 Task: Look for space in Waldorf, United States from 10th July, 2023 to 15th July, 2023 for 7 adults in price range Rs.10000 to Rs.15000. Place can be entire place or shared room with 4 bedrooms having 7 beds and 4 bathrooms. Property type can be house, flat, guest house. Amenities needed are: wifi, TV, free parkinig on premises, gym, breakfast. Booking option can be shelf check-in. Required host language is English.
Action: Mouse moved to (569, 148)
Screenshot: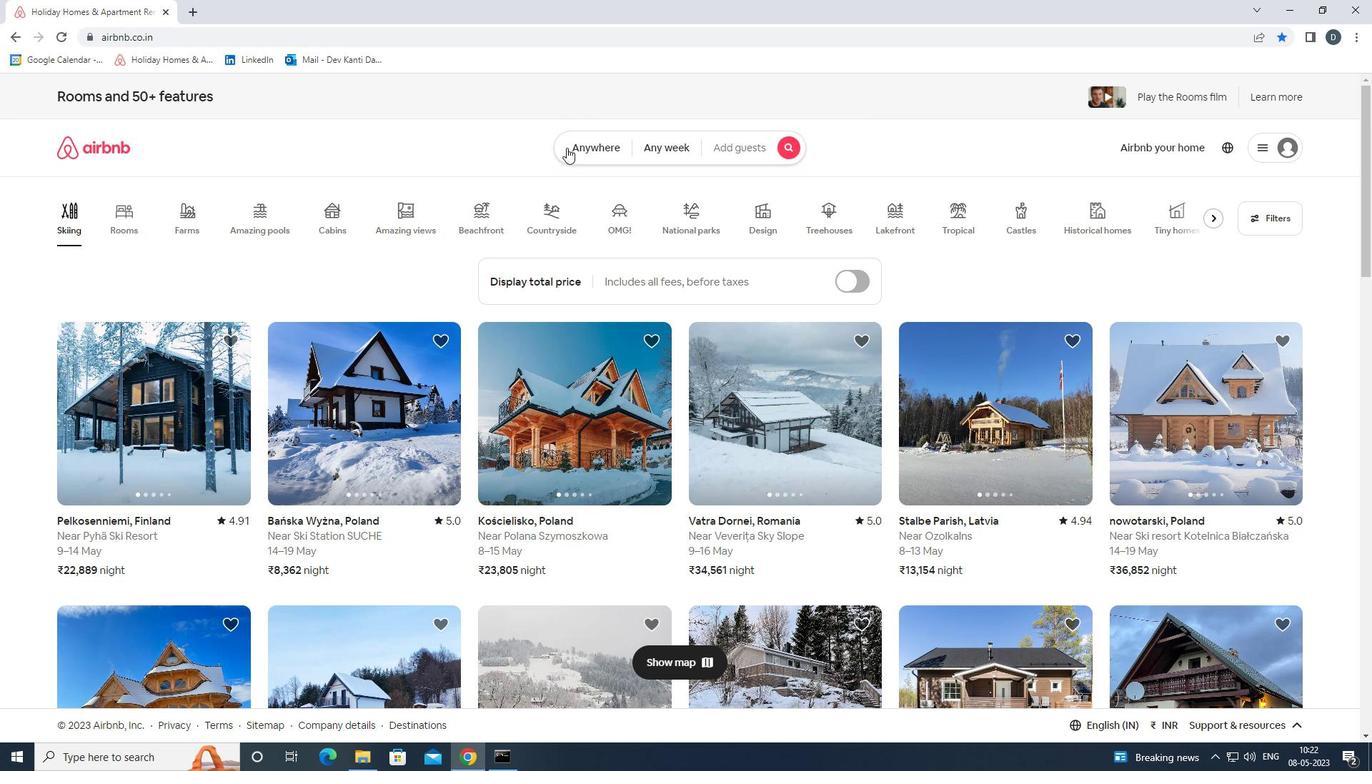 
Action: Mouse pressed left at (569, 148)
Screenshot: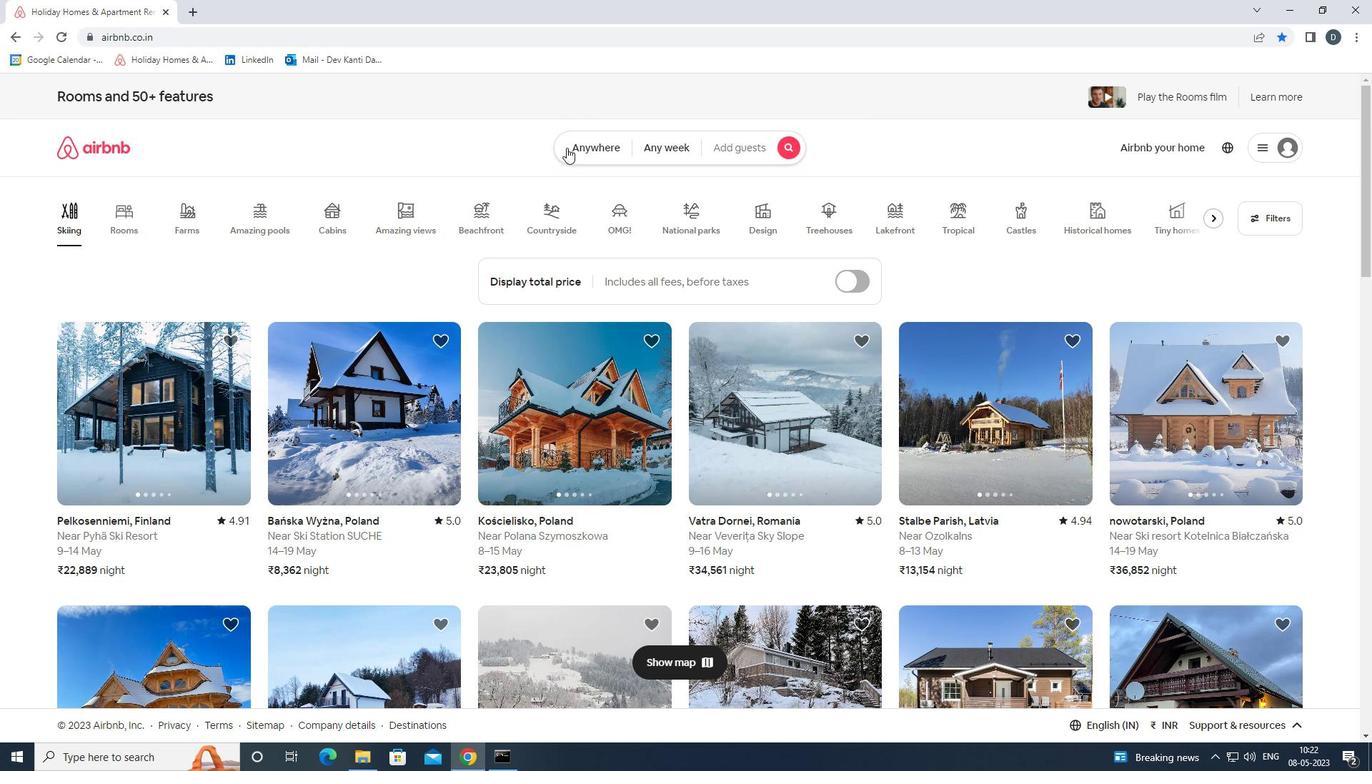 
Action: Mouse moved to (483, 202)
Screenshot: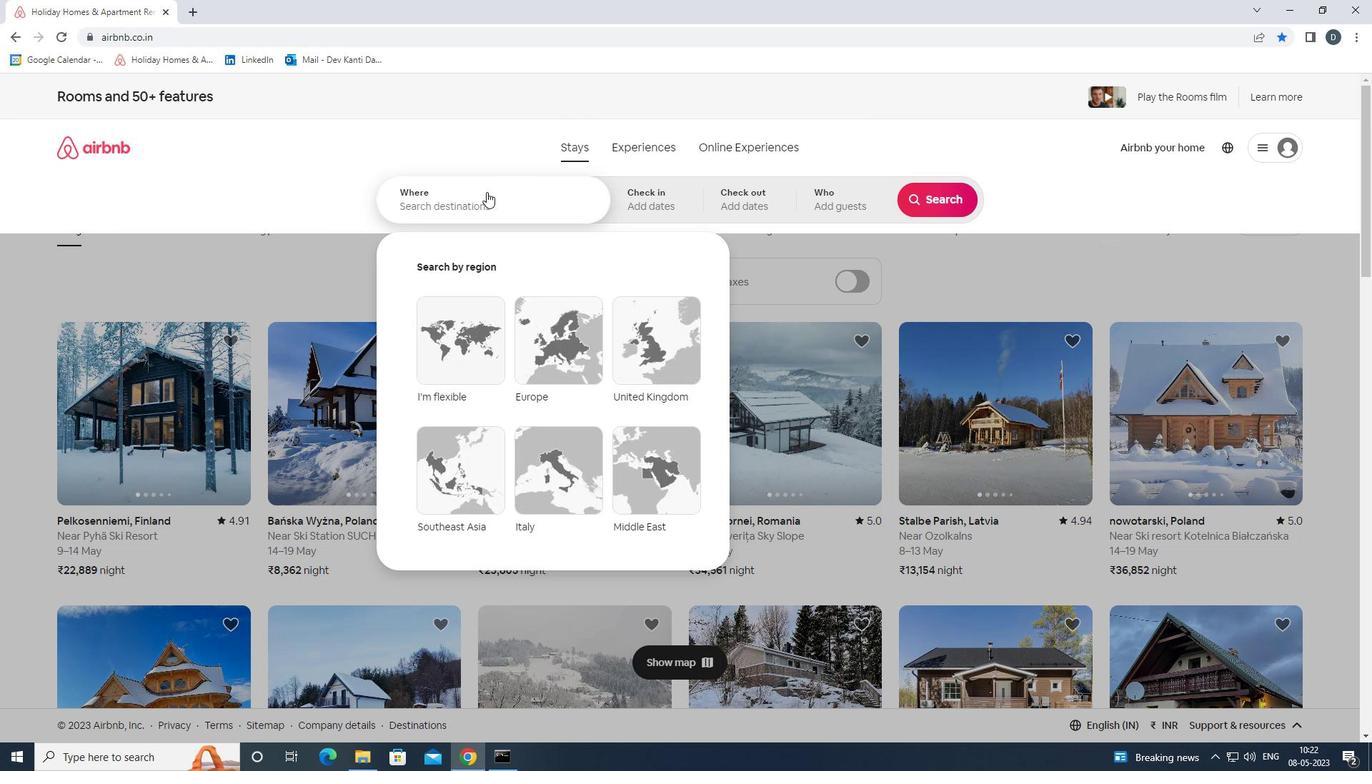 
Action: Mouse pressed left at (483, 202)
Screenshot: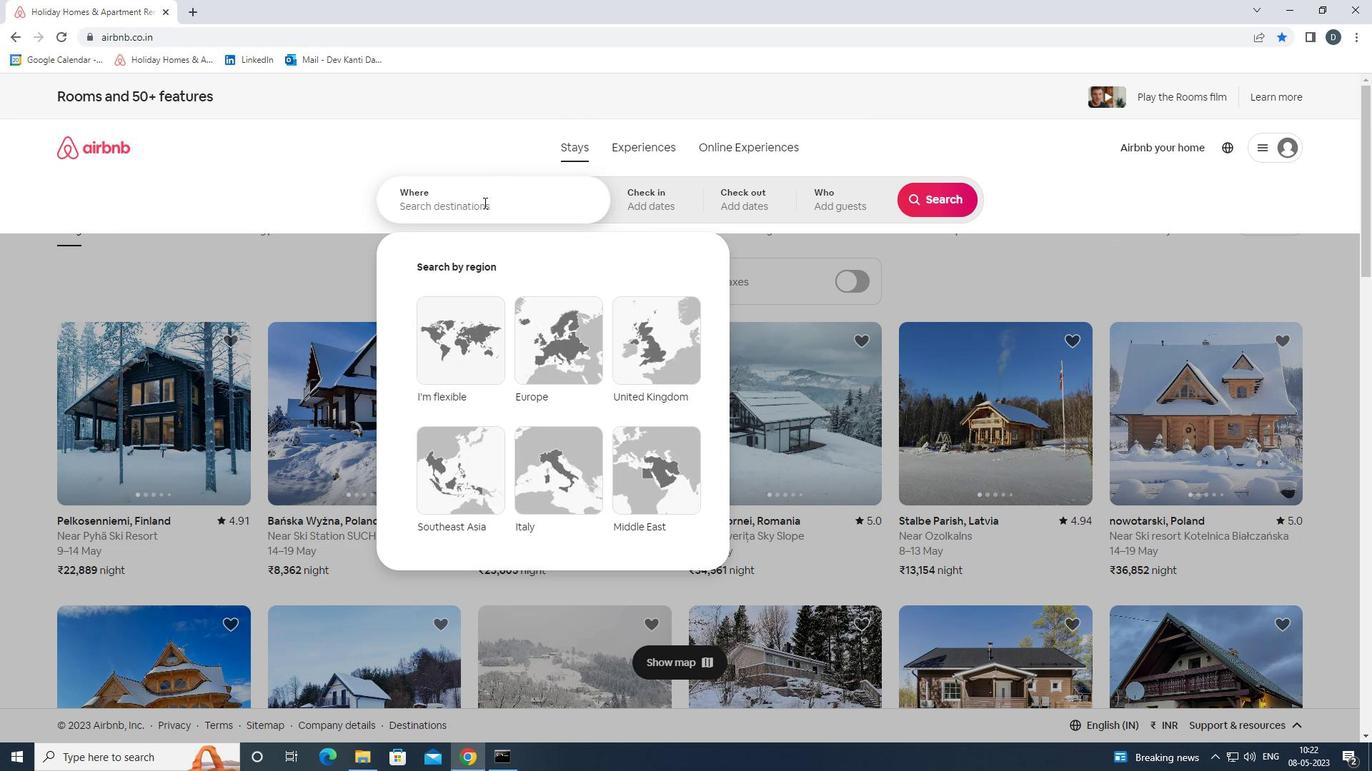 
Action: Key pressed <Key.shift>WALDORF,<Key.shift>UNITED<Key.space><Key.shift>STATES<Key.enter>
Screenshot: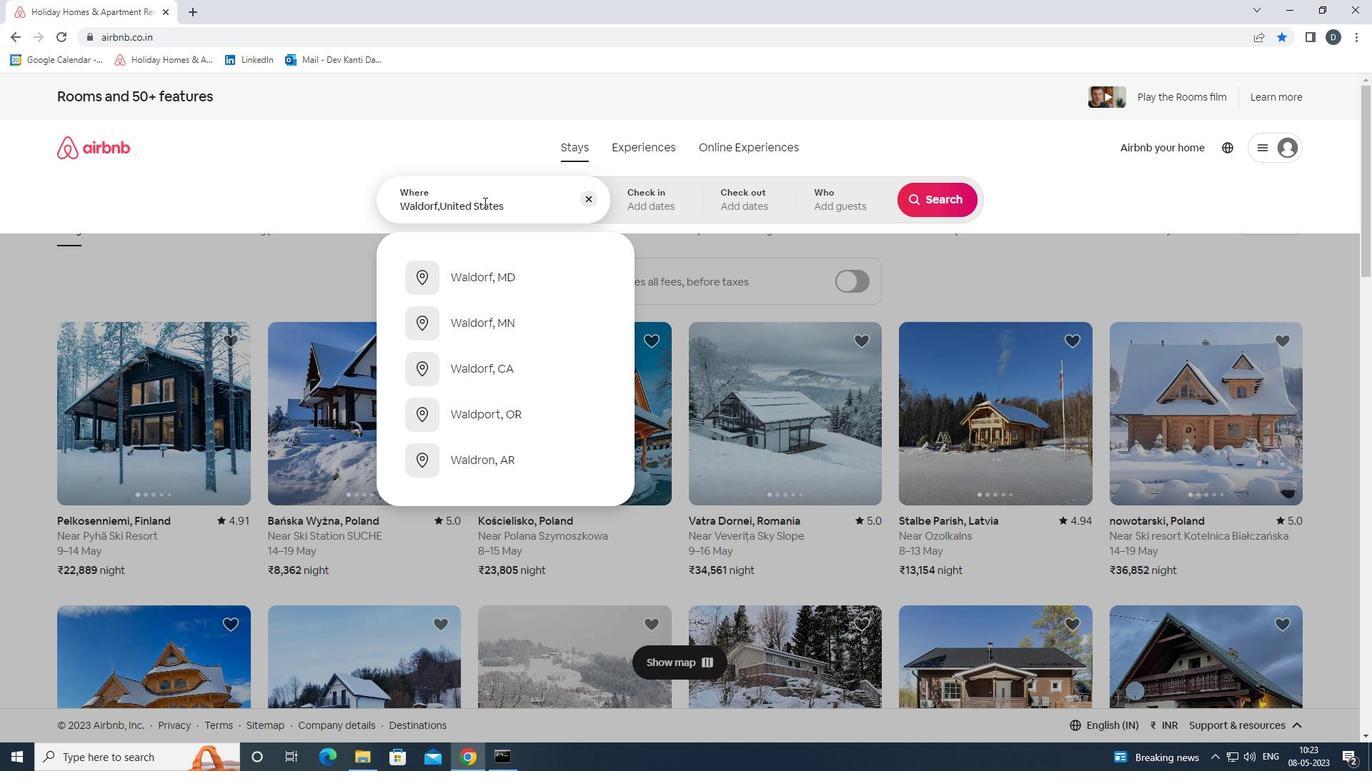 
Action: Mouse moved to (932, 313)
Screenshot: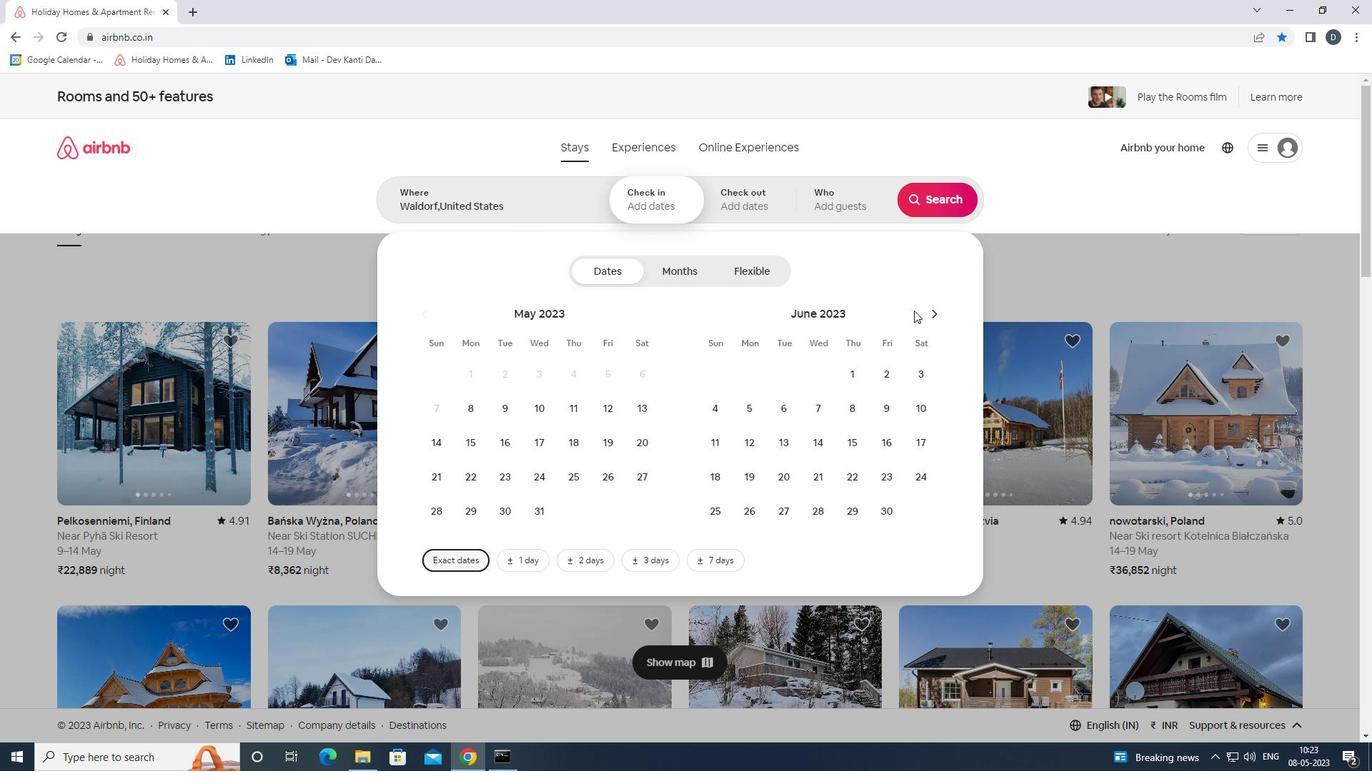 
Action: Mouse pressed left at (932, 313)
Screenshot: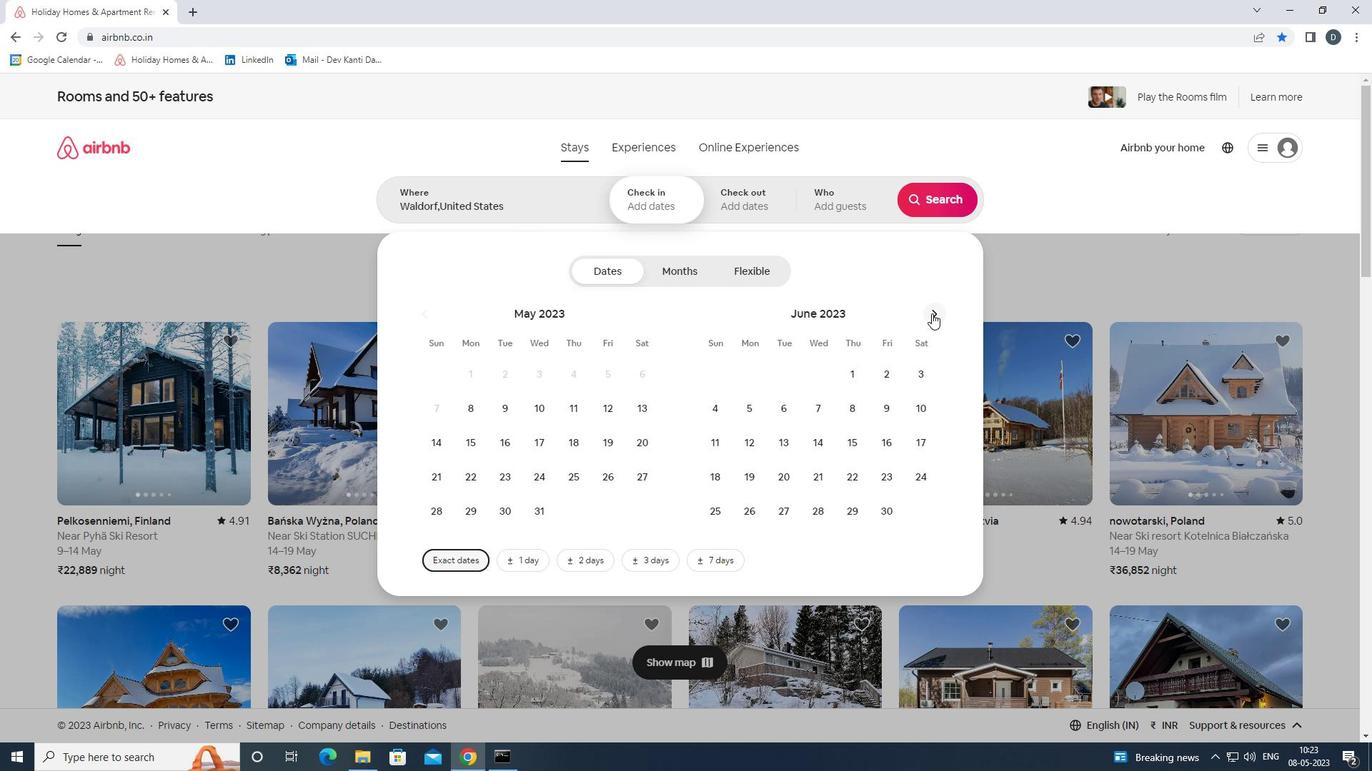 
Action: Mouse pressed left at (932, 313)
Screenshot: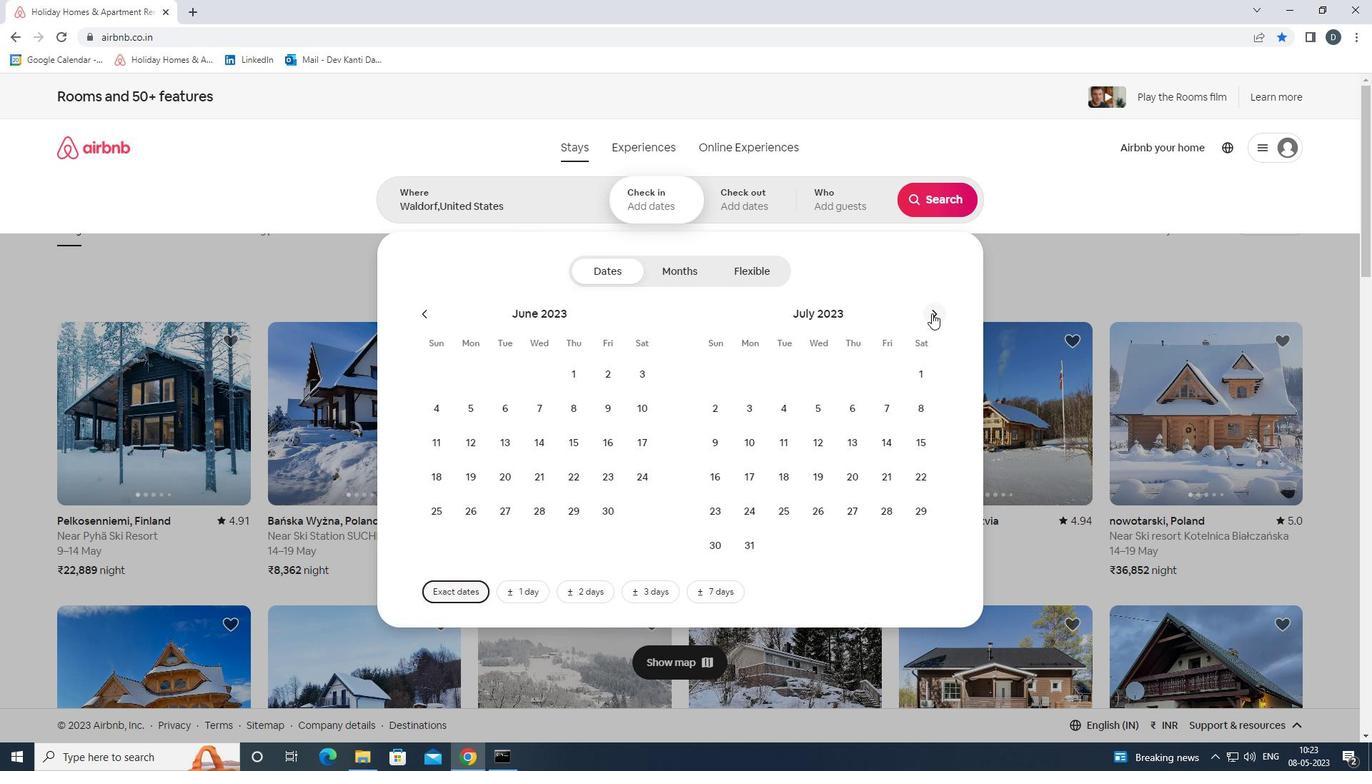 
Action: Mouse moved to (480, 451)
Screenshot: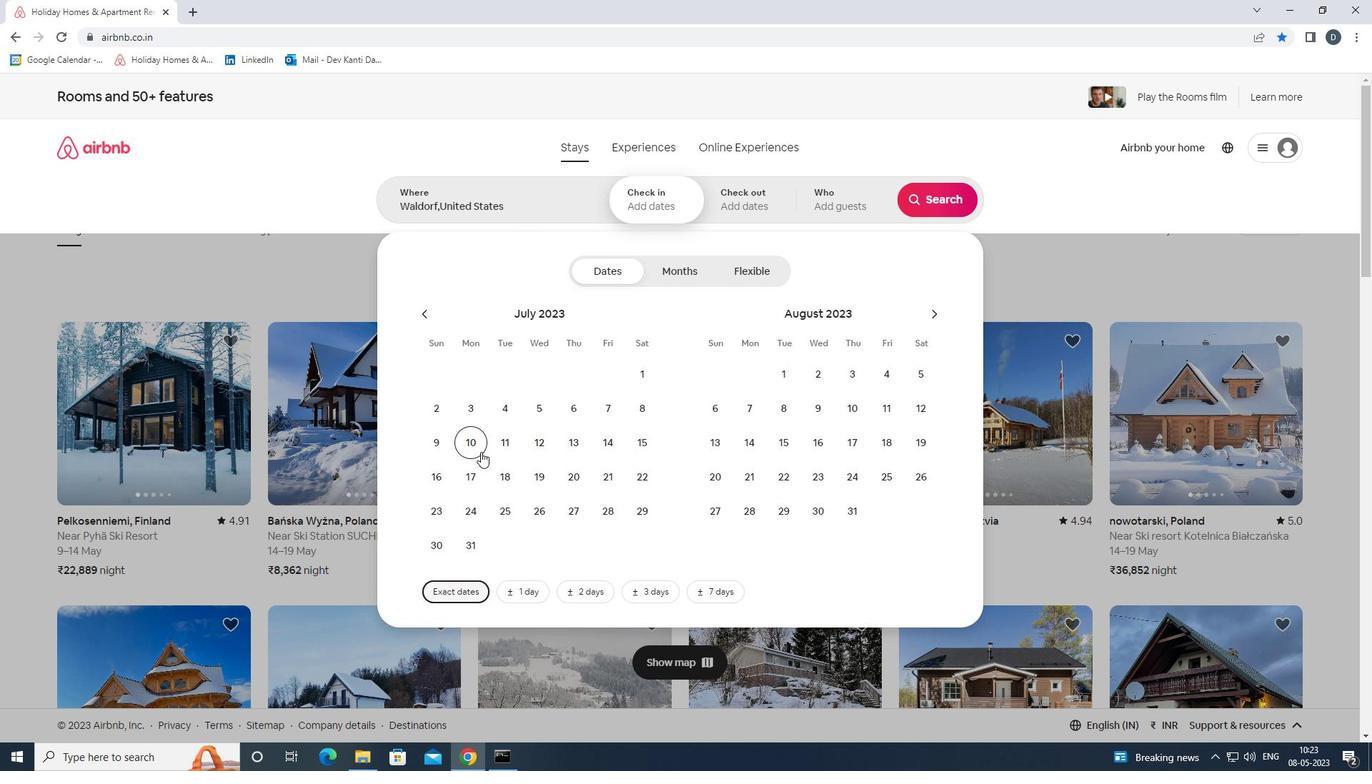 
Action: Mouse pressed left at (480, 451)
Screenshot: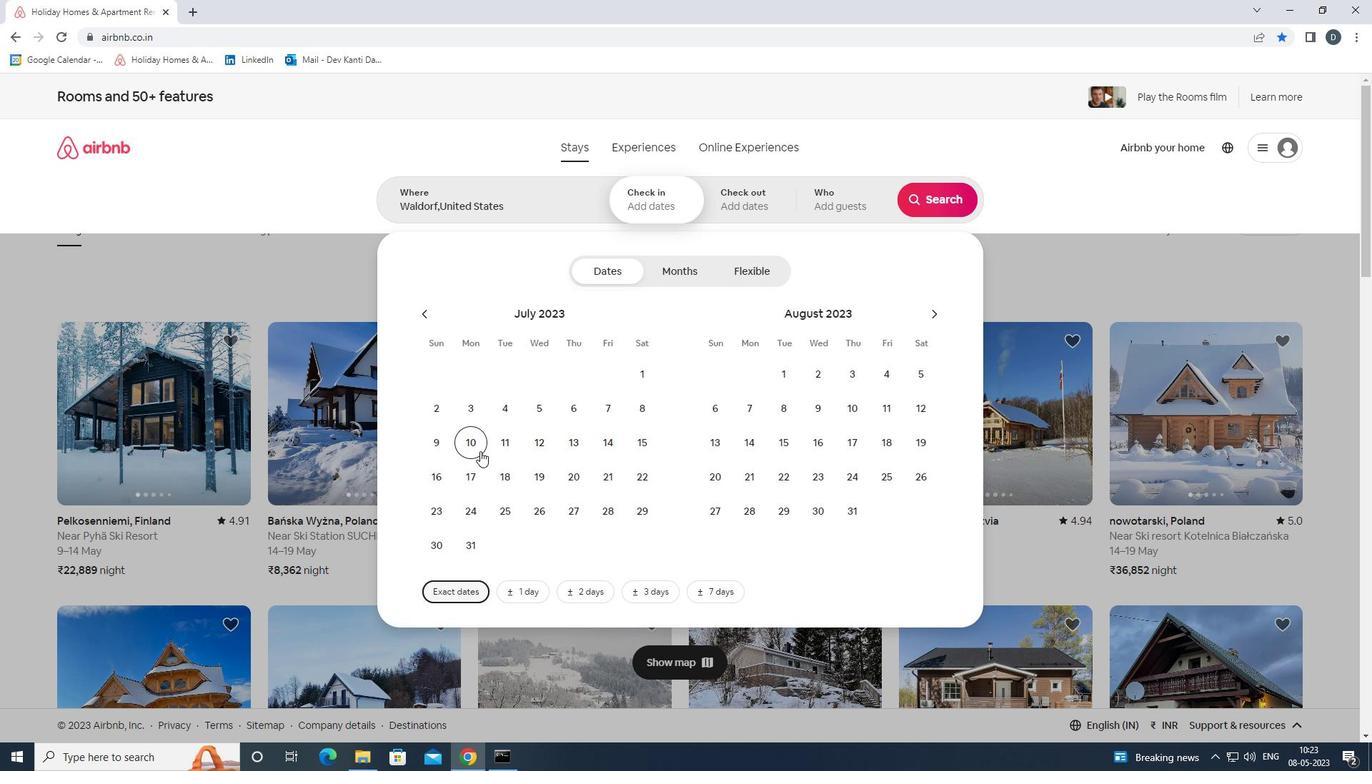 
Action: Mouse moved to (648, 441)
Screenshot: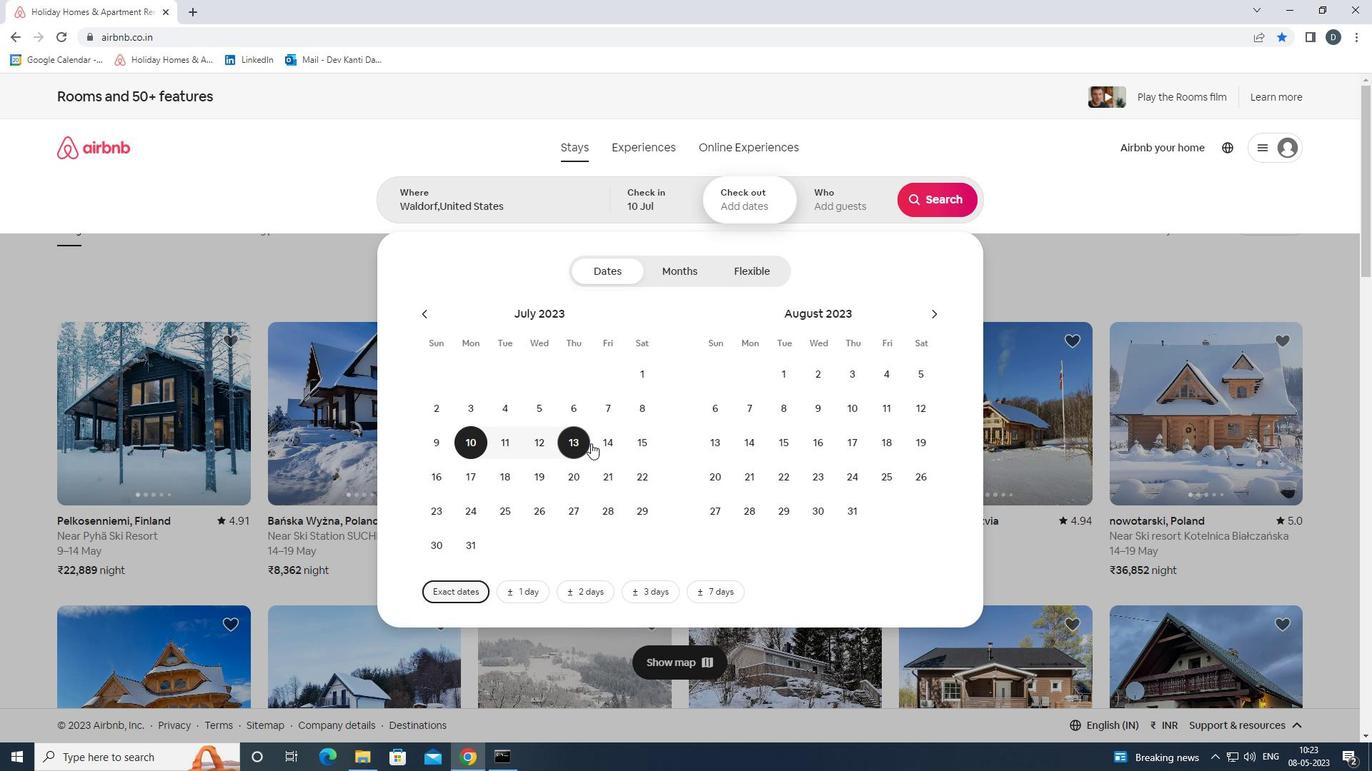 
Action: Mouse pressed left at (648, 441)
Screenshot: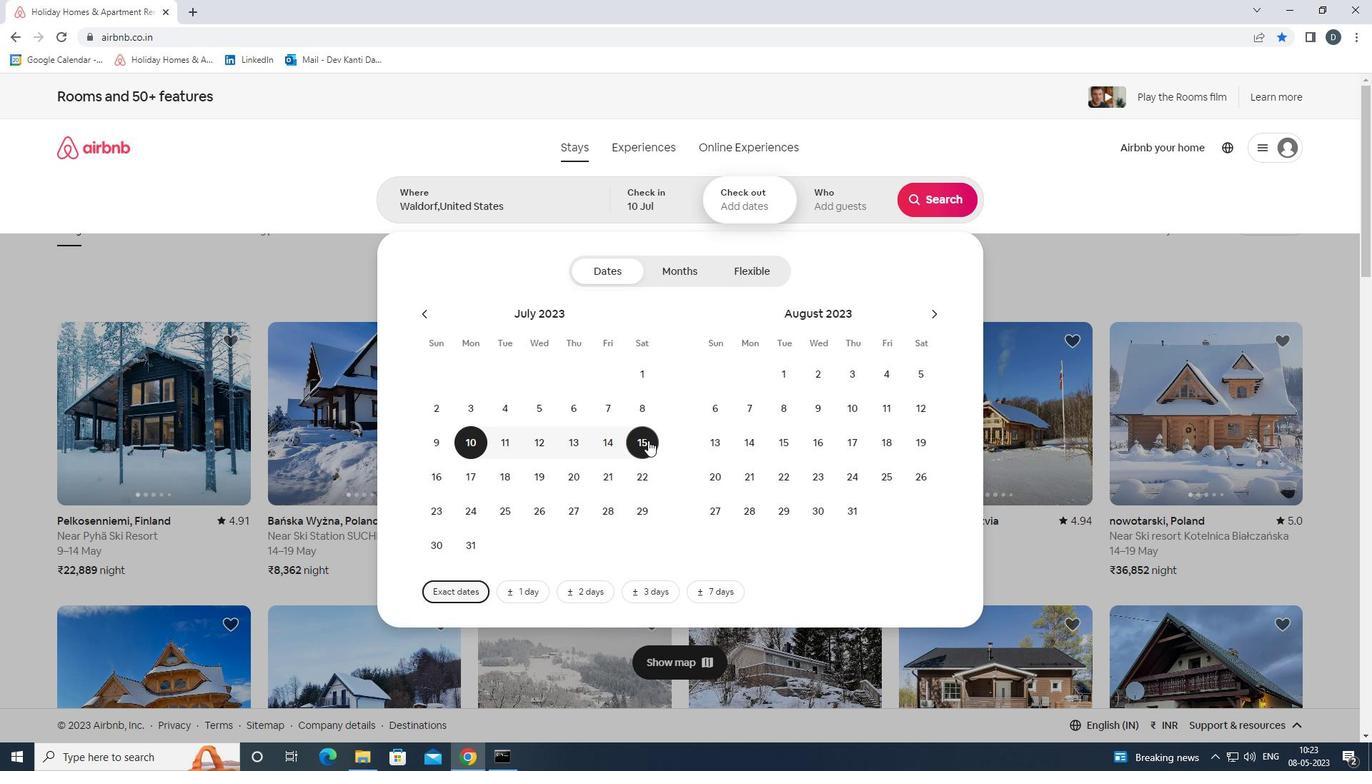 
Action: Mouse moved to (861, 196)
Screenshot: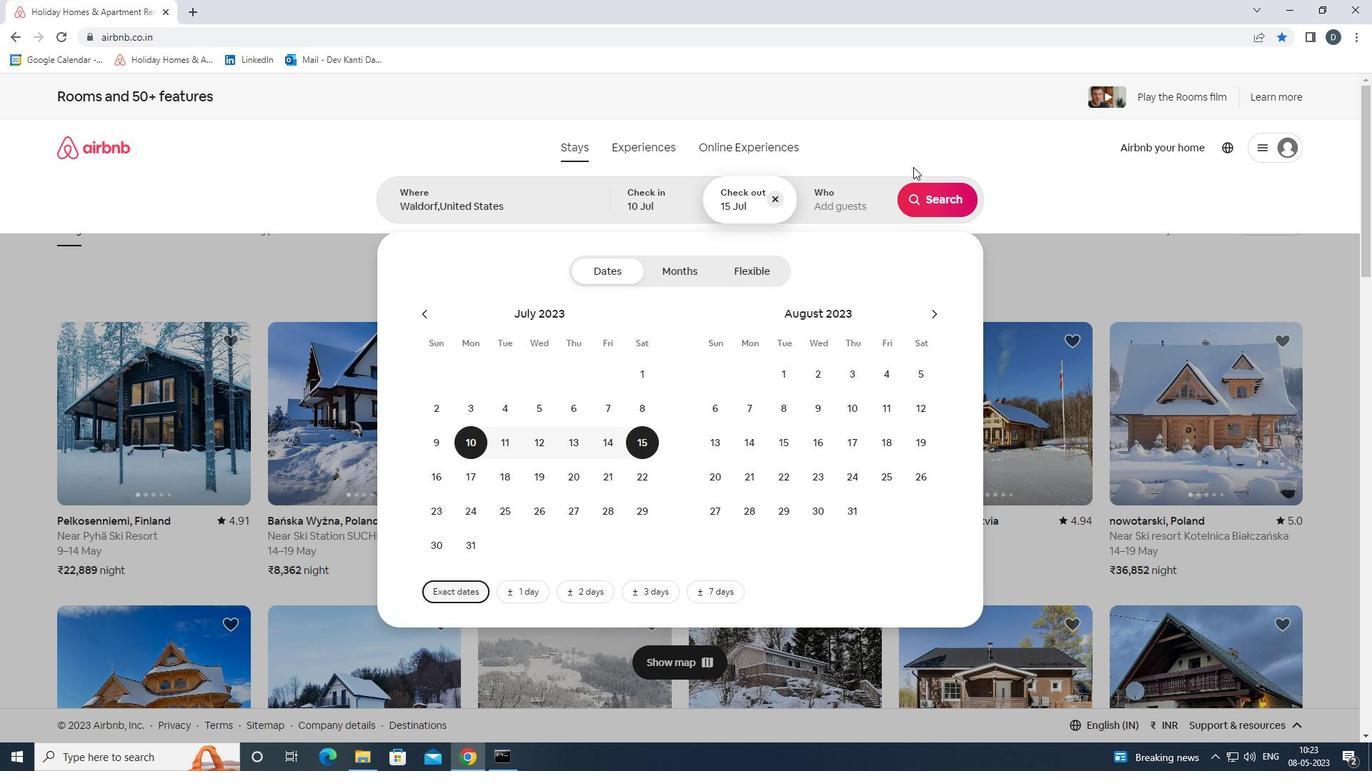 
Action: Mouse pressed left at (861, 196)
Screenshot: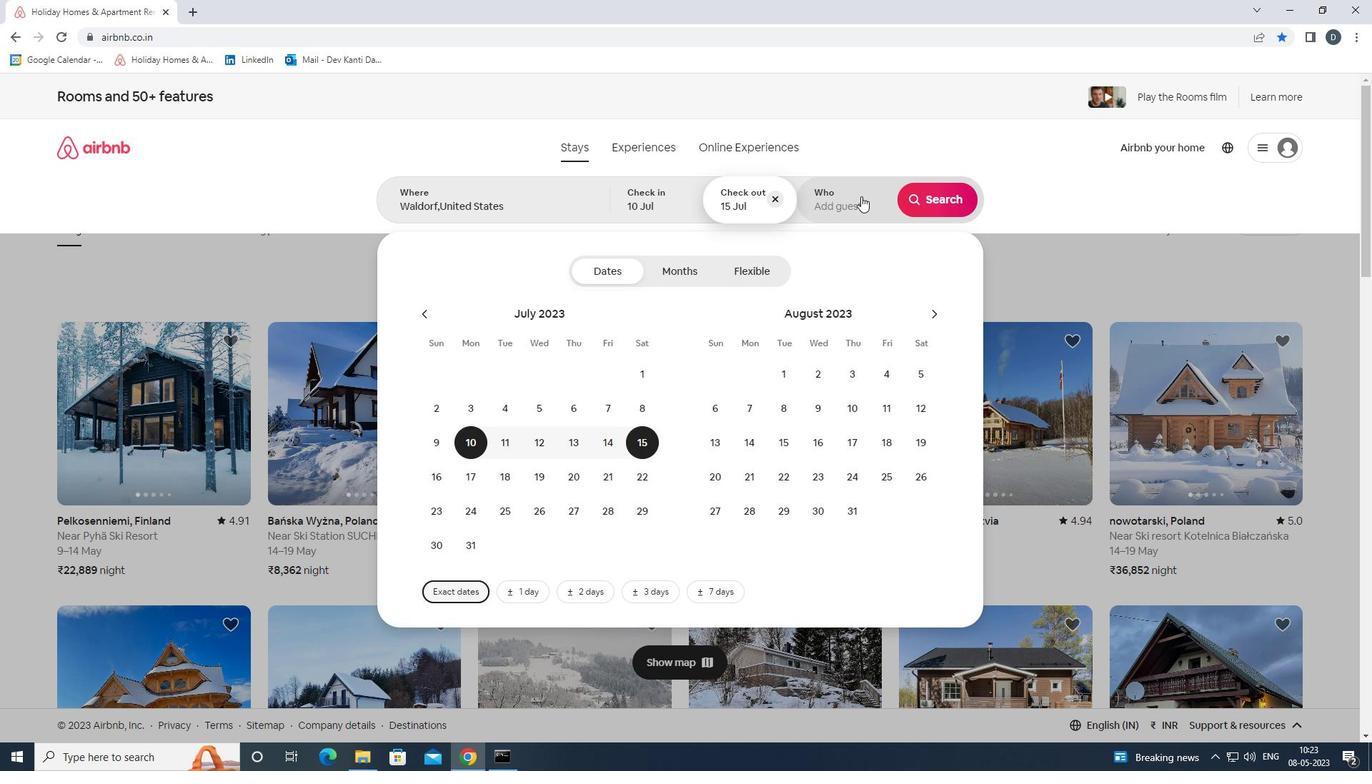
Action: Mouse moved to (936, 273)
Screenshot: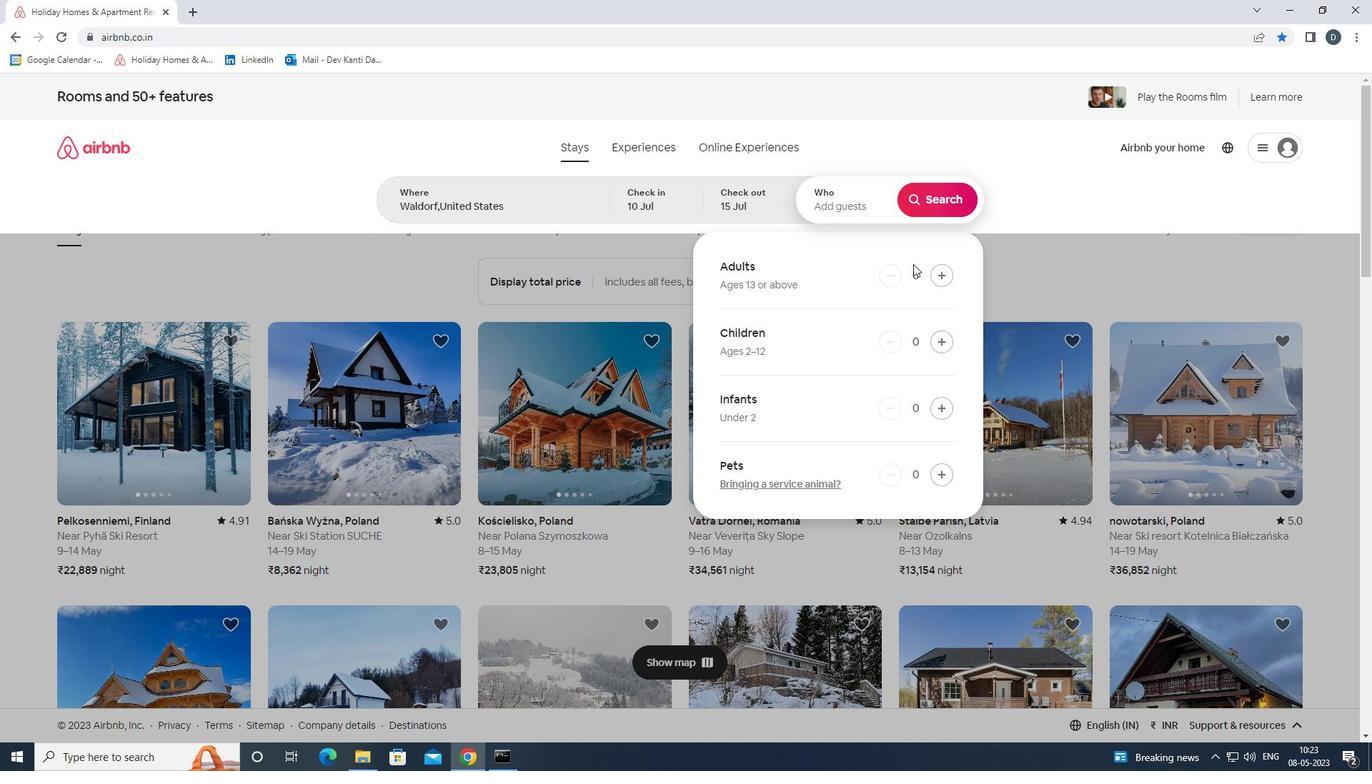 
Action: Mouse pressed left at (936, 273)
Screenshot: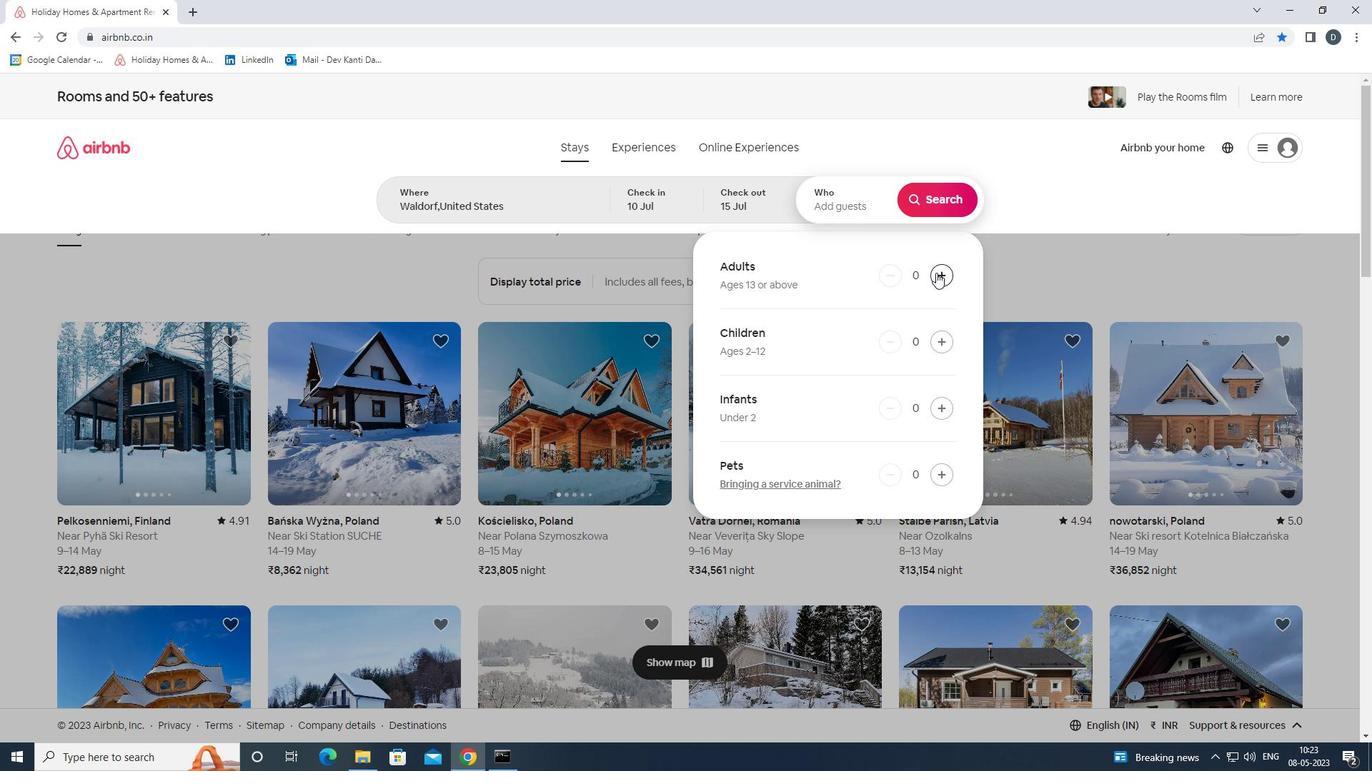 
Action: Mouse pressed left at (936, 273)
Screenshot: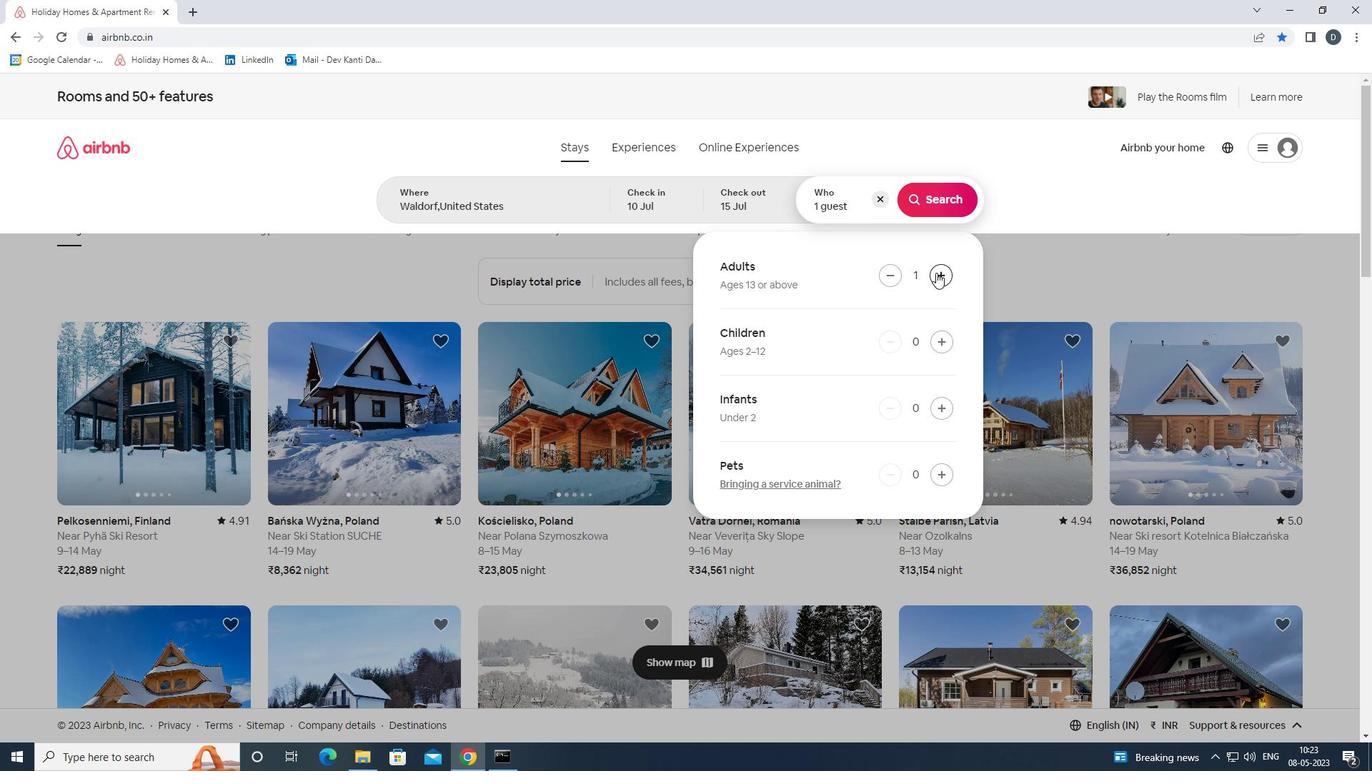 
Action: Mouse pressed left at (936, 273)
Screenshot: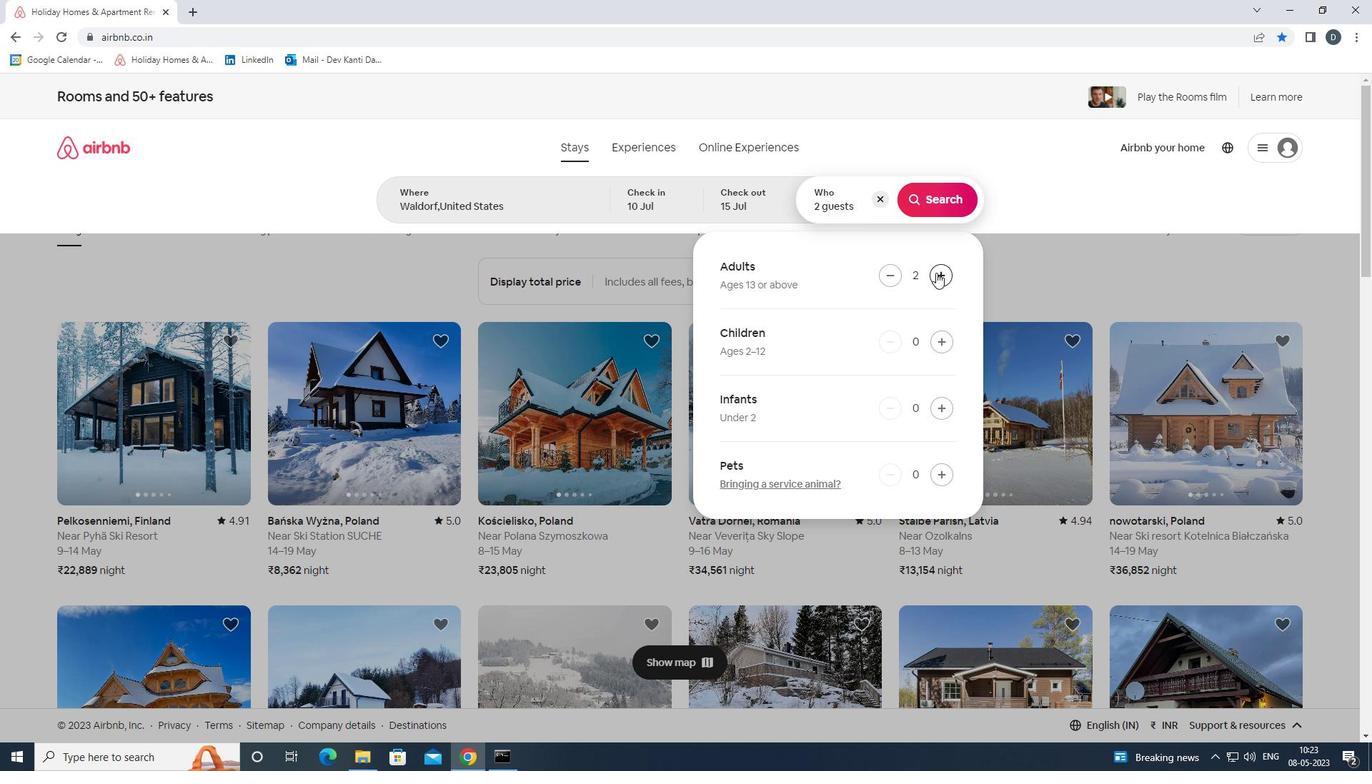 
Action: Mouse pressed left at (936, 273)
Screenshot: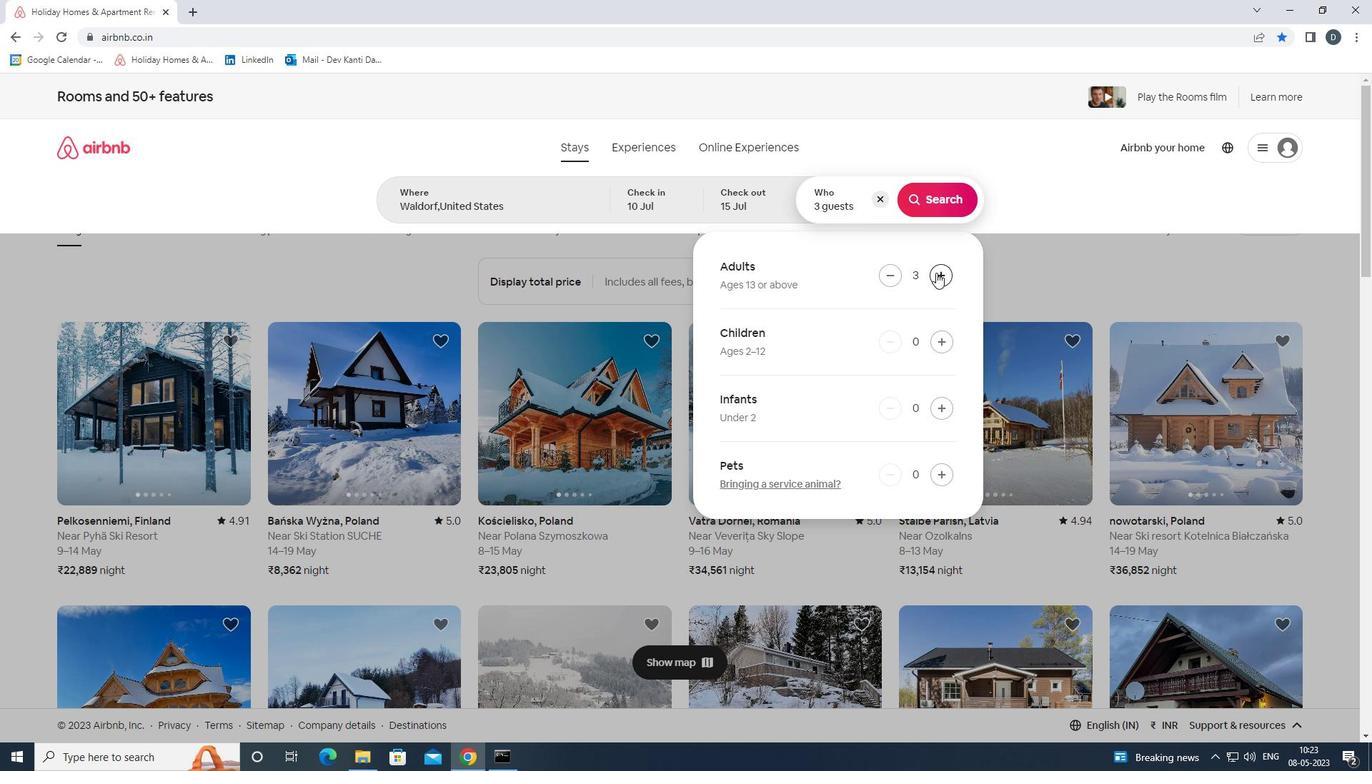 
Action: Mouse pressed left at (936, 273)
Screenshot: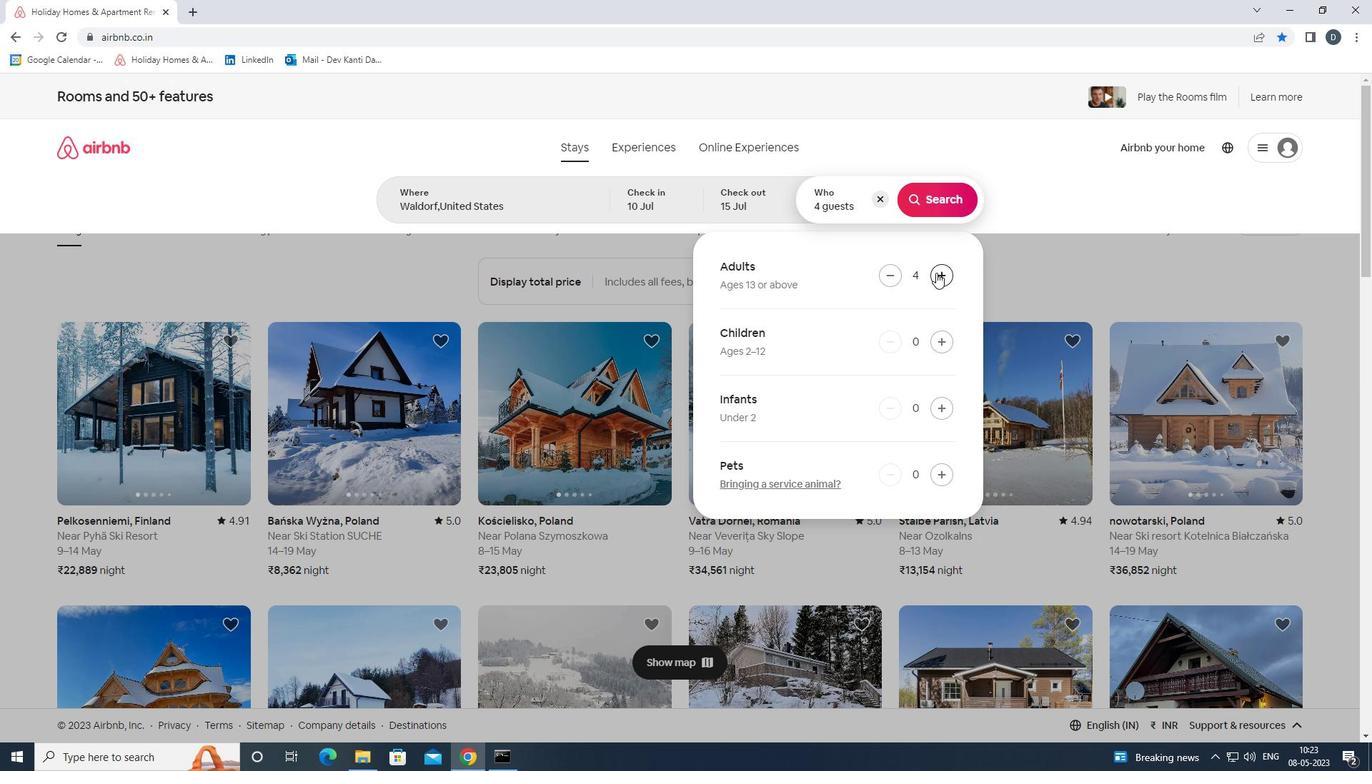 
Action: Mouse pressed left at (936, 273)
Screenshot: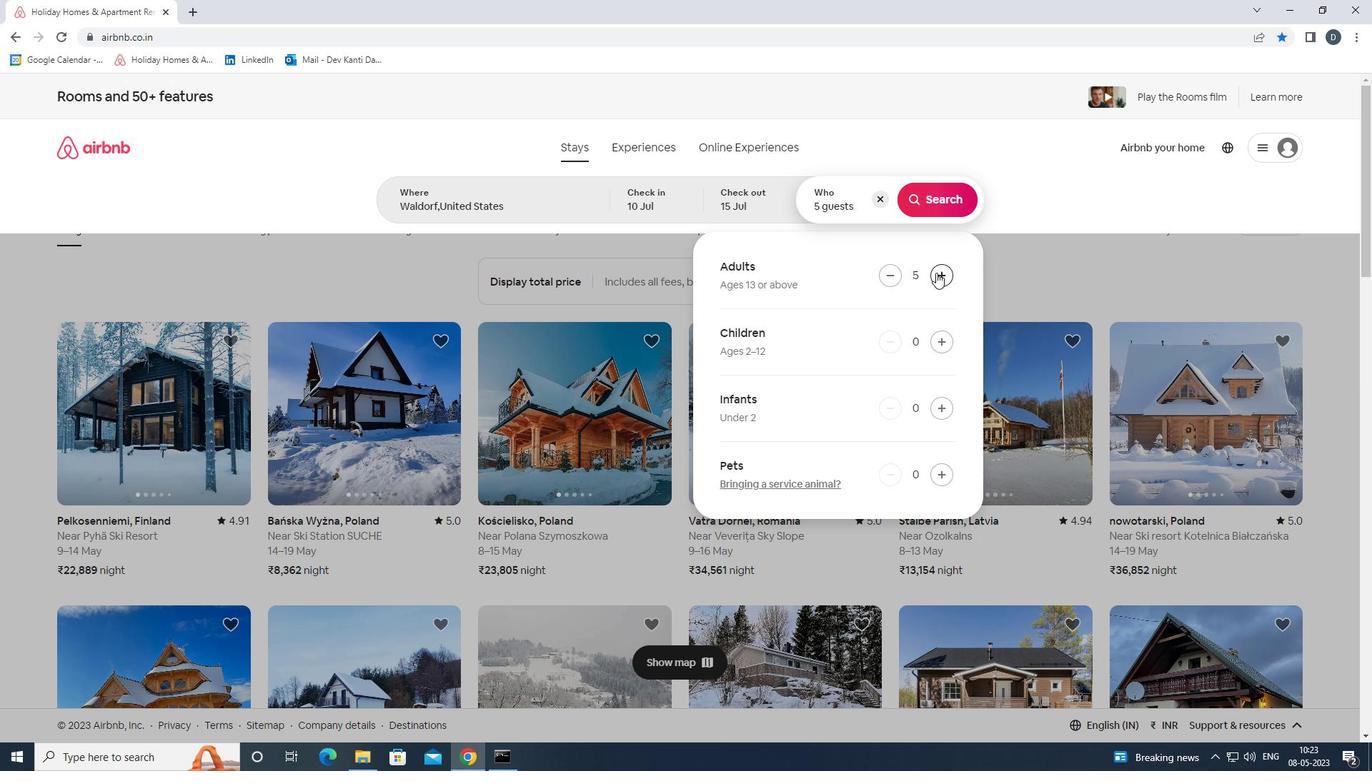 
Action: Mouse pressed left at (936, 273)
Screenshot: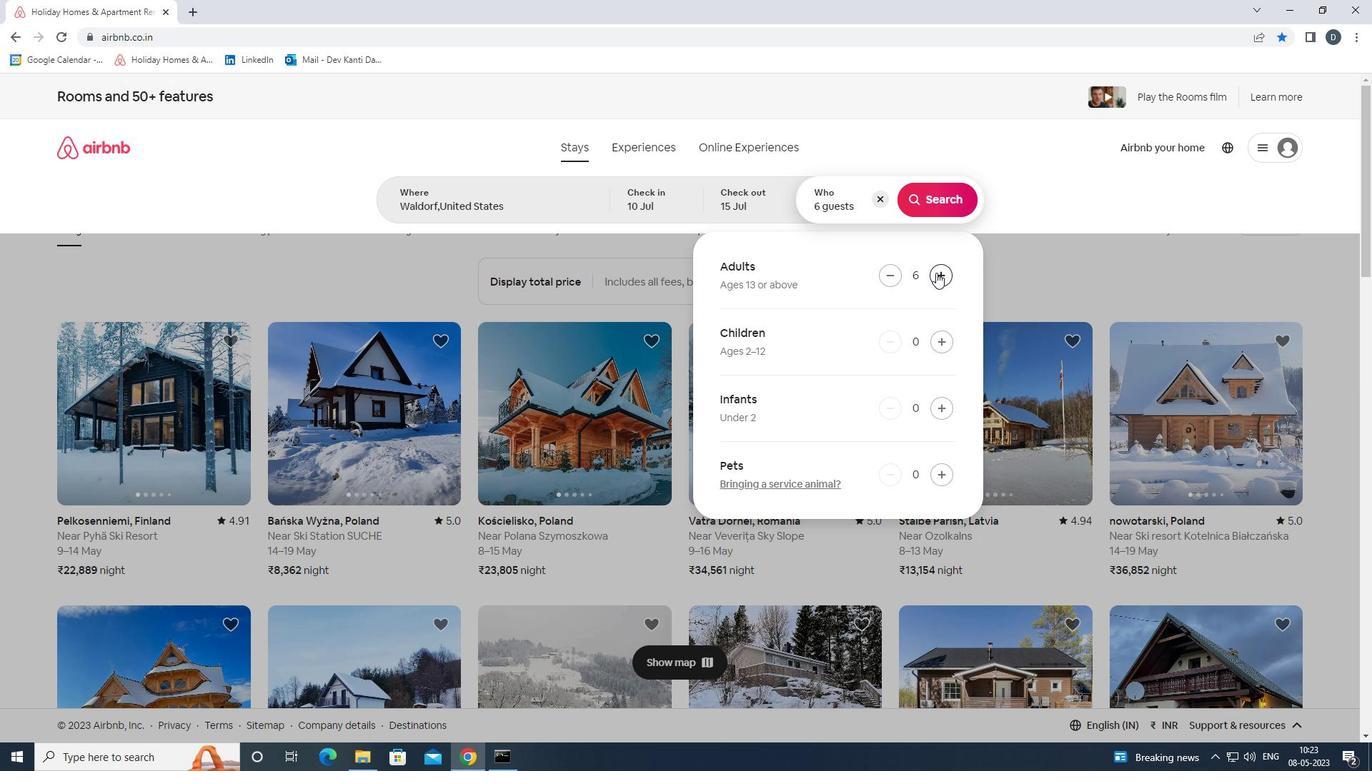
Action: Mouse moved to (943, 205)
Screenshot: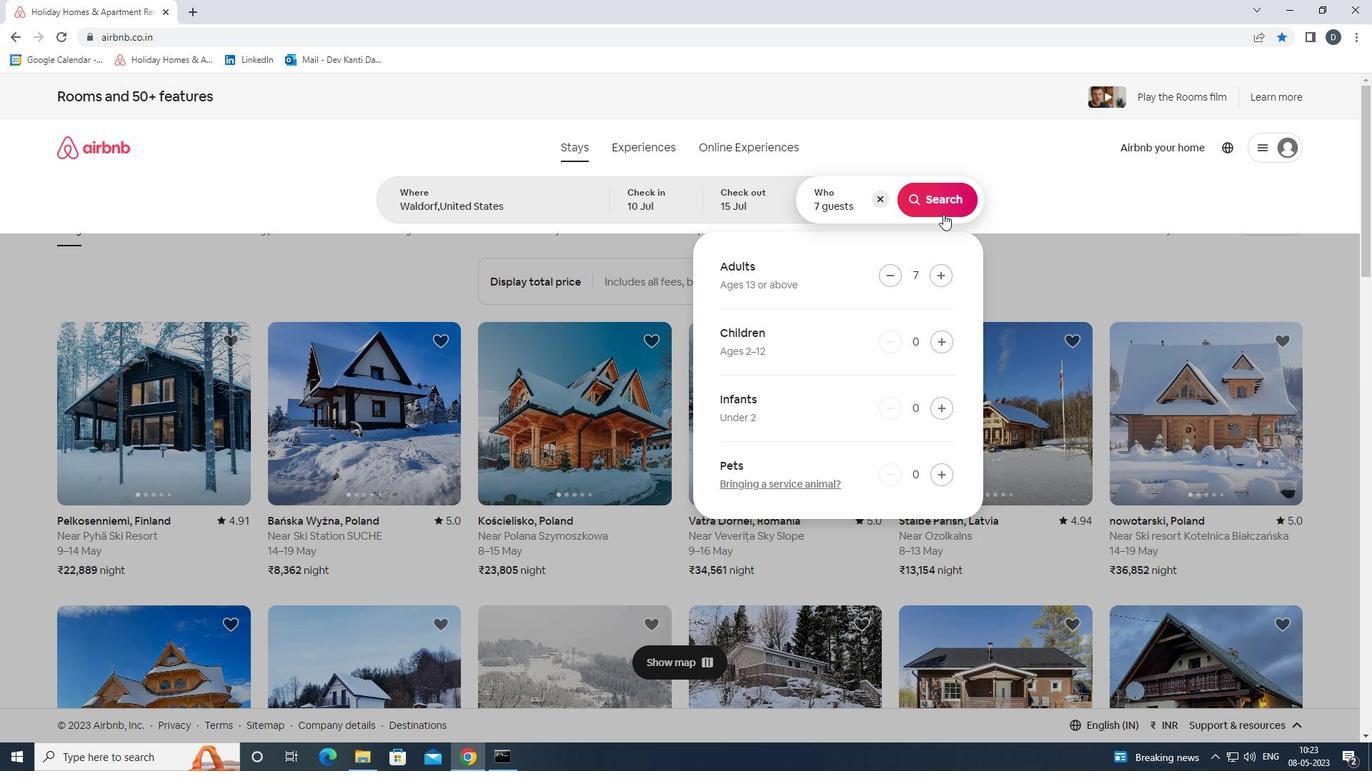 
Action: Mouse pressed left at (943, 205)
Screenshot: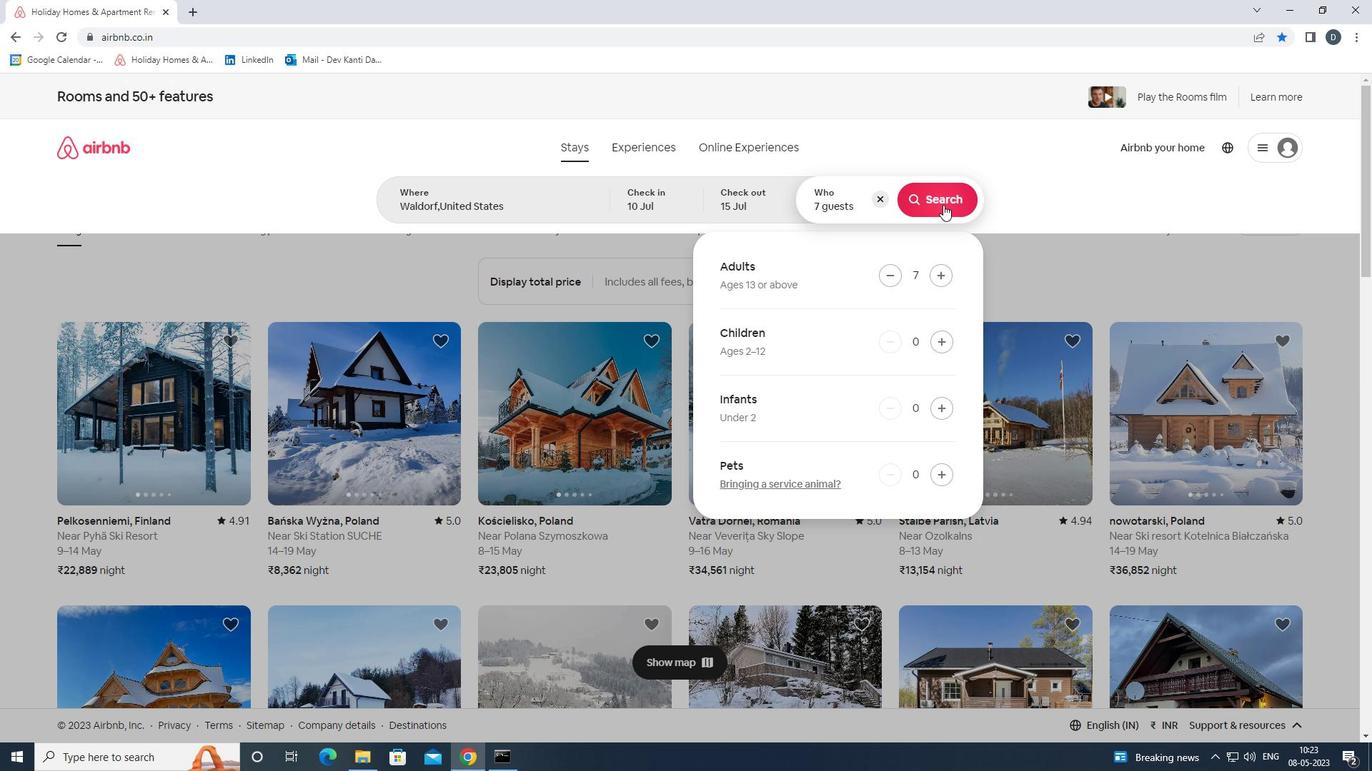 
Action: Mouse moved to (1304, 156)
Screenshot: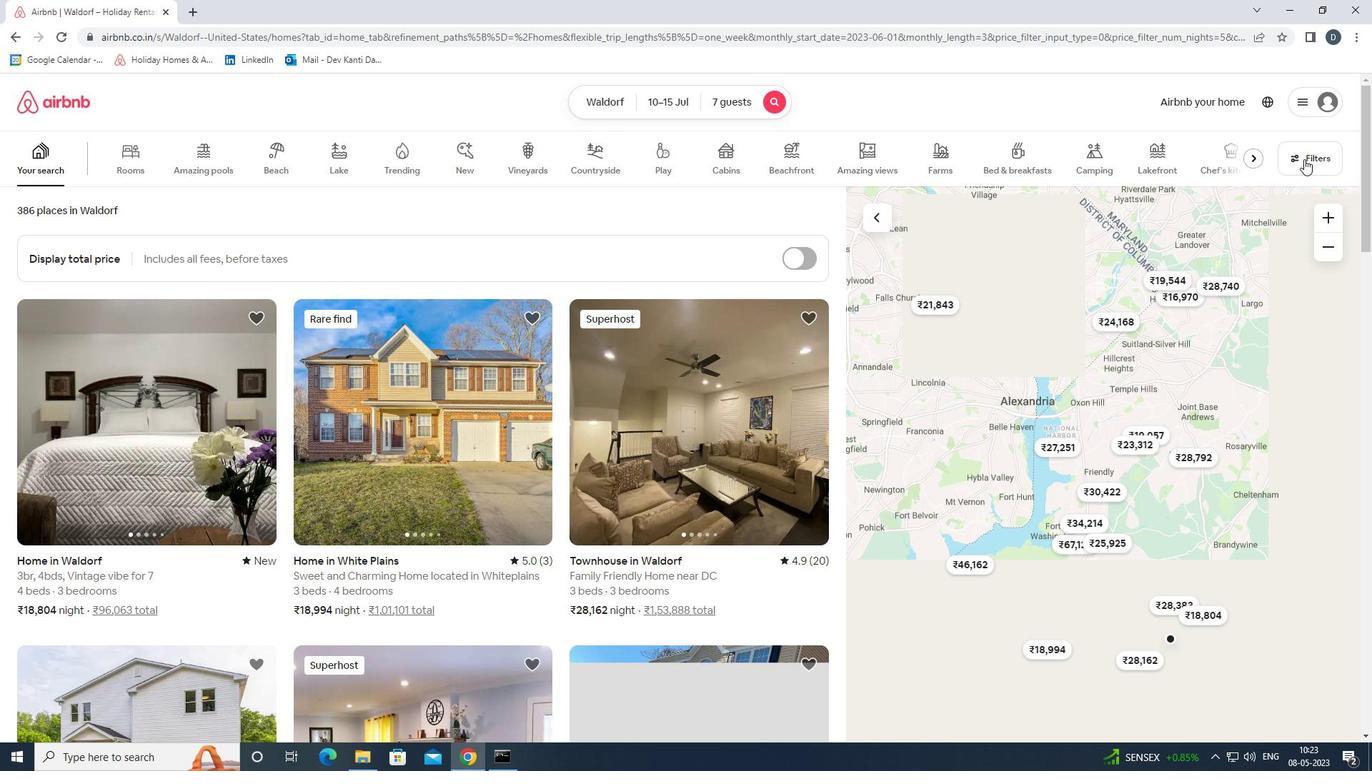 
Action: Mouse pressed left at (1304, 156)
Screenshot: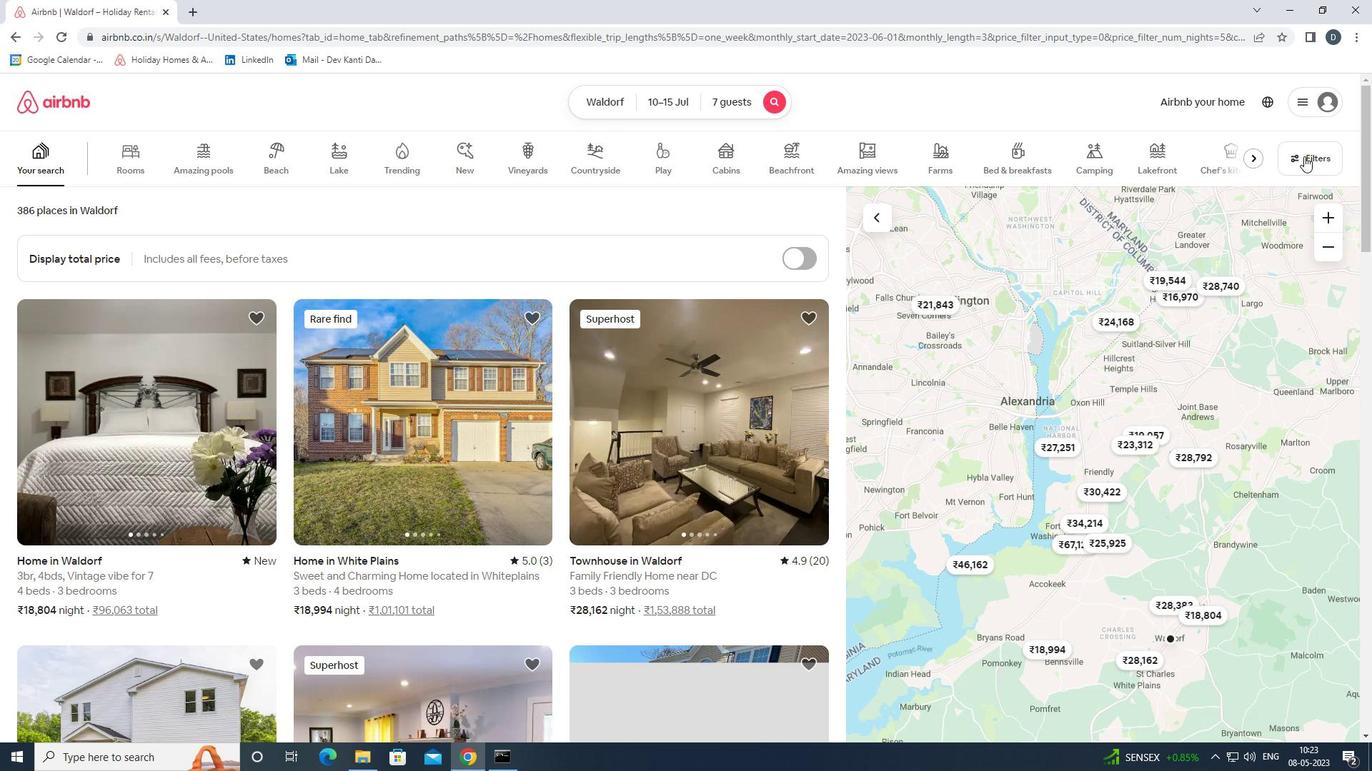
Action: Mouse moved to (548, 507)
Screenshot: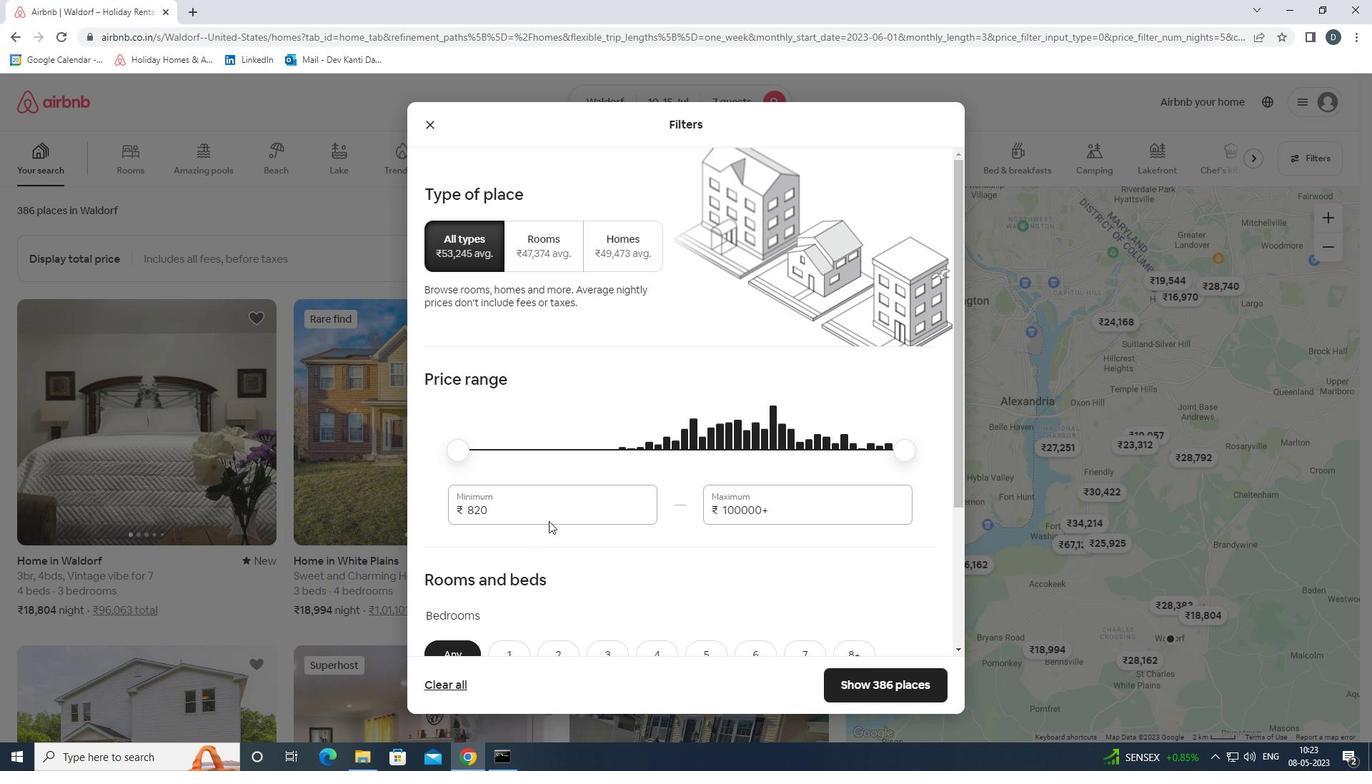 
Action: Mouse pressed left at (548, 507)
Screenshot: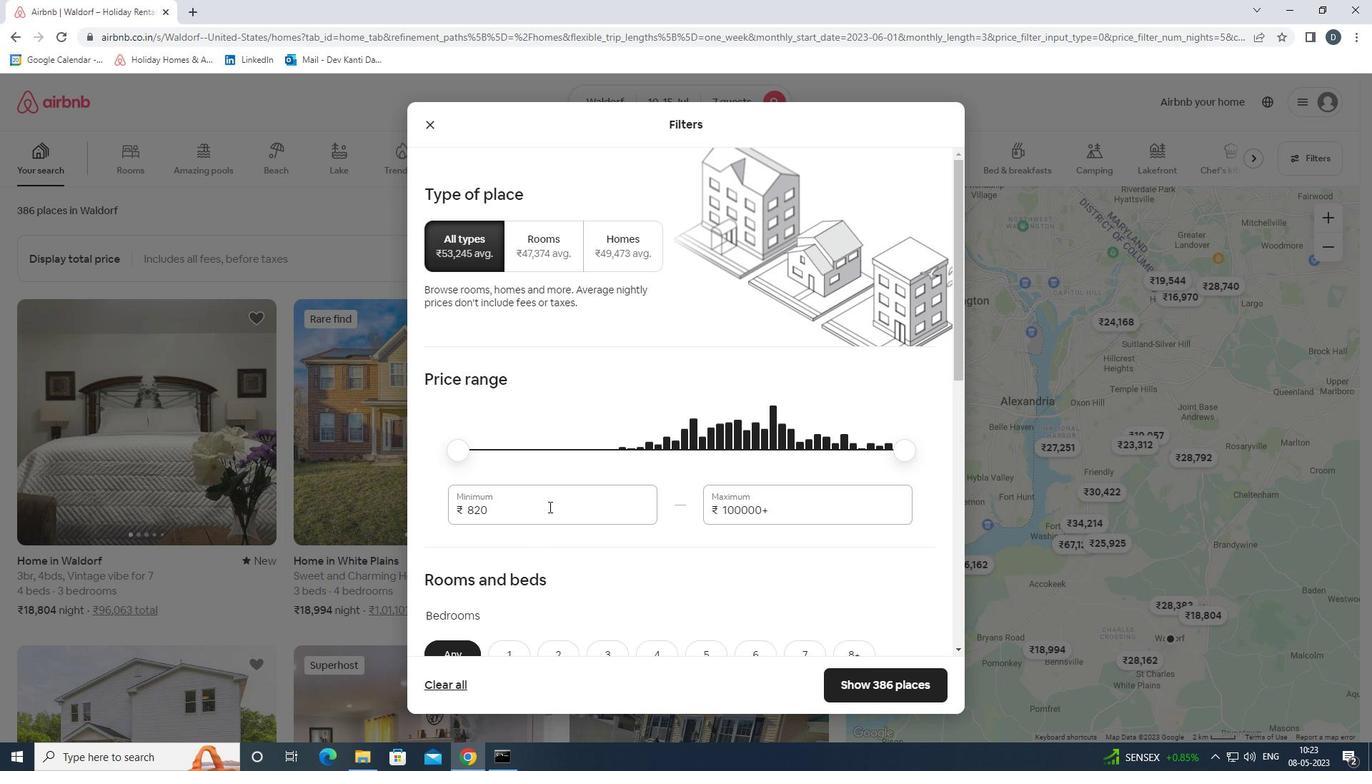 
Action: Mouse pressed left at (548, 507)
Screenshot: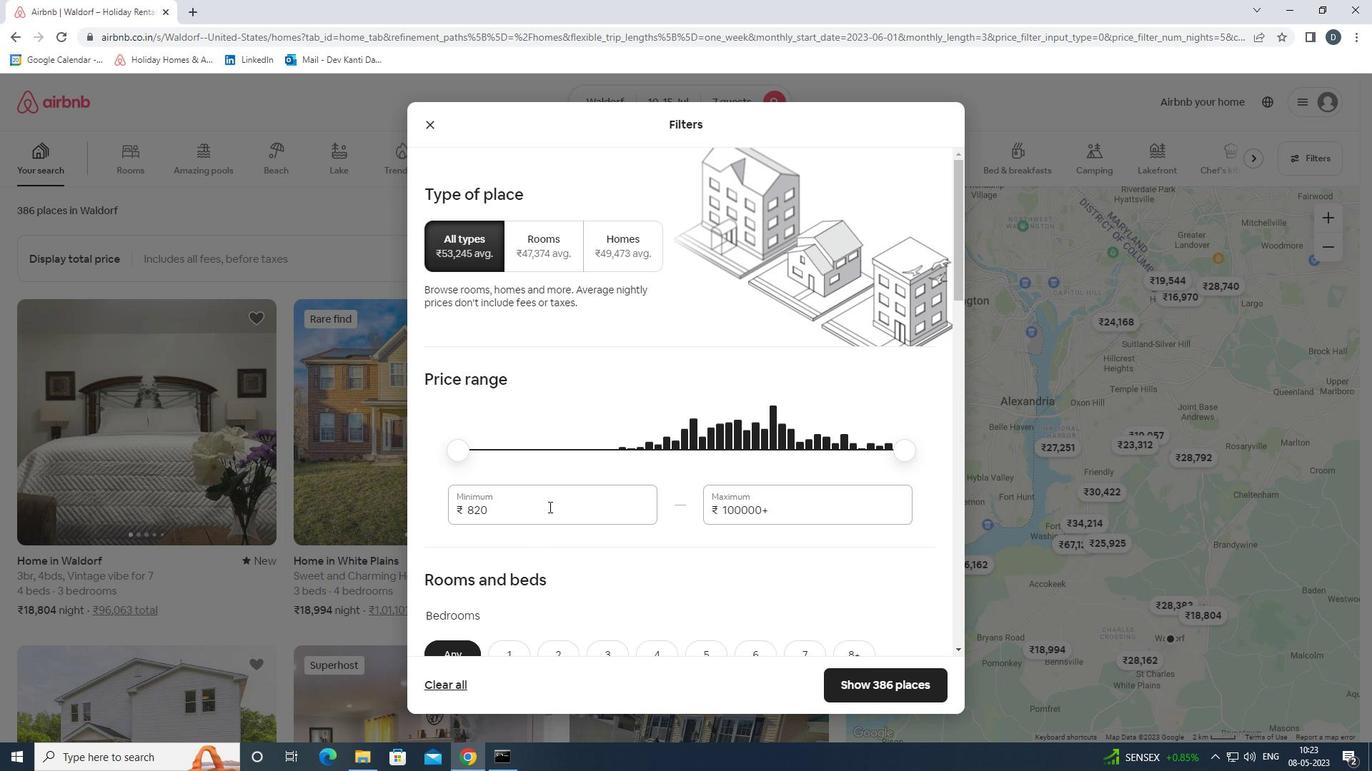 
Action: Mouse moved to (548, 505)
Screenshot: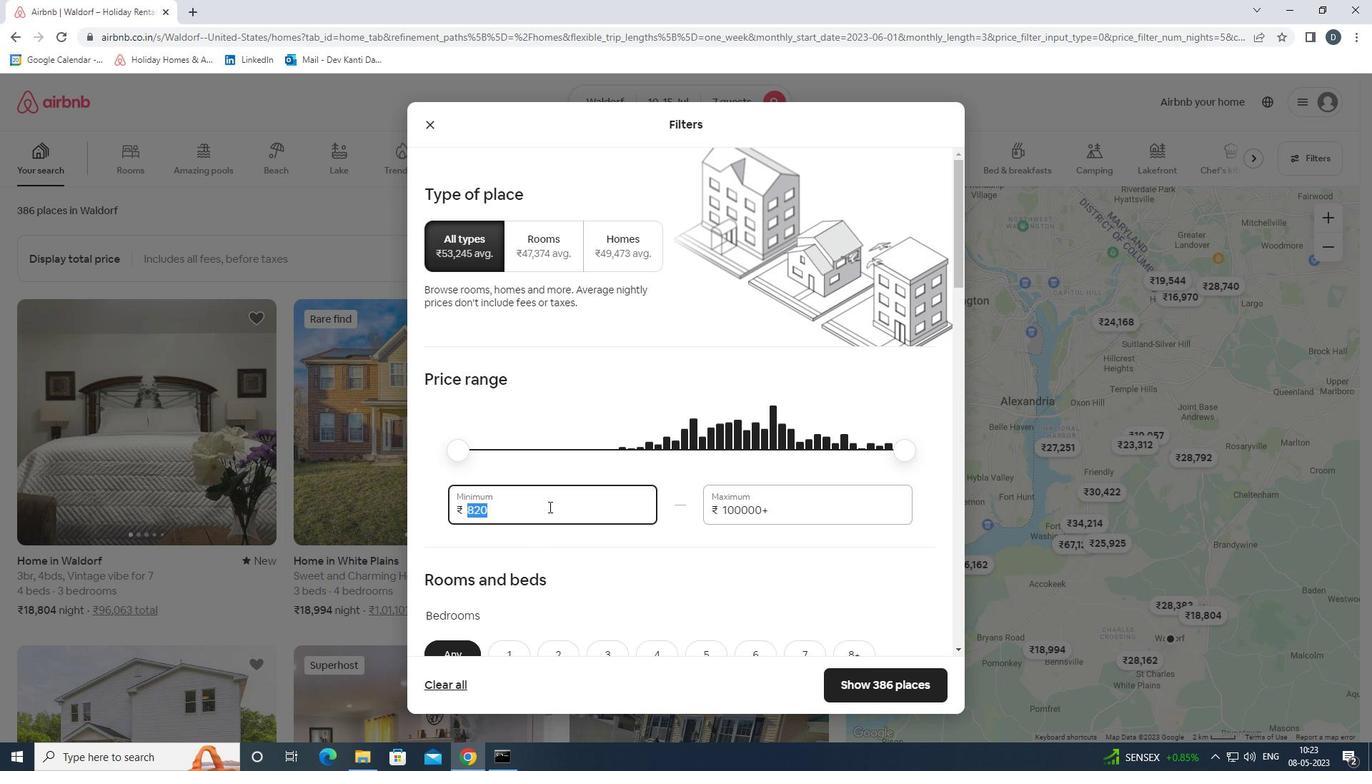 
Action: Key pressed 10000<Key.tab>15000
Screenshot: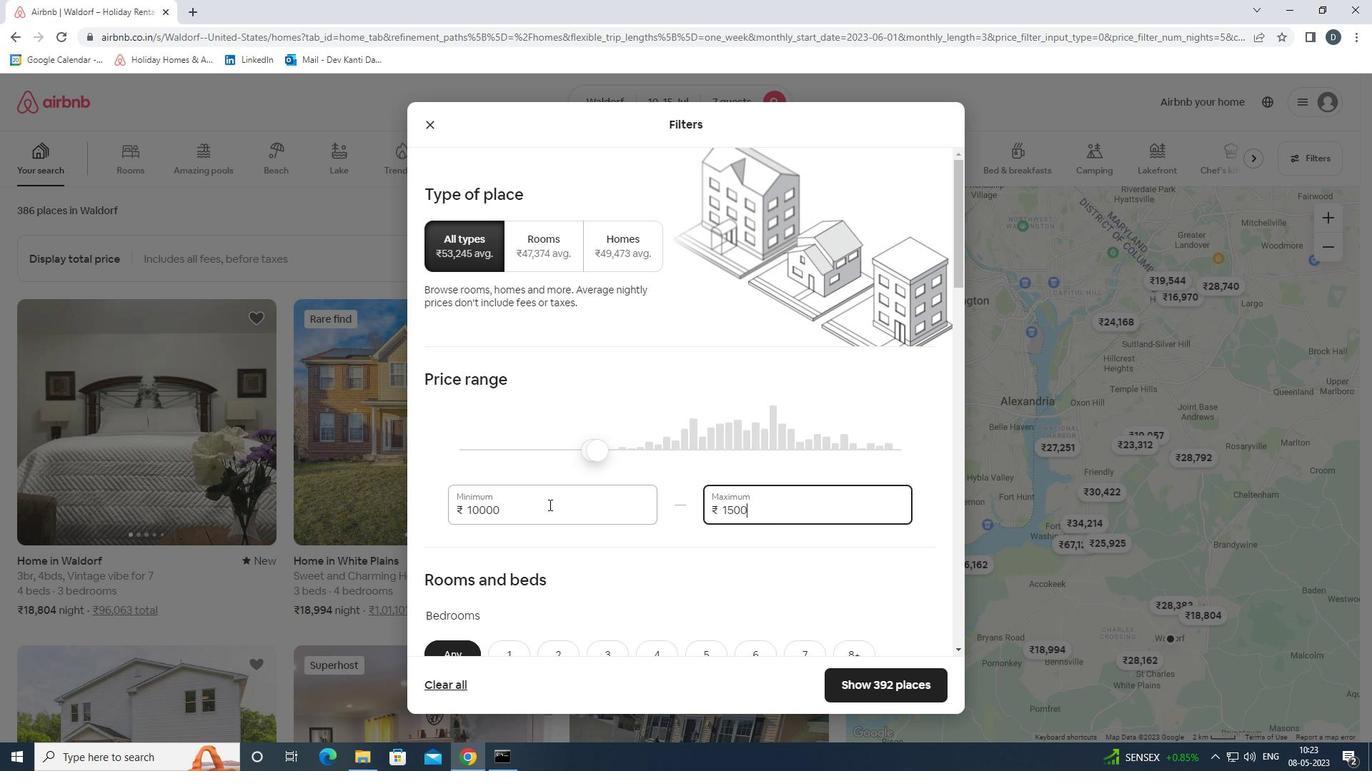 
Action: Mouse scrolled (548, 504) with delta (0, 0)
Screenshot: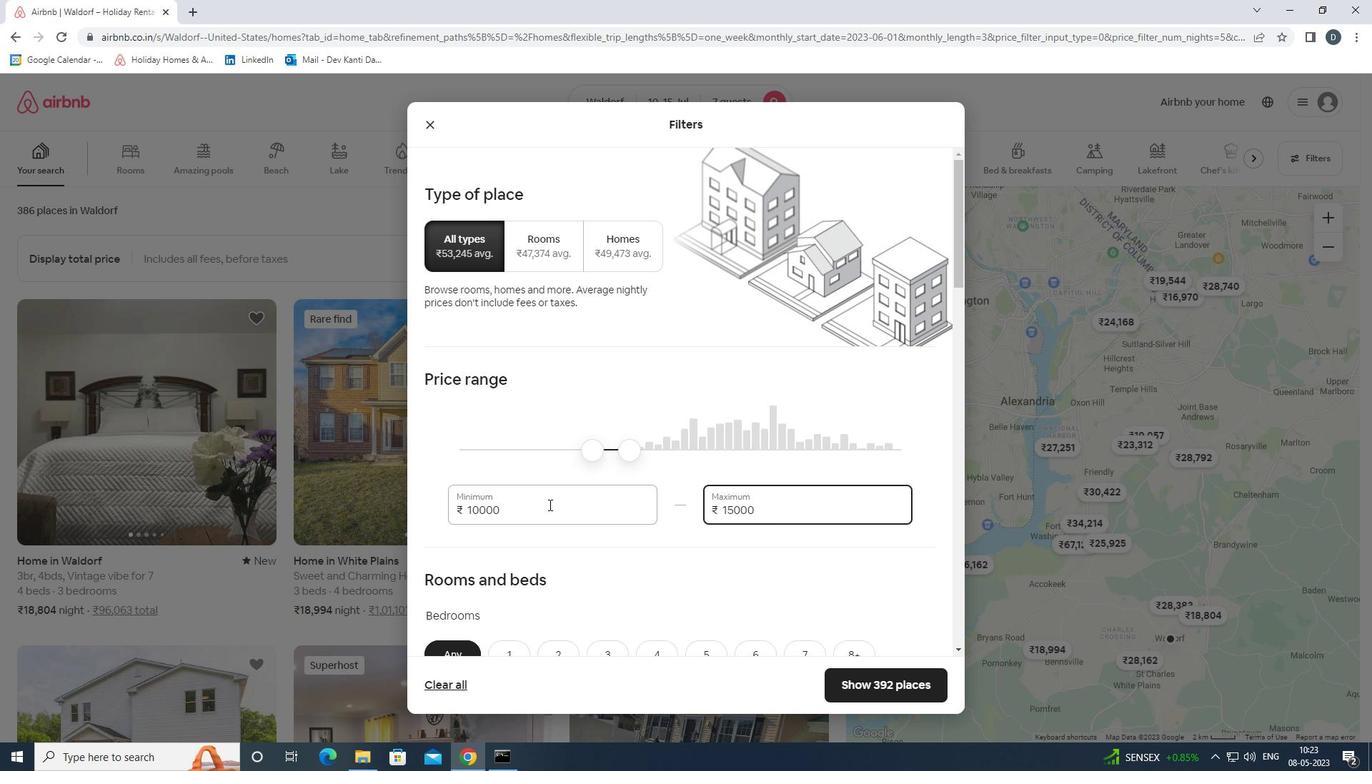 
Action: Mouse moved to (551, 508)
Screenshot: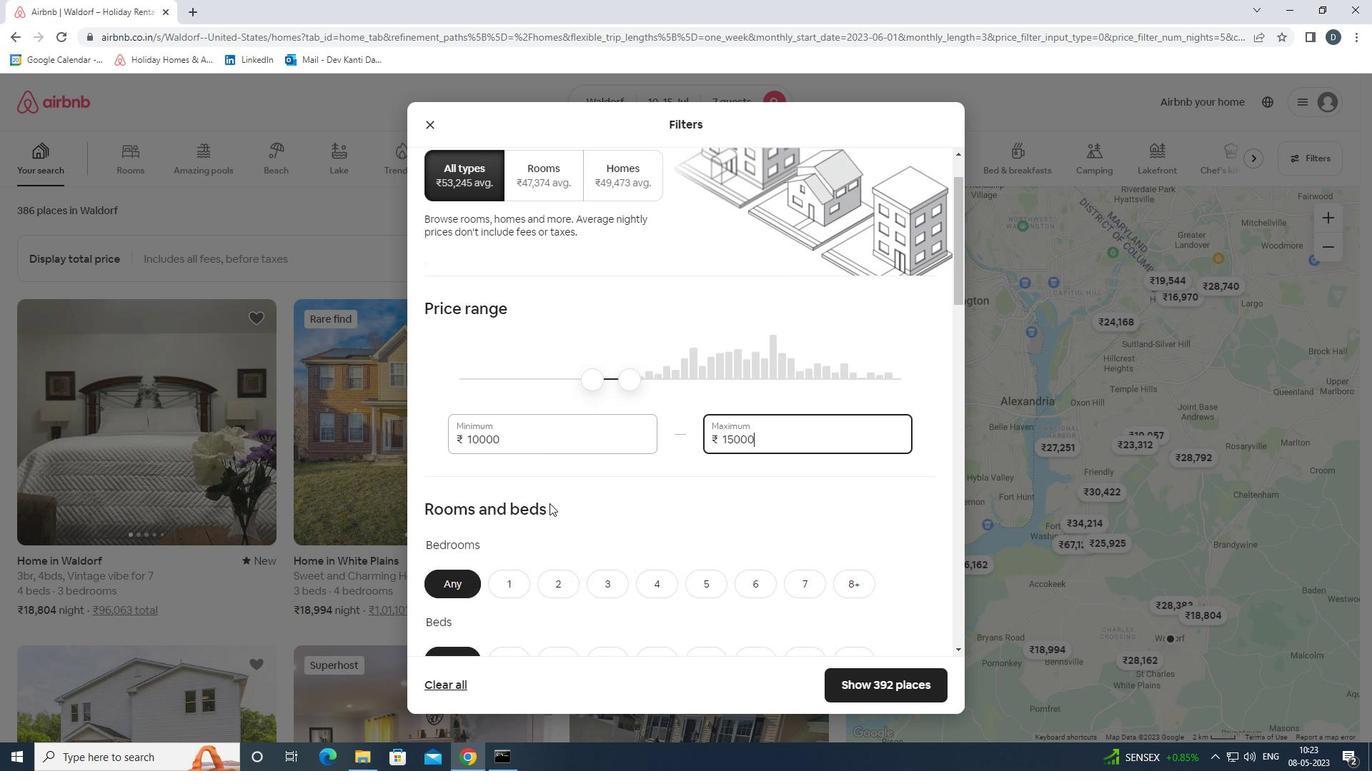 
Action: Mouse scrolled (551, 508) with delta (0, 0)
Screenshot: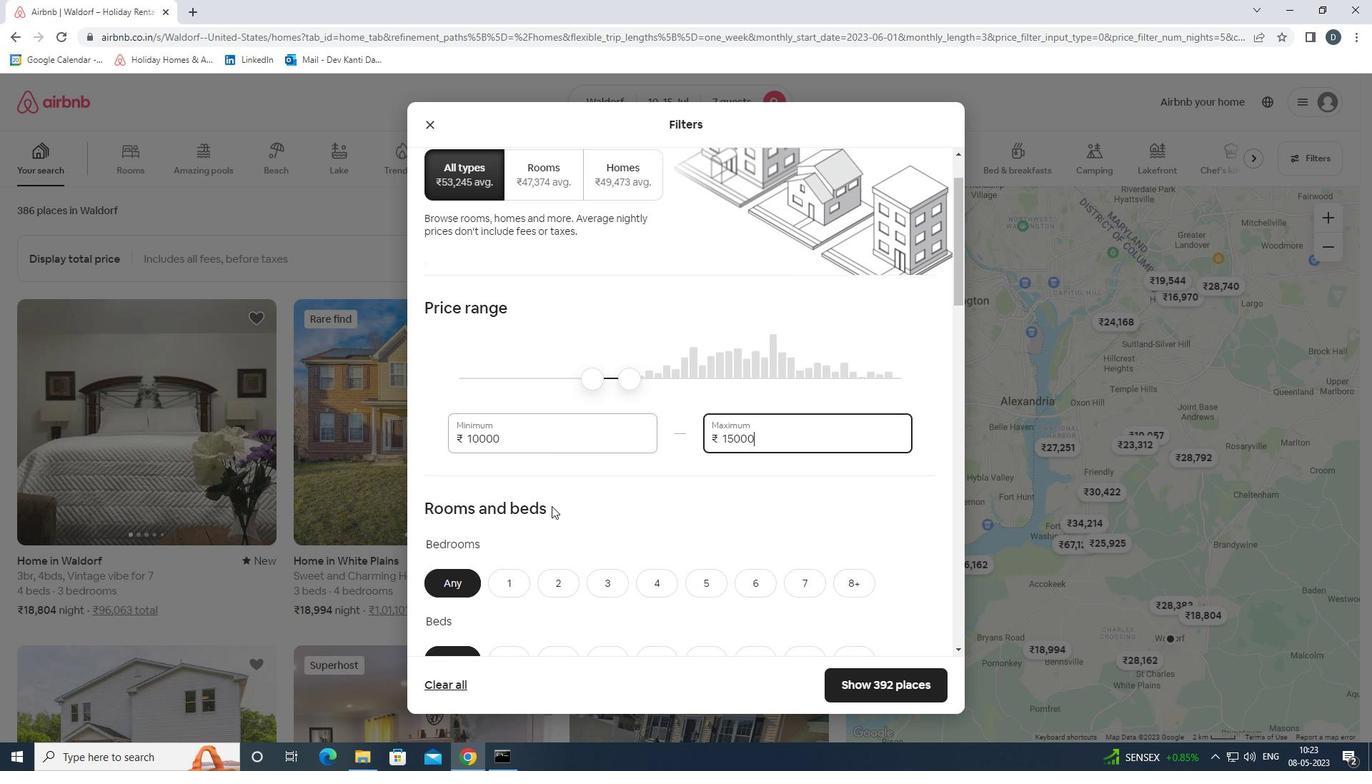 
Action: Mouse moved to (567, 488)
Screenshot: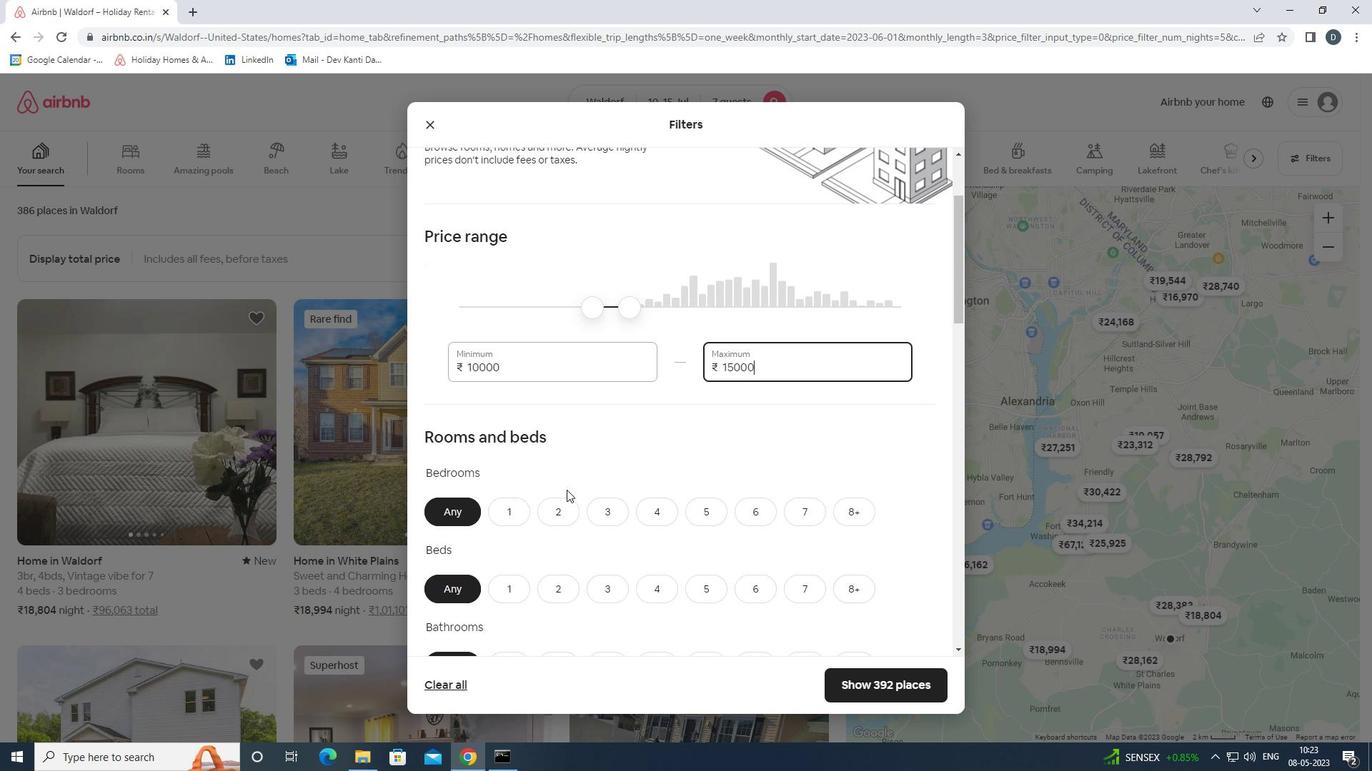 
Action: Mouse scrolled (567, 488) with delta (0, 0)
Screenshot: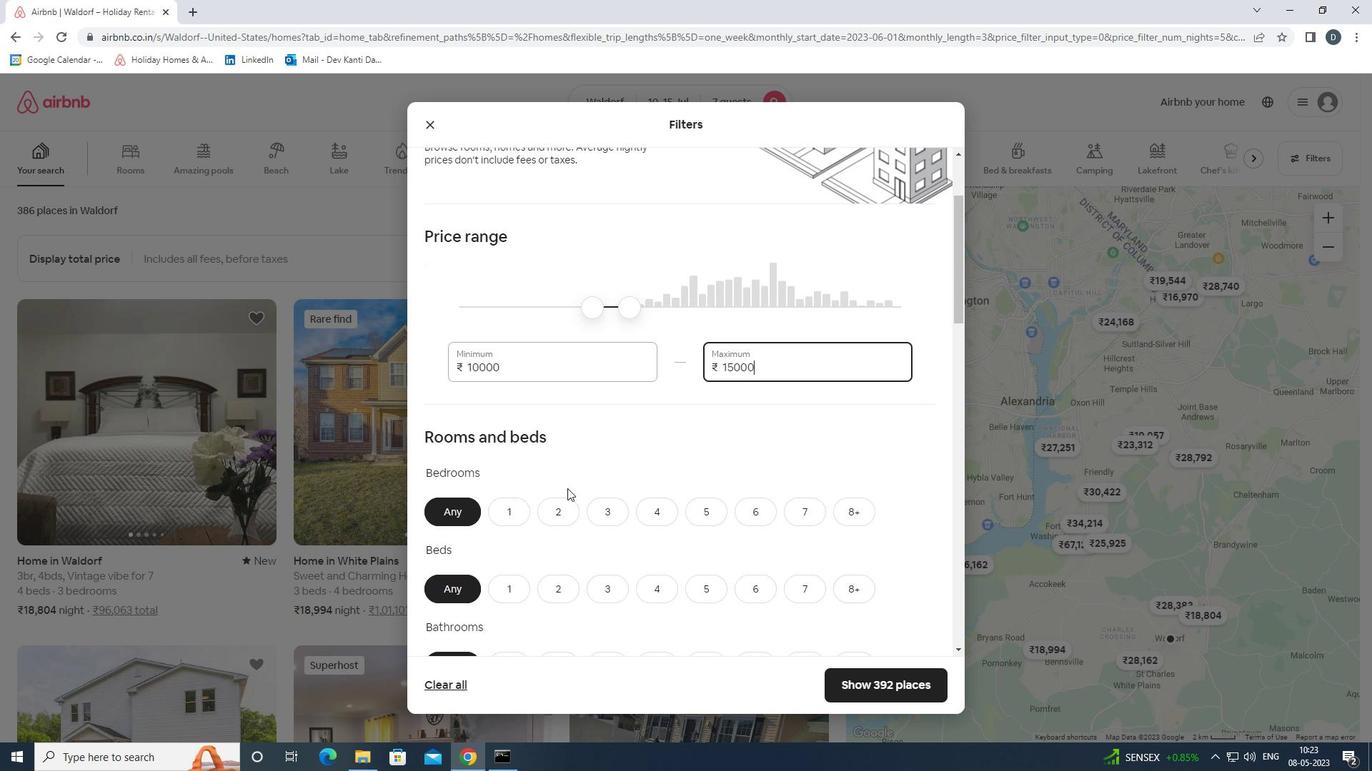 
Action: Mouse moved to (567, 477)
Screenshot: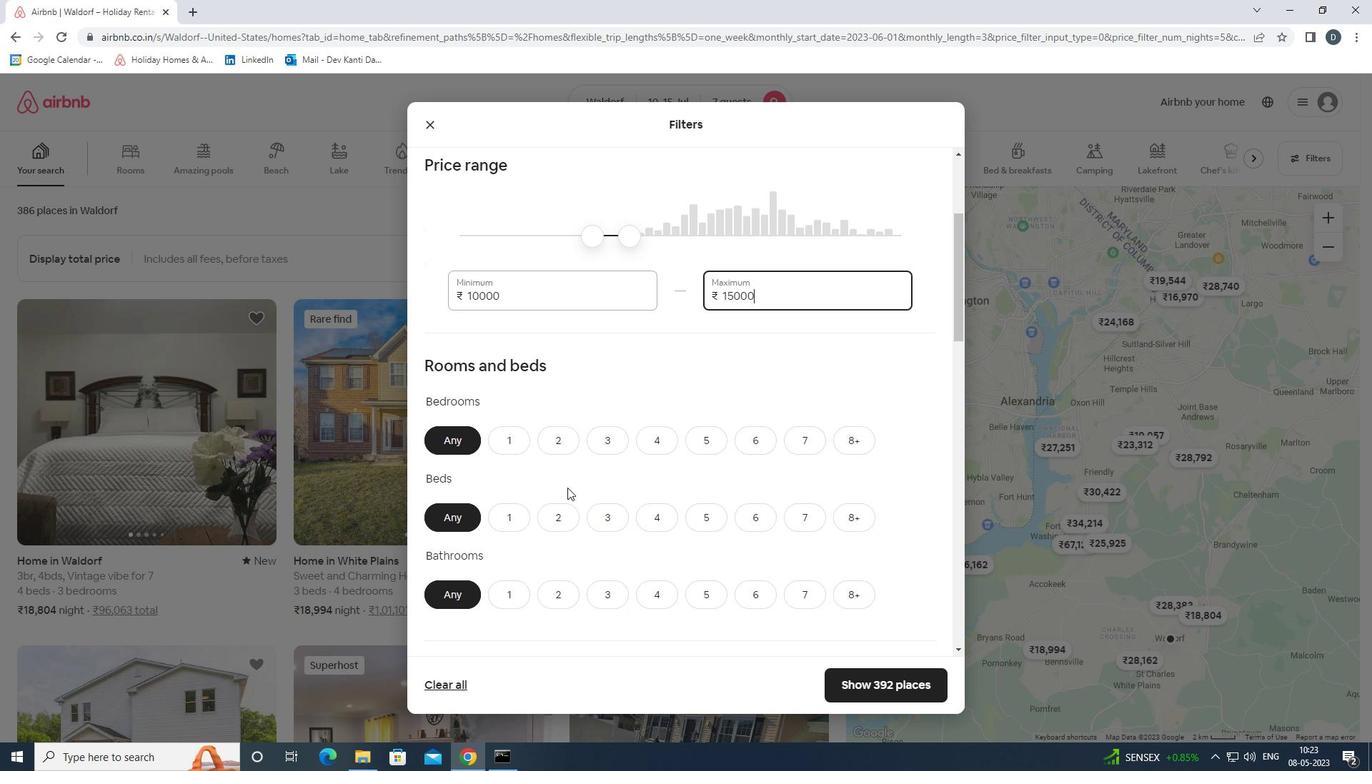 
Action: Mouse scrolled (567, 476) with delta (0, 0)
Screenshot: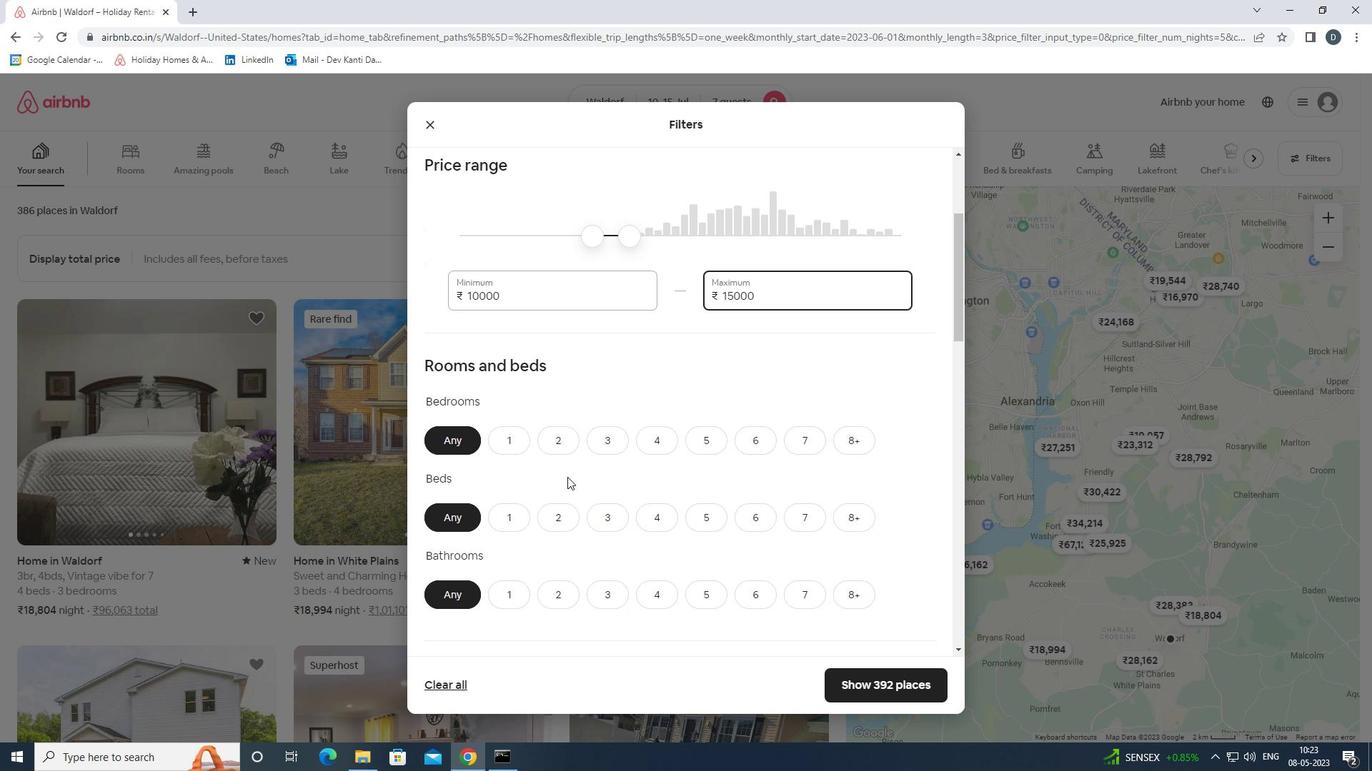 
Action: Mouse moved to (655, 365)
Screenshot: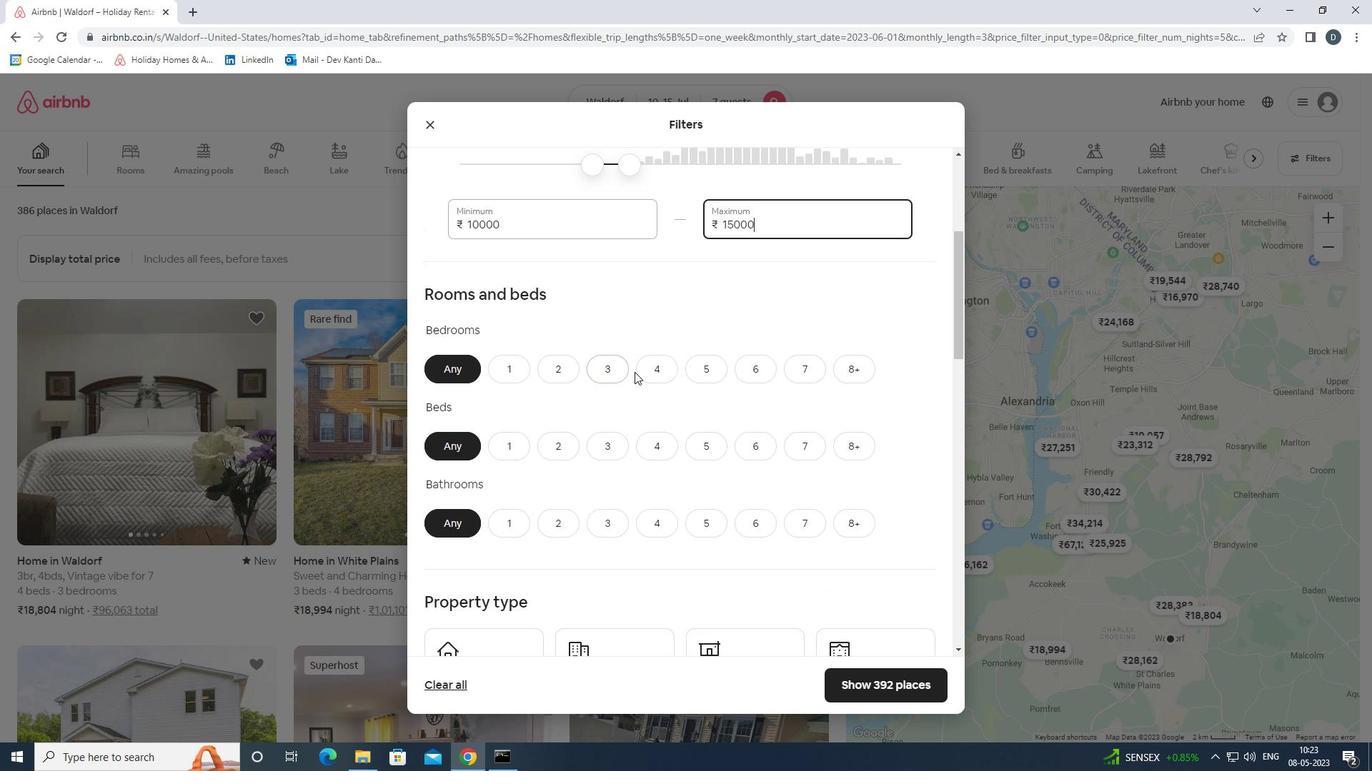 
Action: Mouse pressed left at (655, 365)
Screenshot: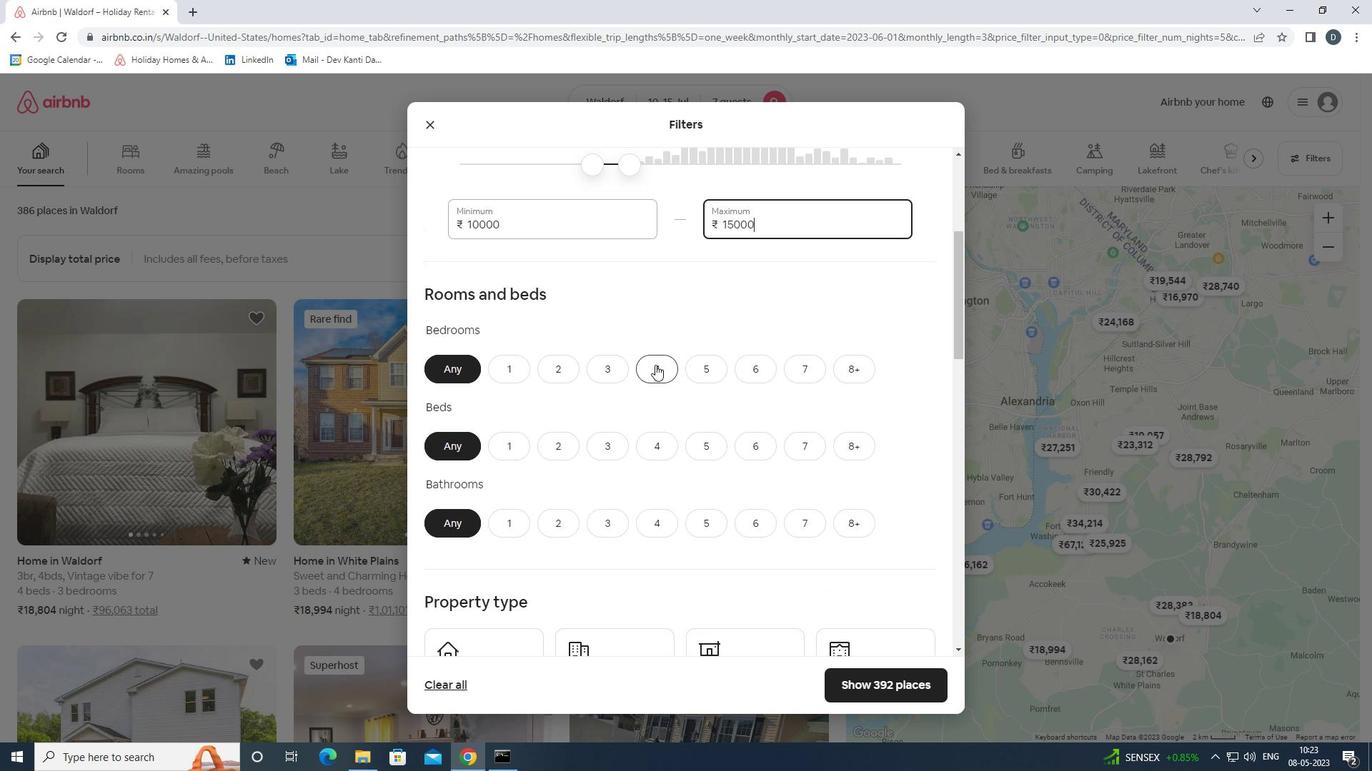 
Action: Mouse moved to (821, 449)
Screenshot: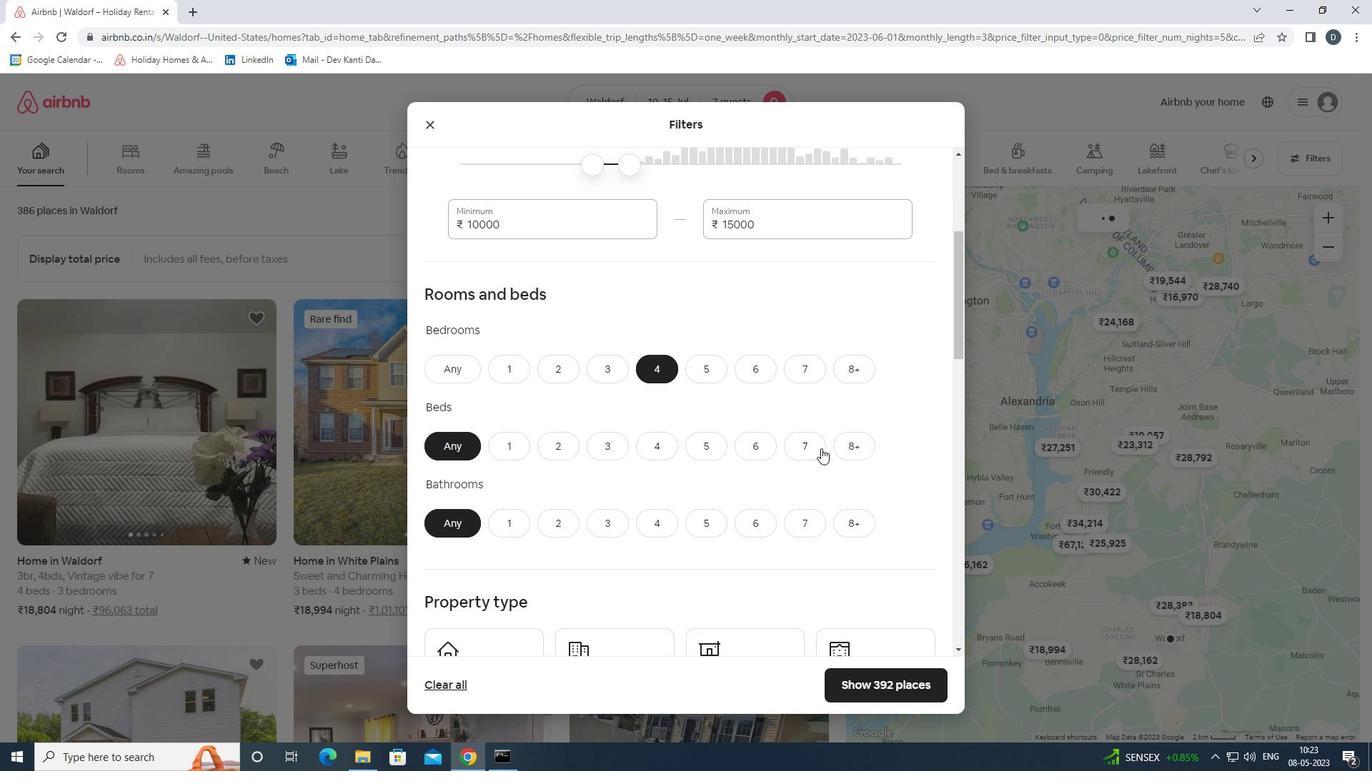 
Action: Mouse pressed left at (821, 449)
Screenshot: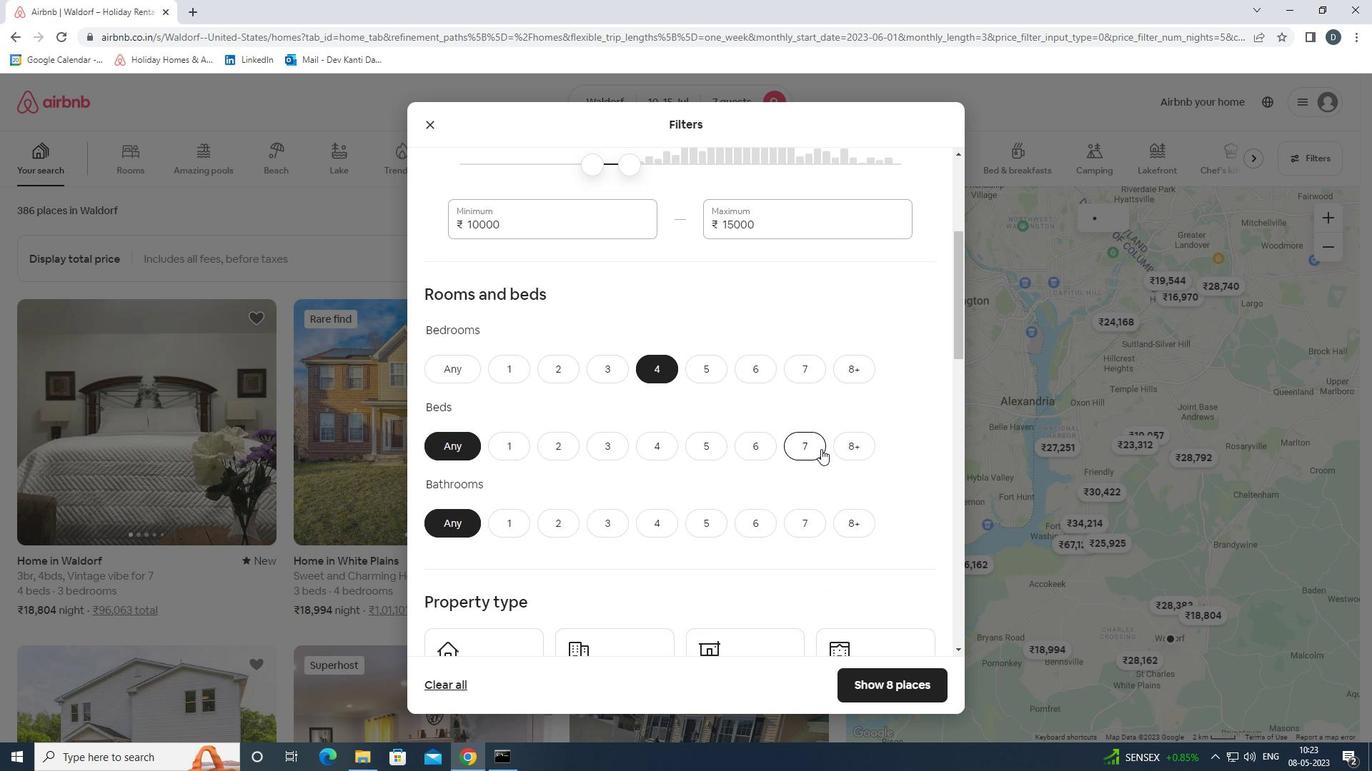 
Action: Mouse moved to (643, 528)
Screenshot: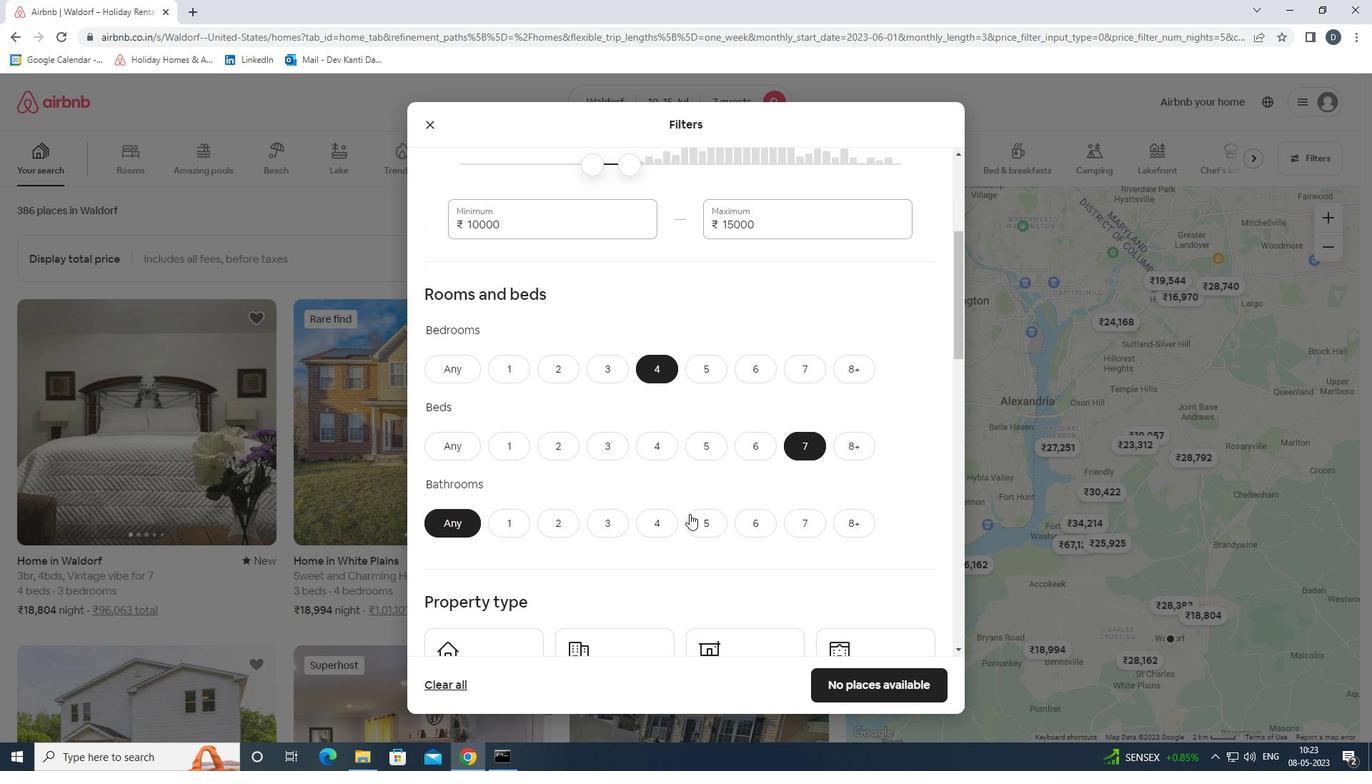 
Action: Mouse pressed left at (643, 528)
Screenshot: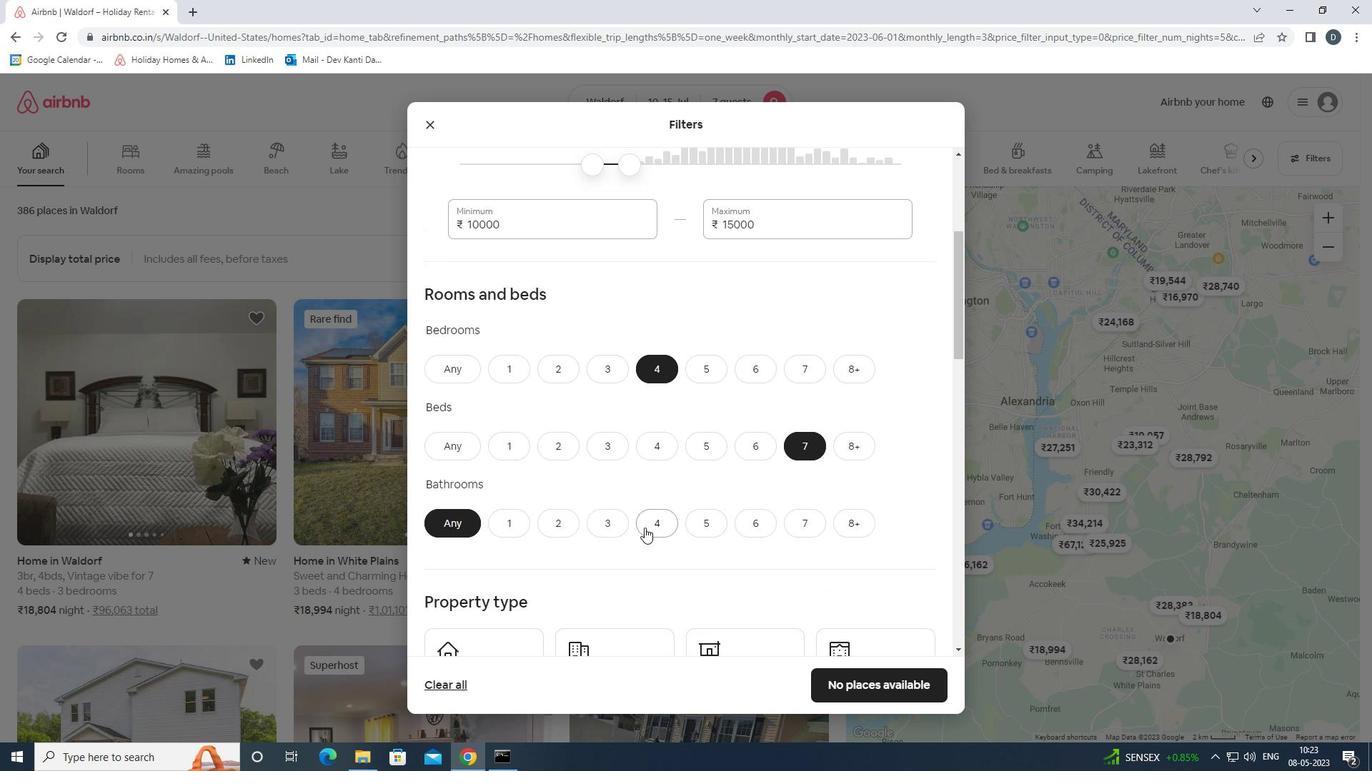 
Action: Mouse scrolled (643, 528) with delta (0, 0)
Screenshot: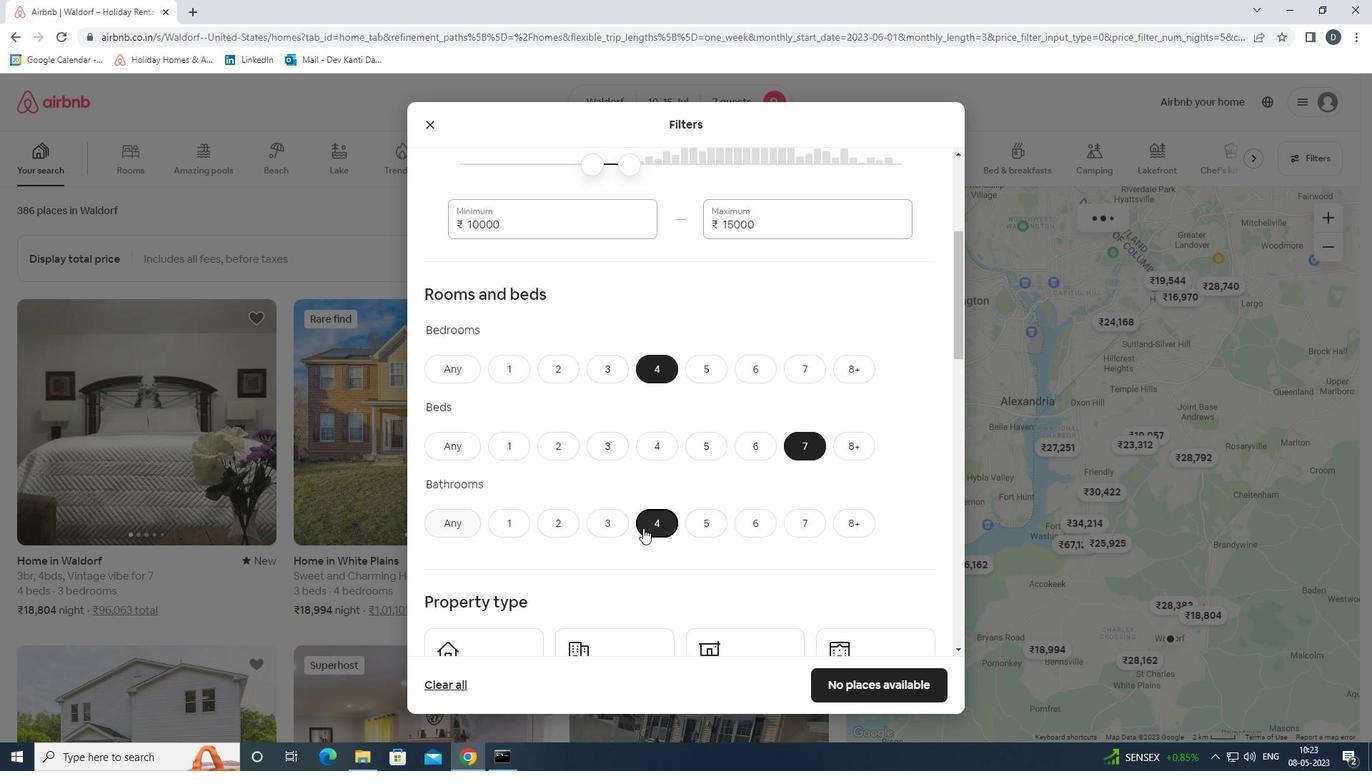 
Action: Mouse scrolled (643, 528) with delta (0, 0)
Screenshot: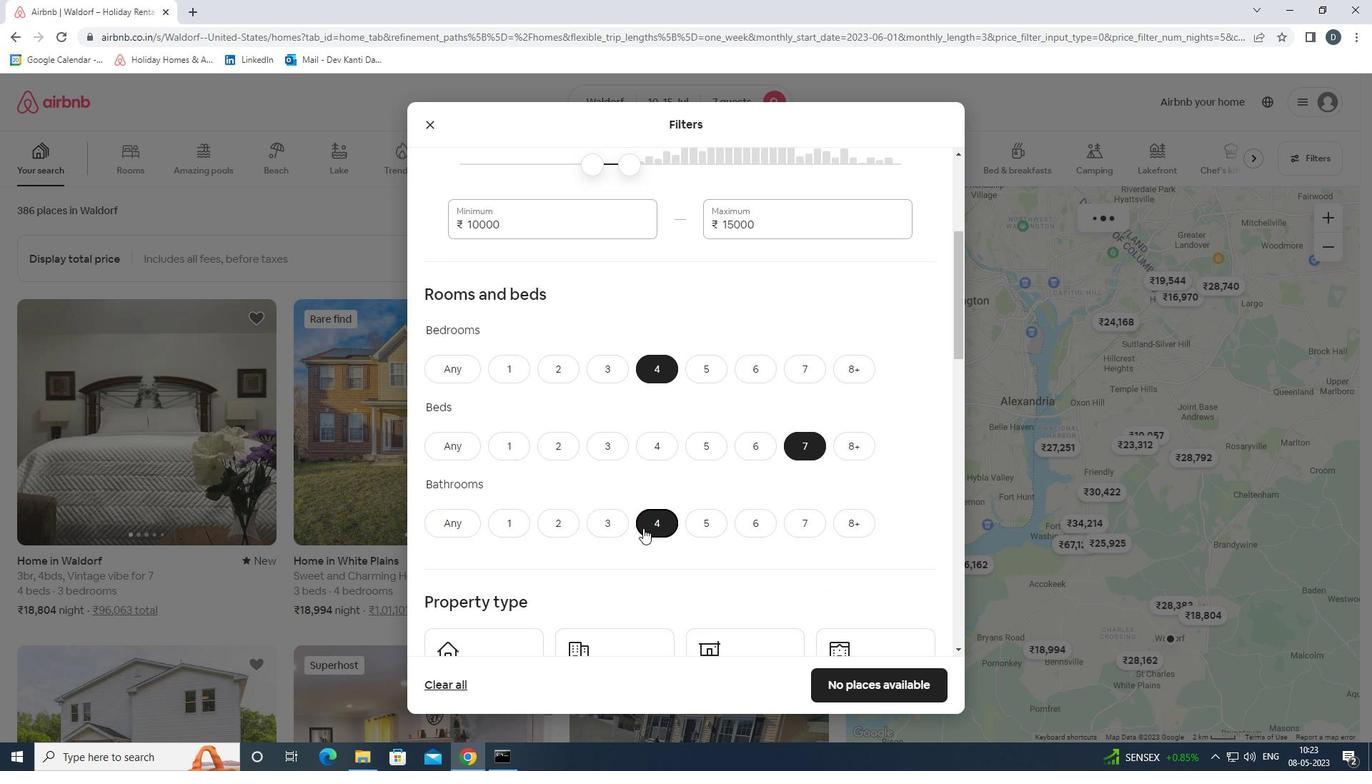
Action: Mouse moved to (520, 536)
Screenshot: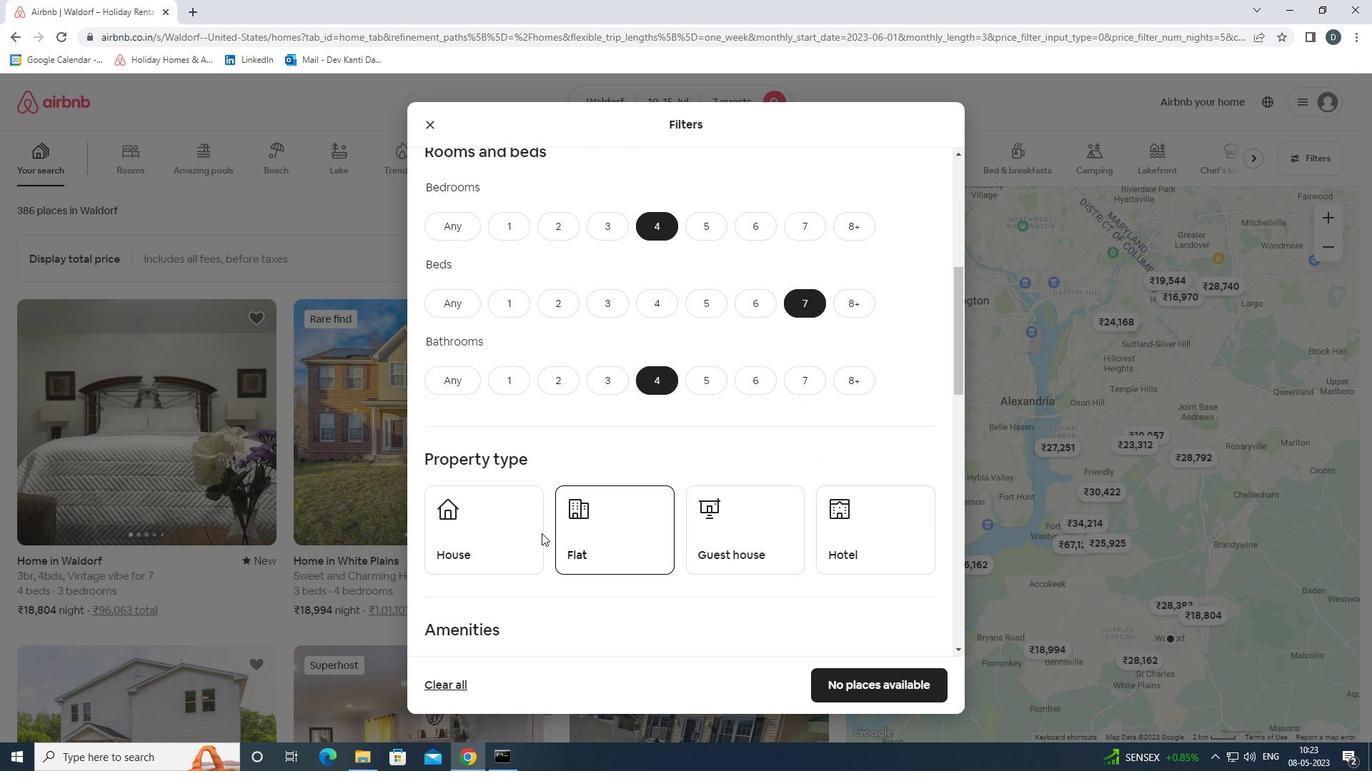 
Action: Mouse pressed left at (520, 536)
Screenshot: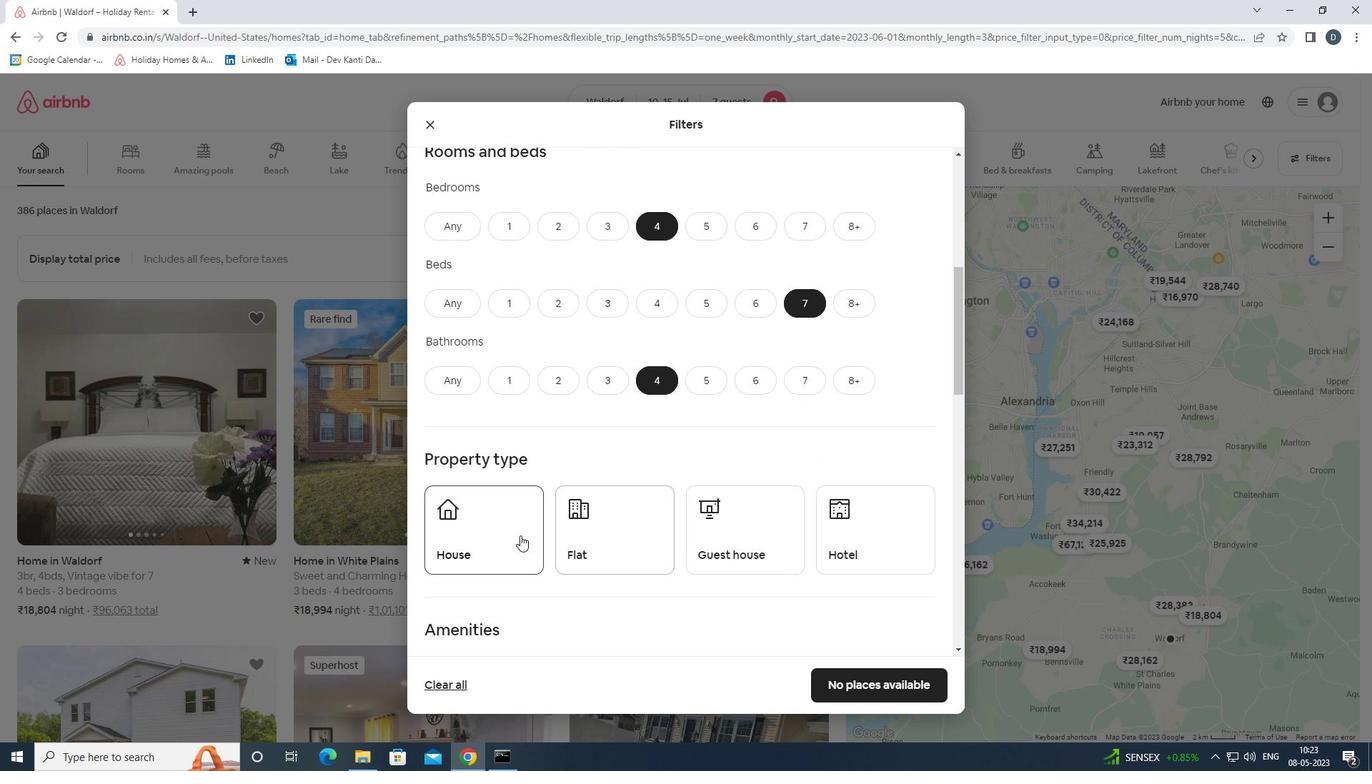 
Action: Mouse moved to (602, 512)
Screenshot: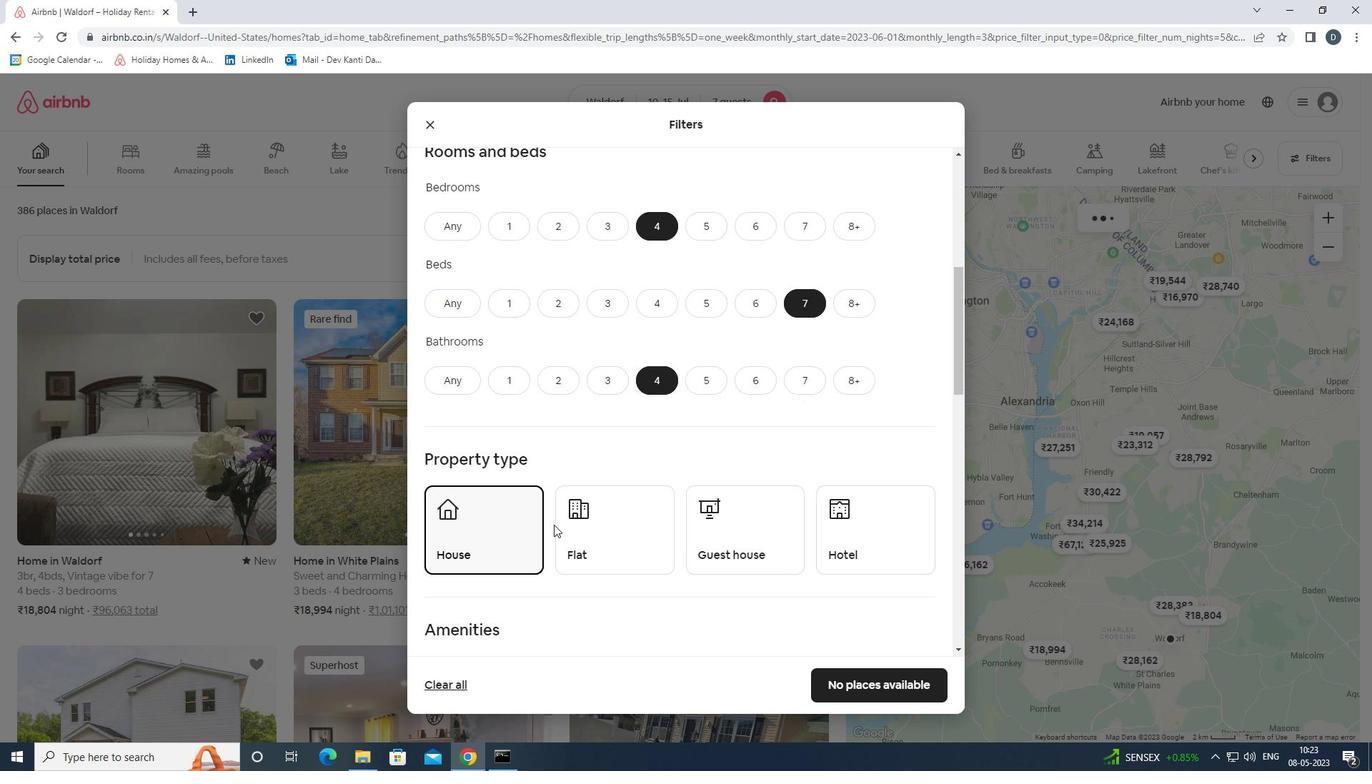 
Action: Mouse pressed left at (602, 512)
Screenshot: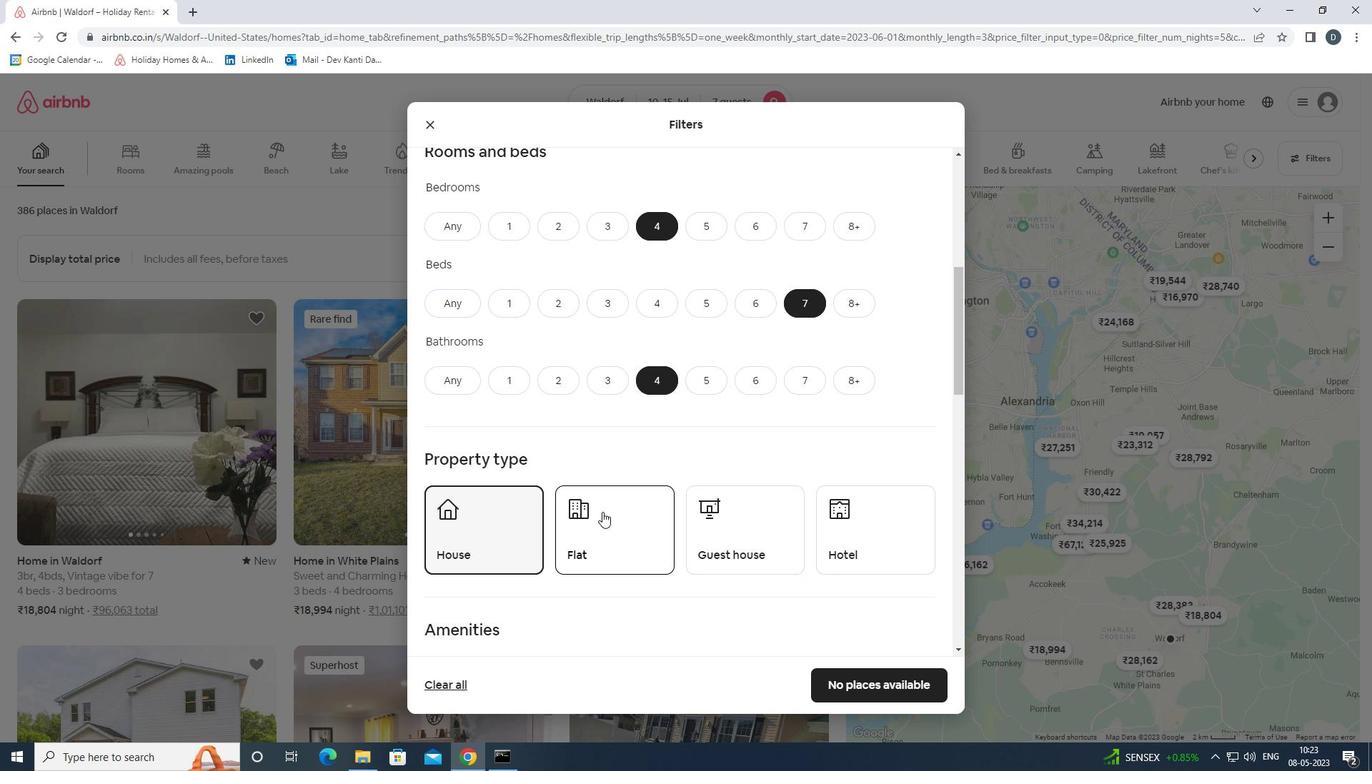 
Action: Mouse moved to (764, 516)
Screenshot: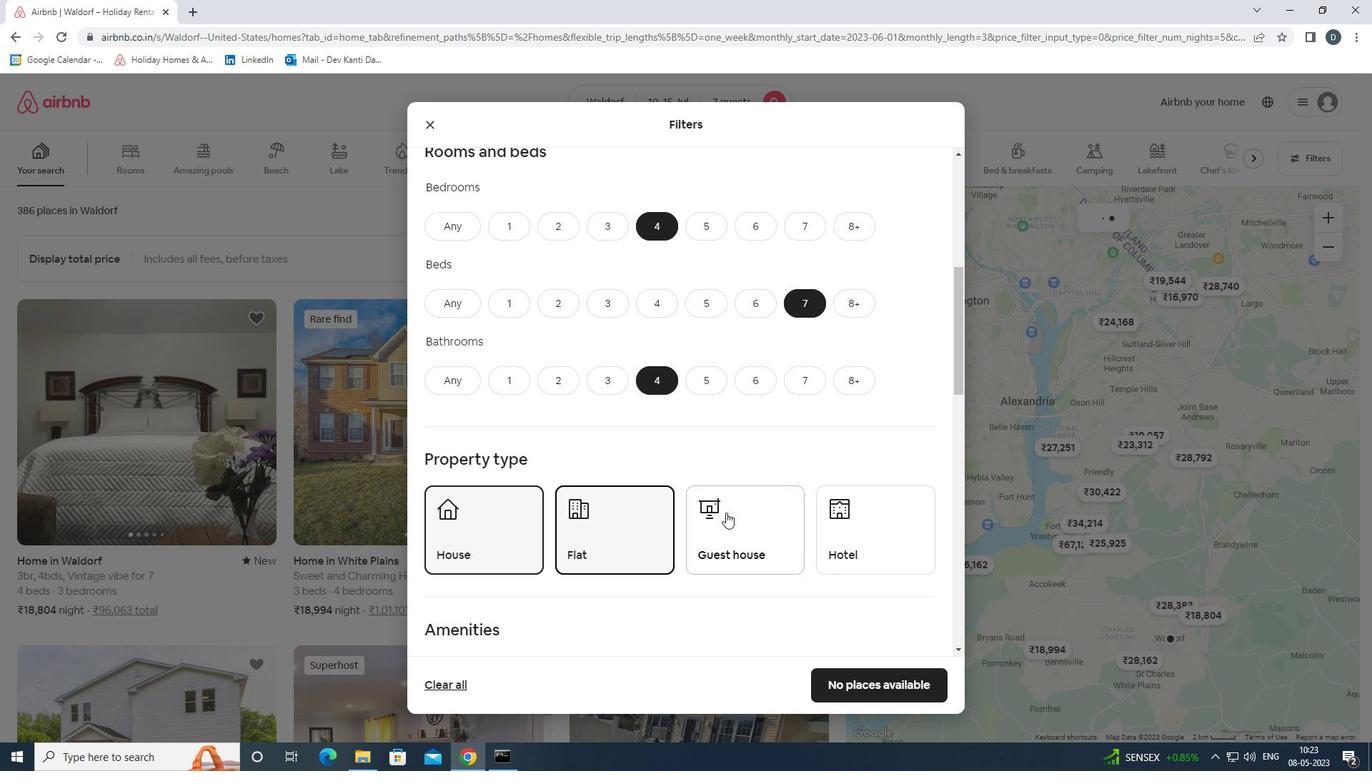 
Action: Mouse pressed left at (764, 516)
Screenshot: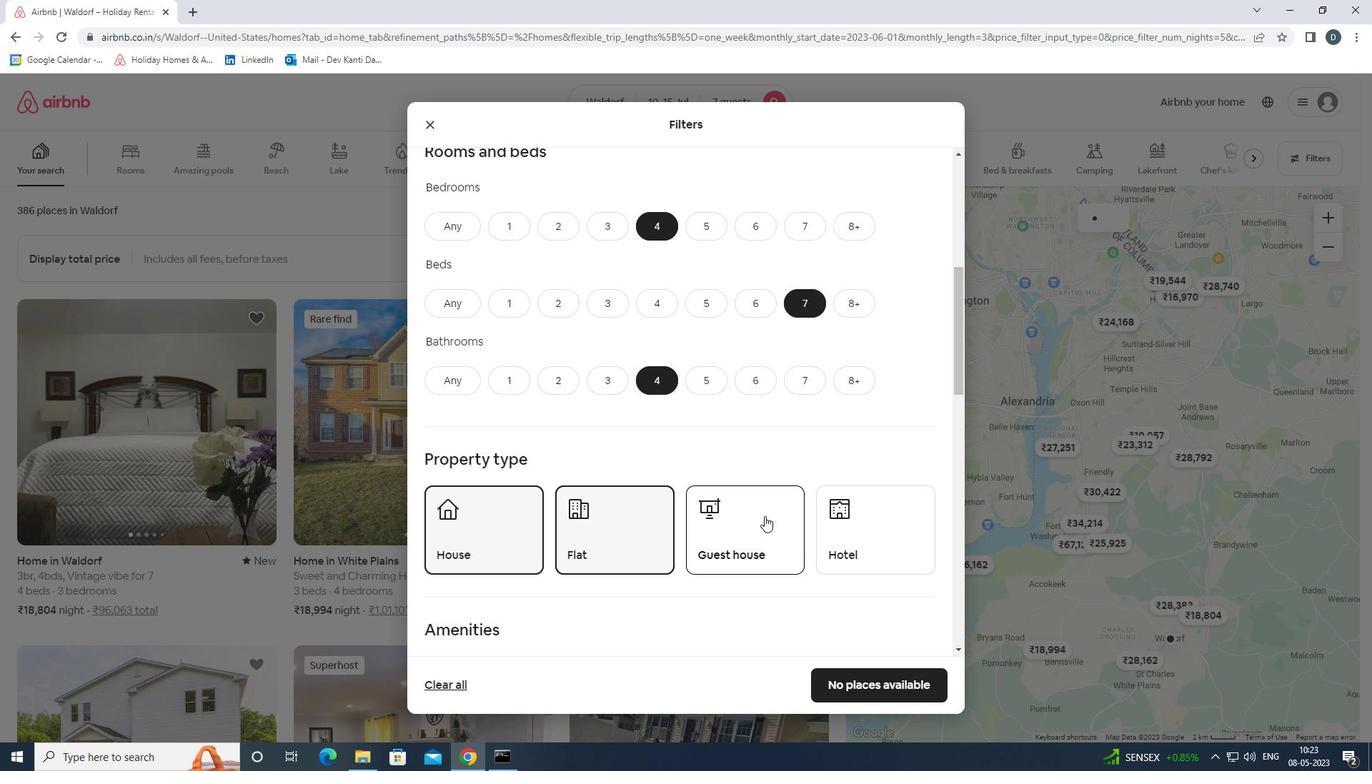 
Action: Mouse scrolled (764, 516) with delta (0, 0)
Screenshot: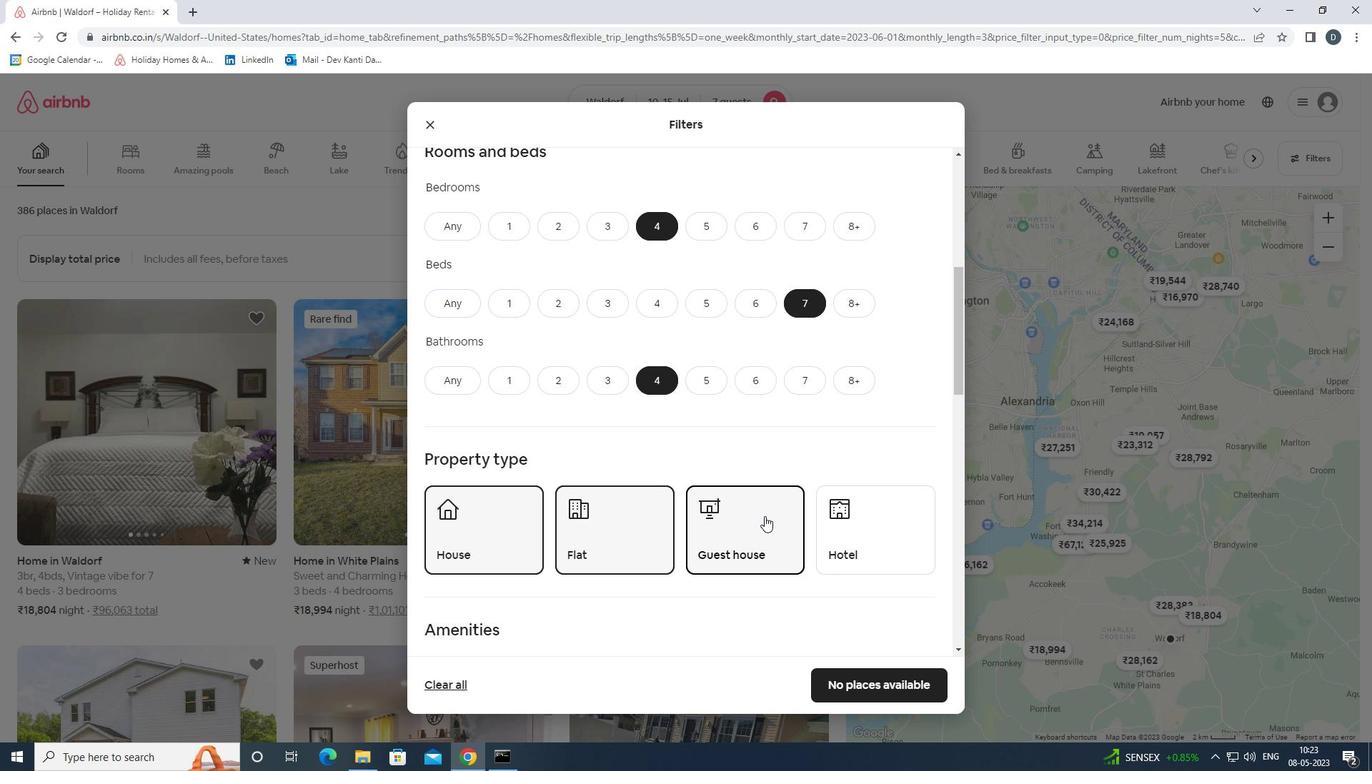 
Action: Mouse scrolled (764, 516) with delta (0, 0)
Screenshot: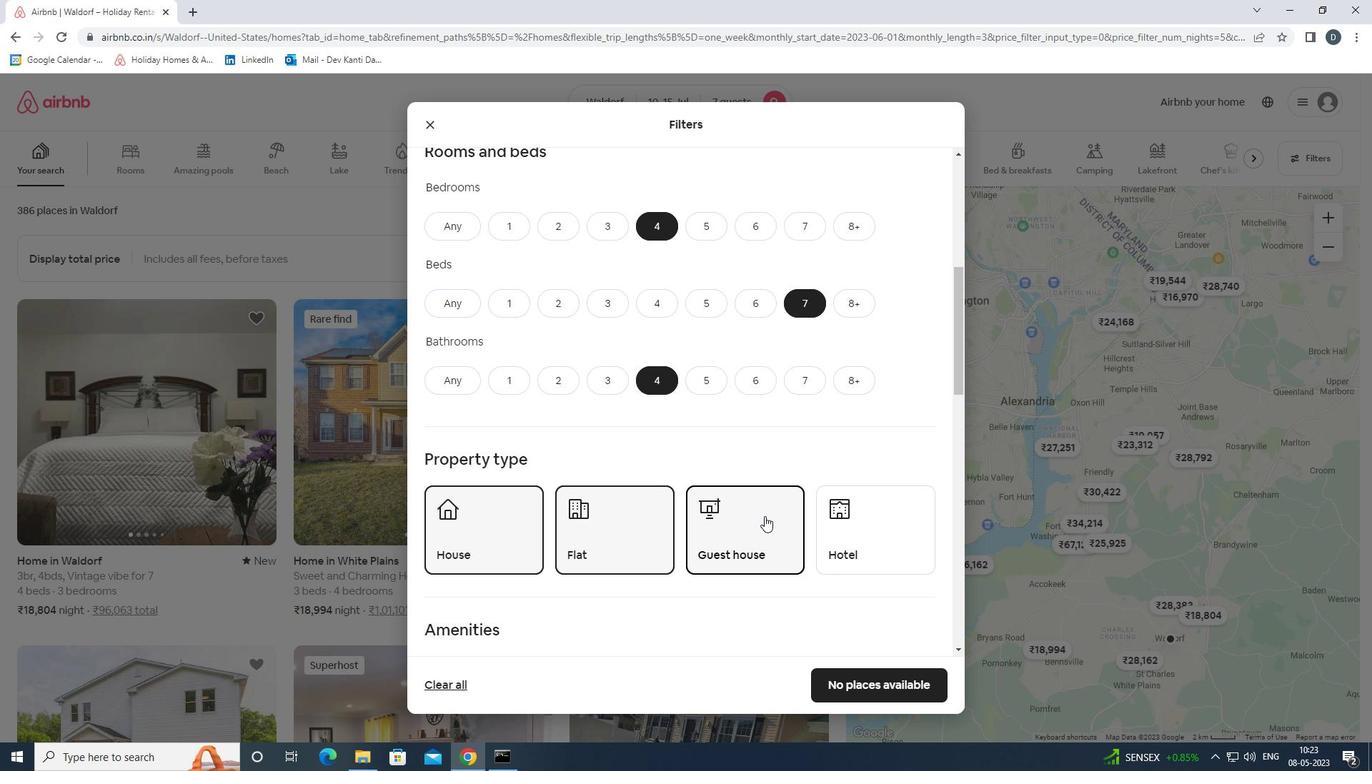 
Action: Mouse moved to (791, 497)
Screenshot: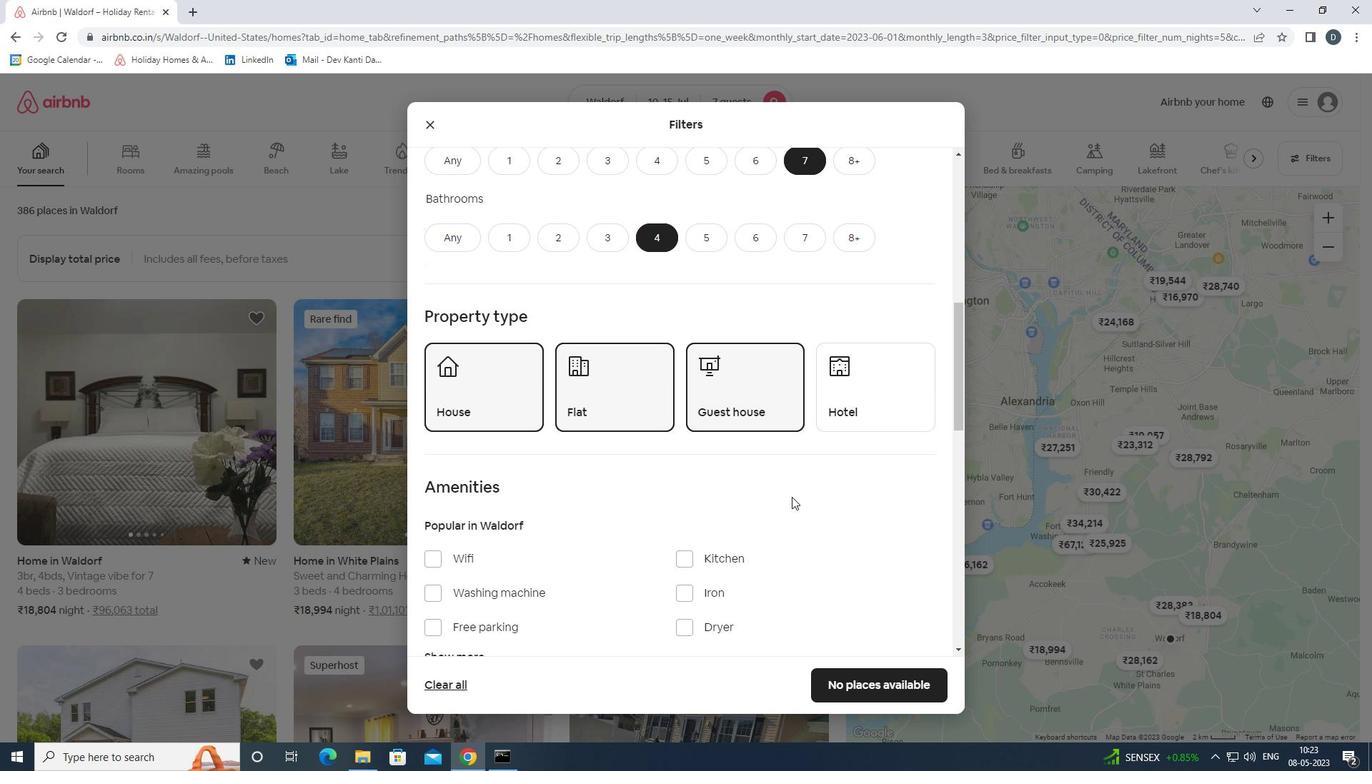 
Action: Mouse scrolled (791, 496) with delta (0, 0)
Screenshot: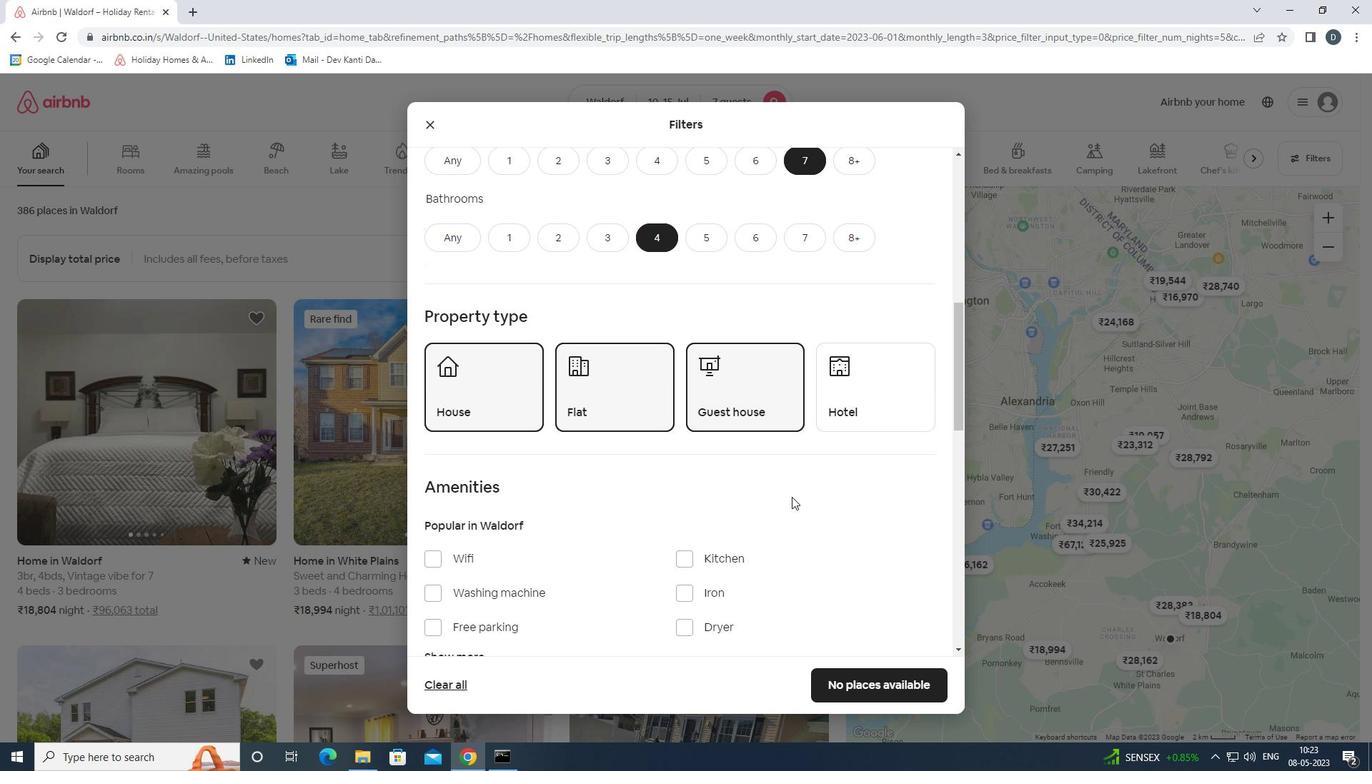
Action: Mouse moved to (786, 496)
Screenshot: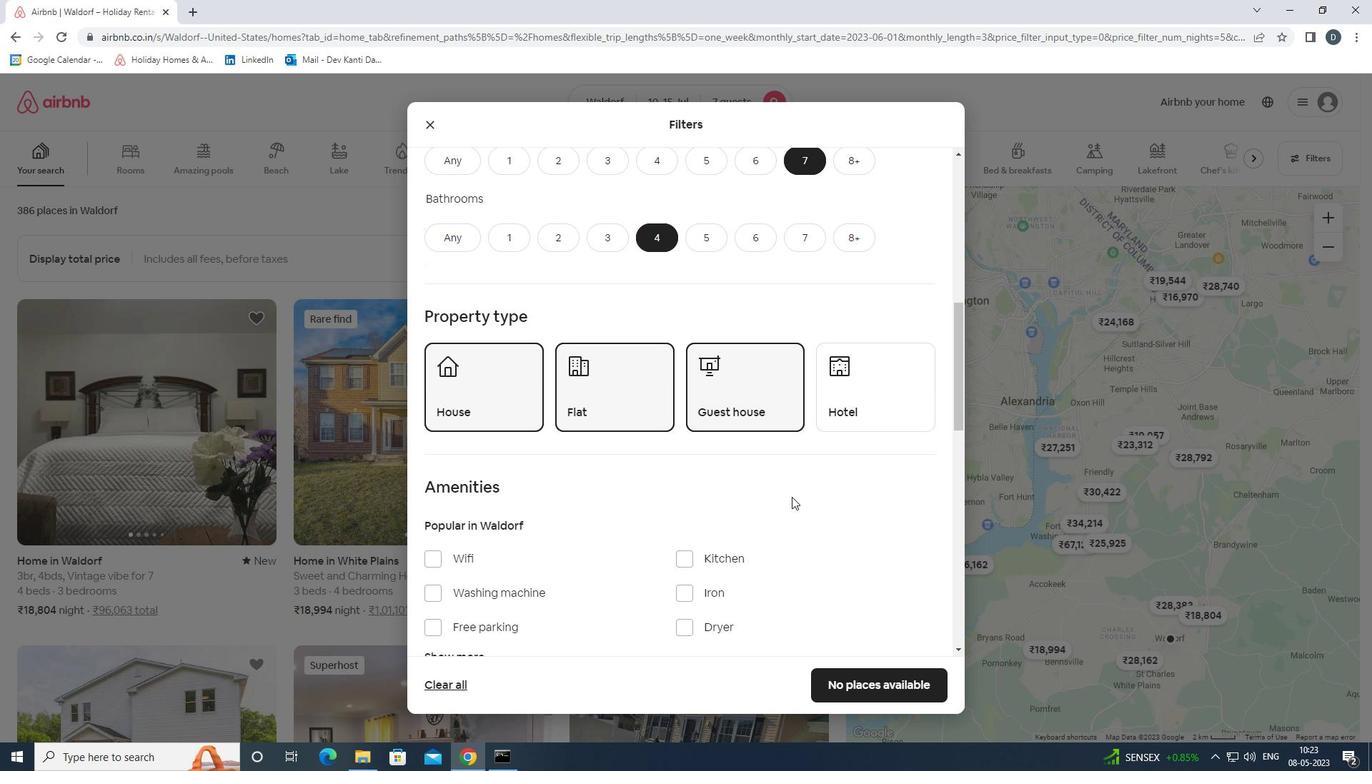 
Action: Mouse scrolled (786, 495) with delta (0, 0)
Screenshot: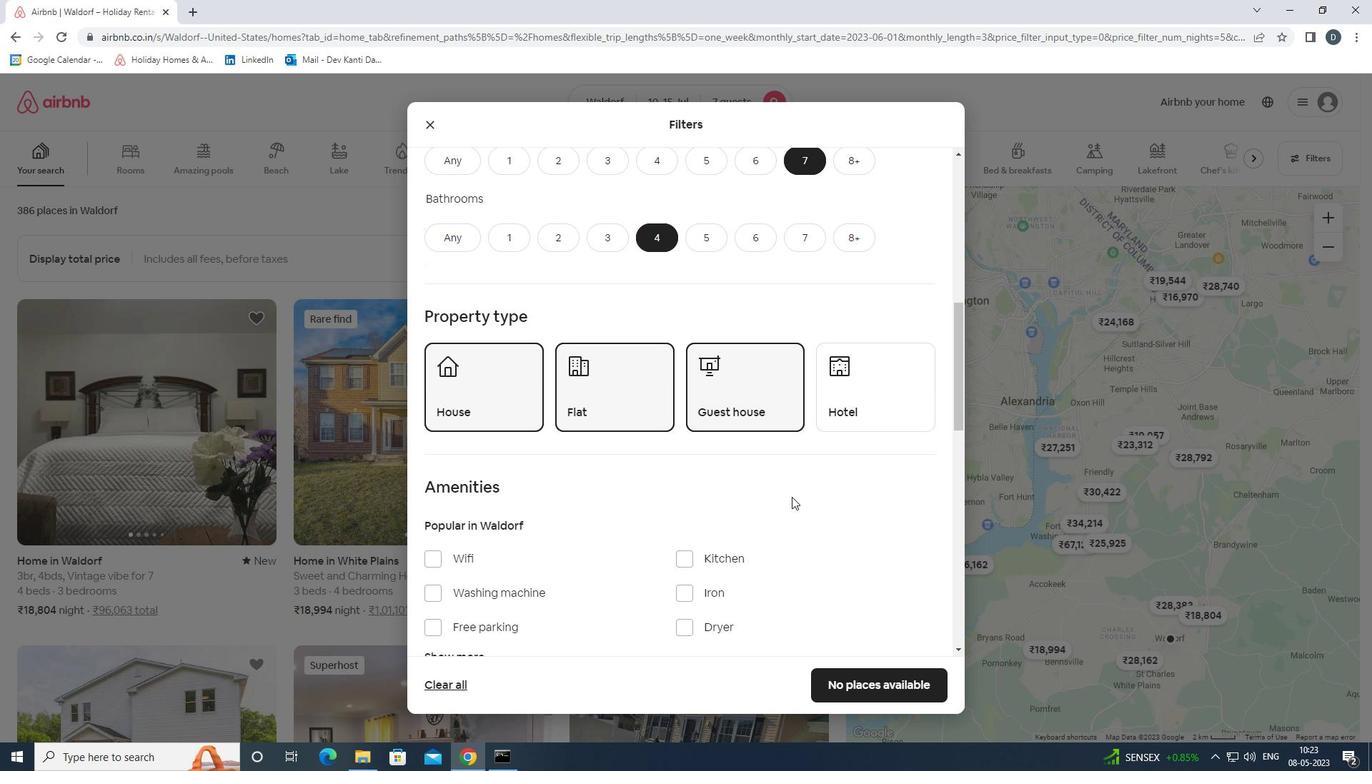 
Action: Mouse moved to (446, 414)
Screenshot: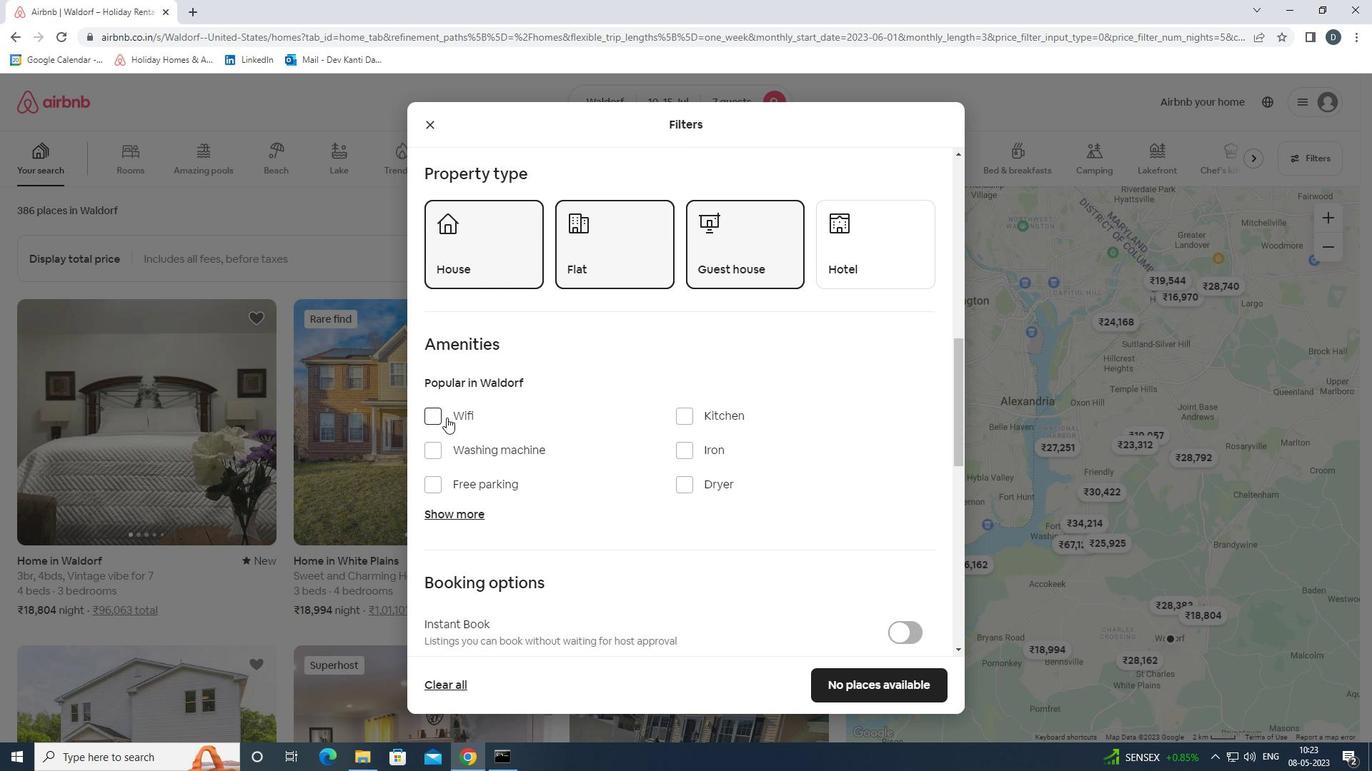 
Action: Mouse pressed left at (446, 414)
Screenshot: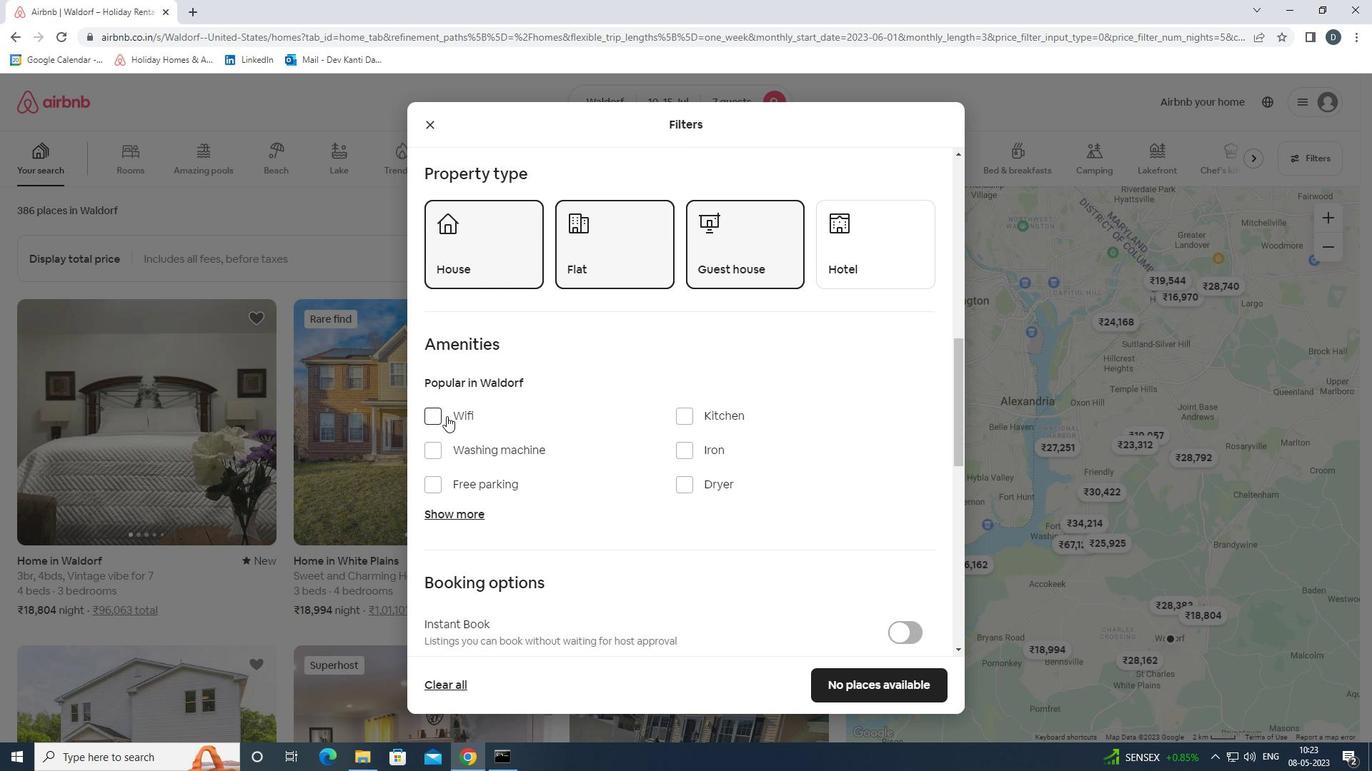 
Action: Mouse moved to (478, 481)
Screenshot: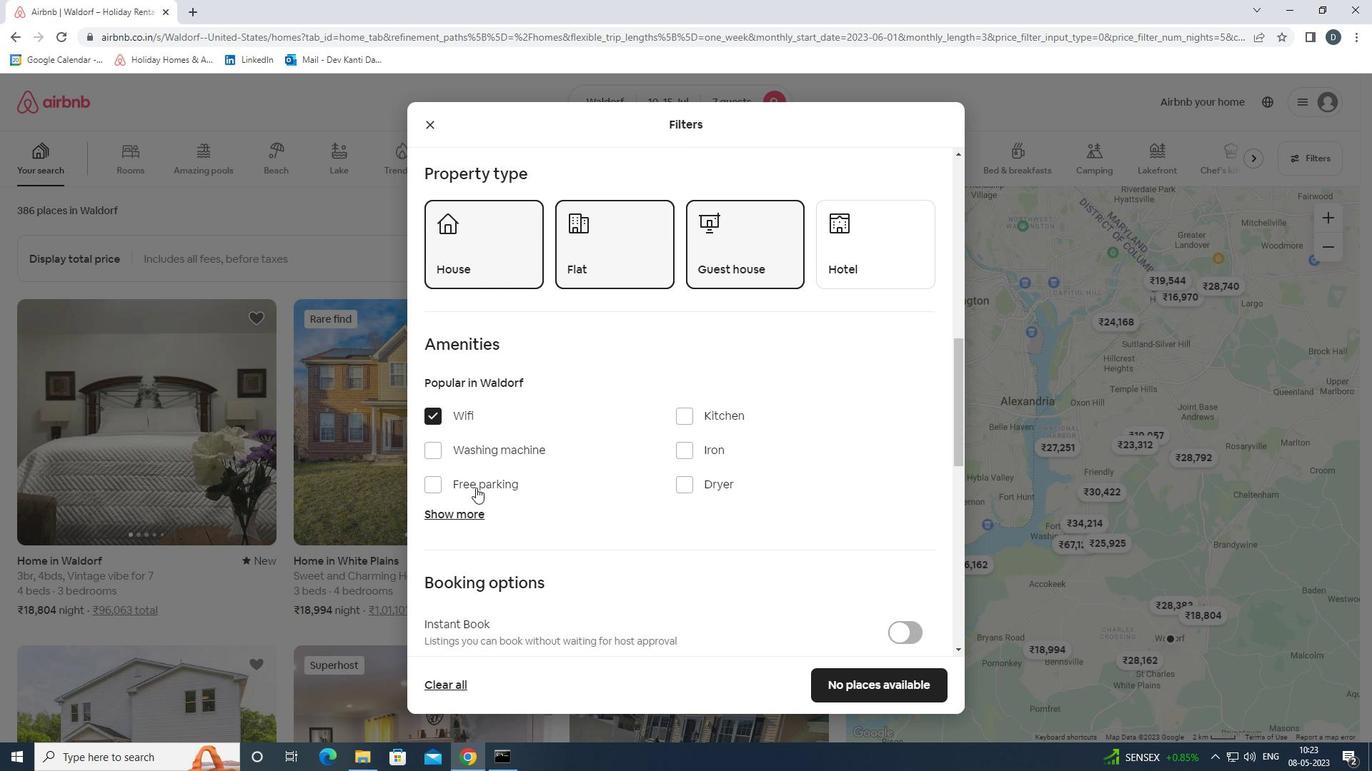 
Action: Mouse pressed left at (478, 481)
Screenshot: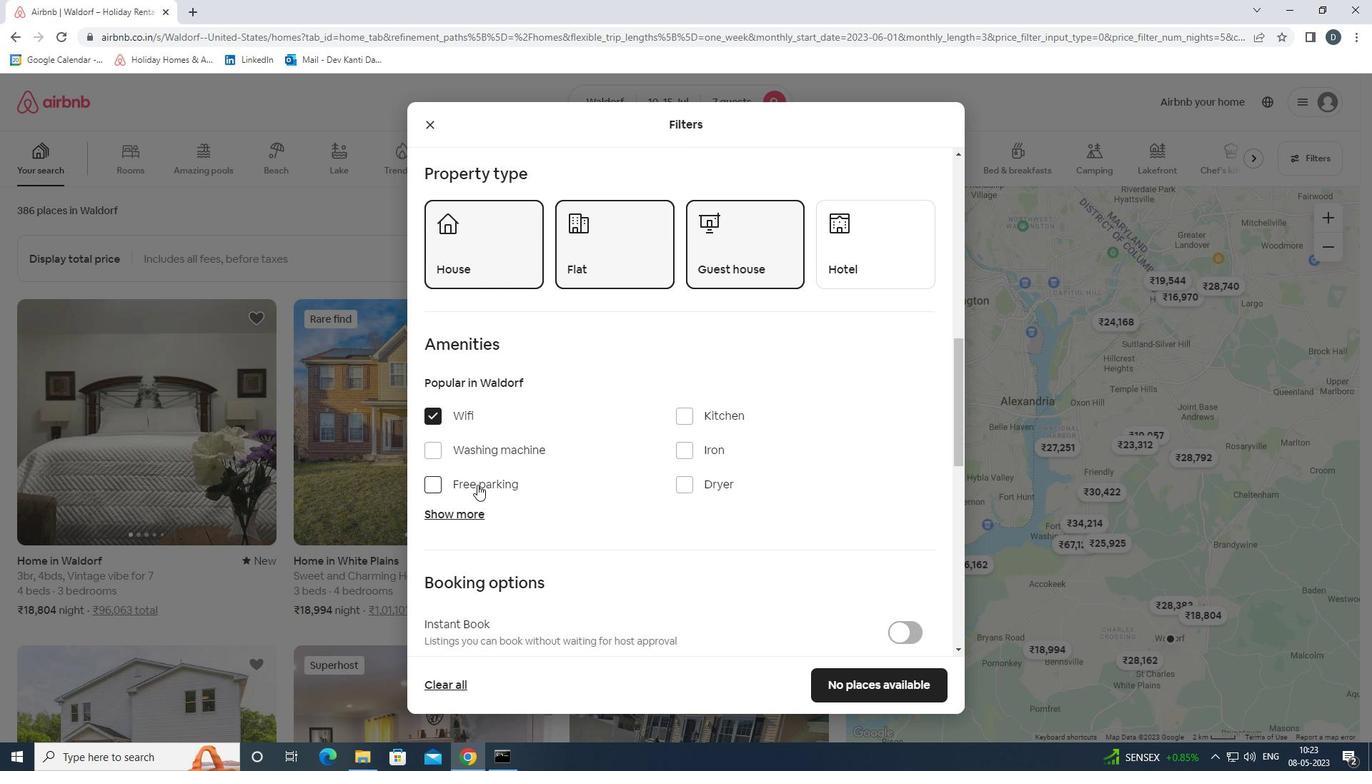 
Action: Mouse moved to (472, 511)
Screenshot: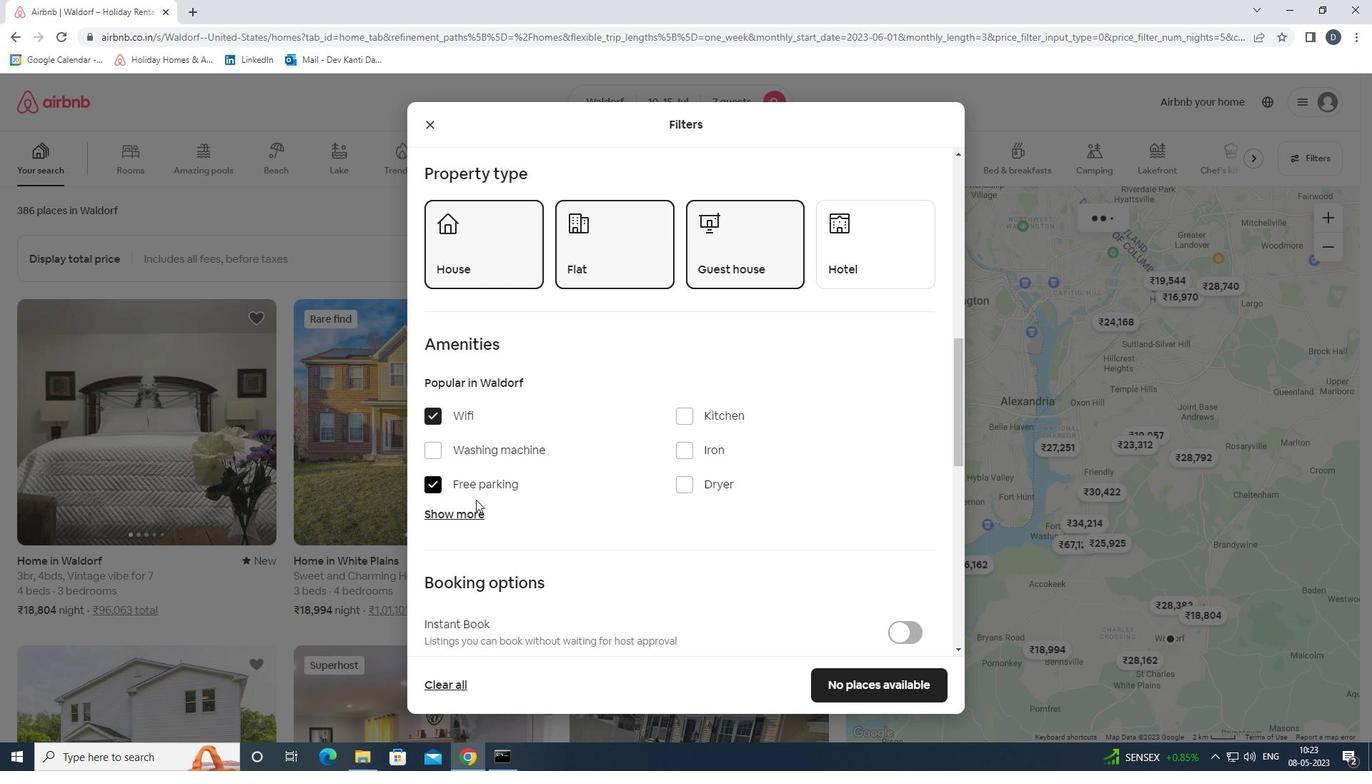 
Action: Mouse pressed left at (472, 511)
Screenshot: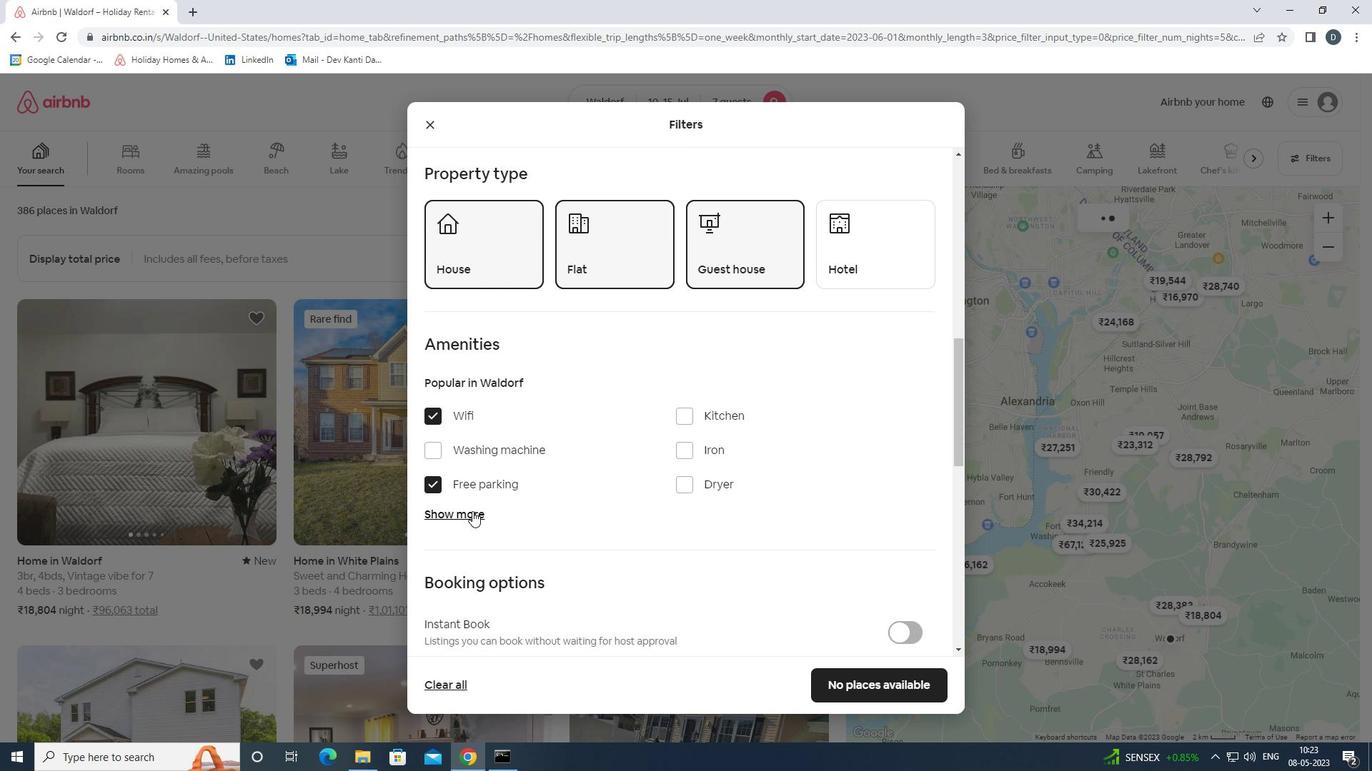 
Action: Mouse scrolled (472, 511) with delta (0, 0)
Screenshot: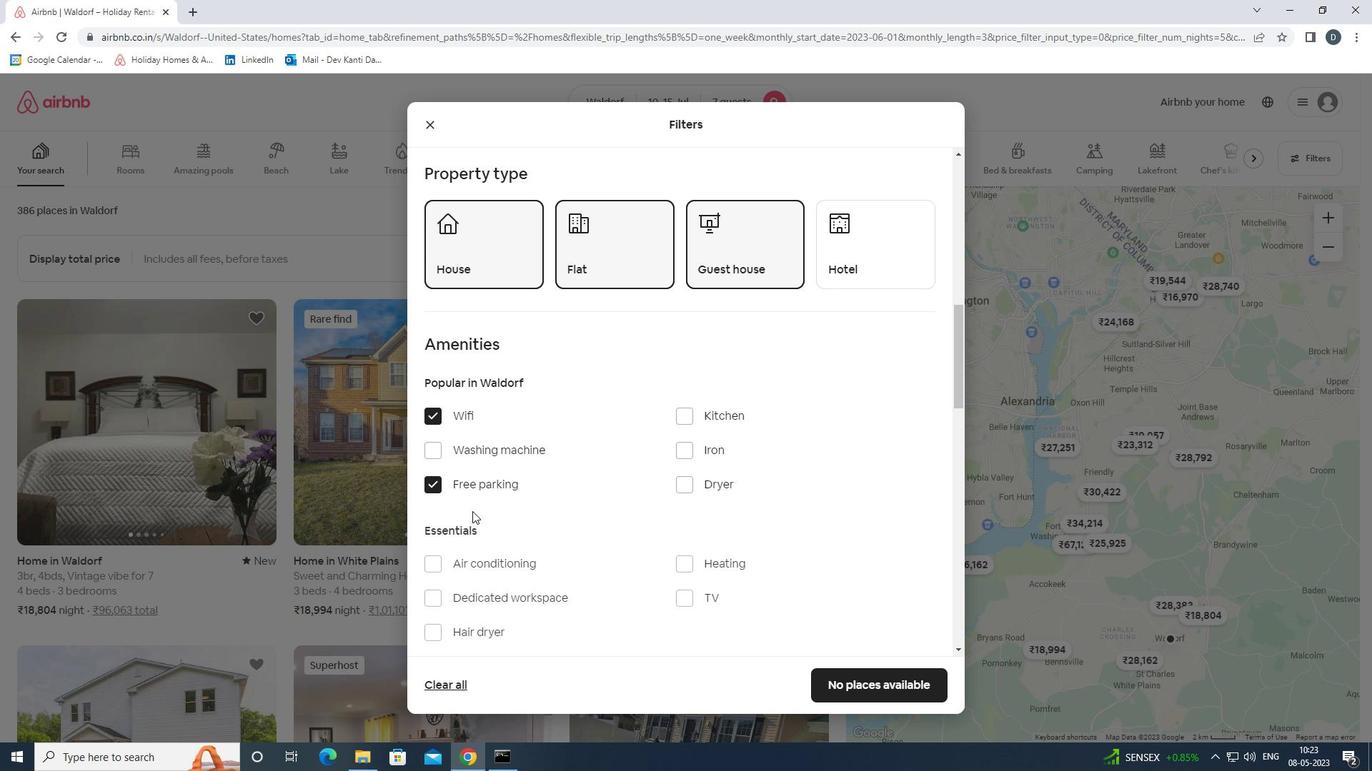 
Action: Mouse moved to (696, 524)
Screenshot: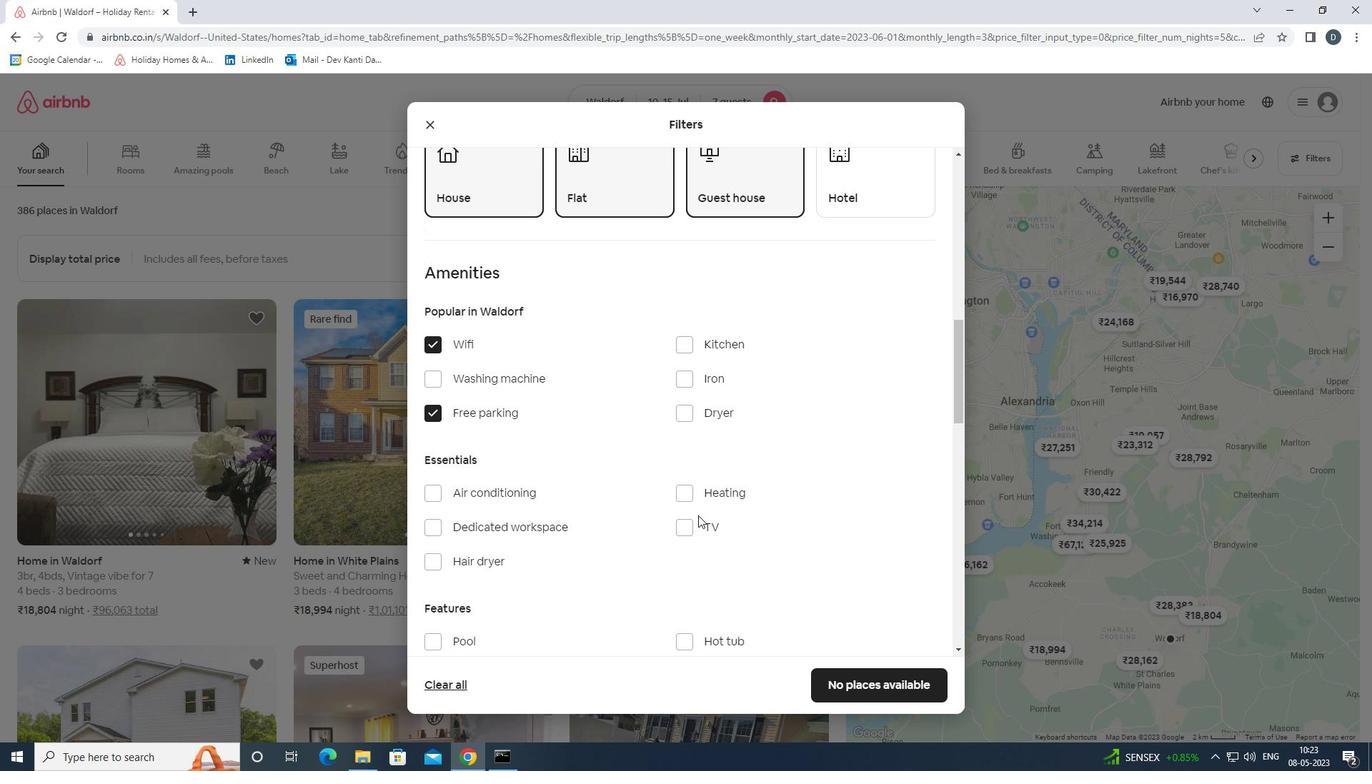 
Action: Mouse pressed left at (696, 524)
Screenshot: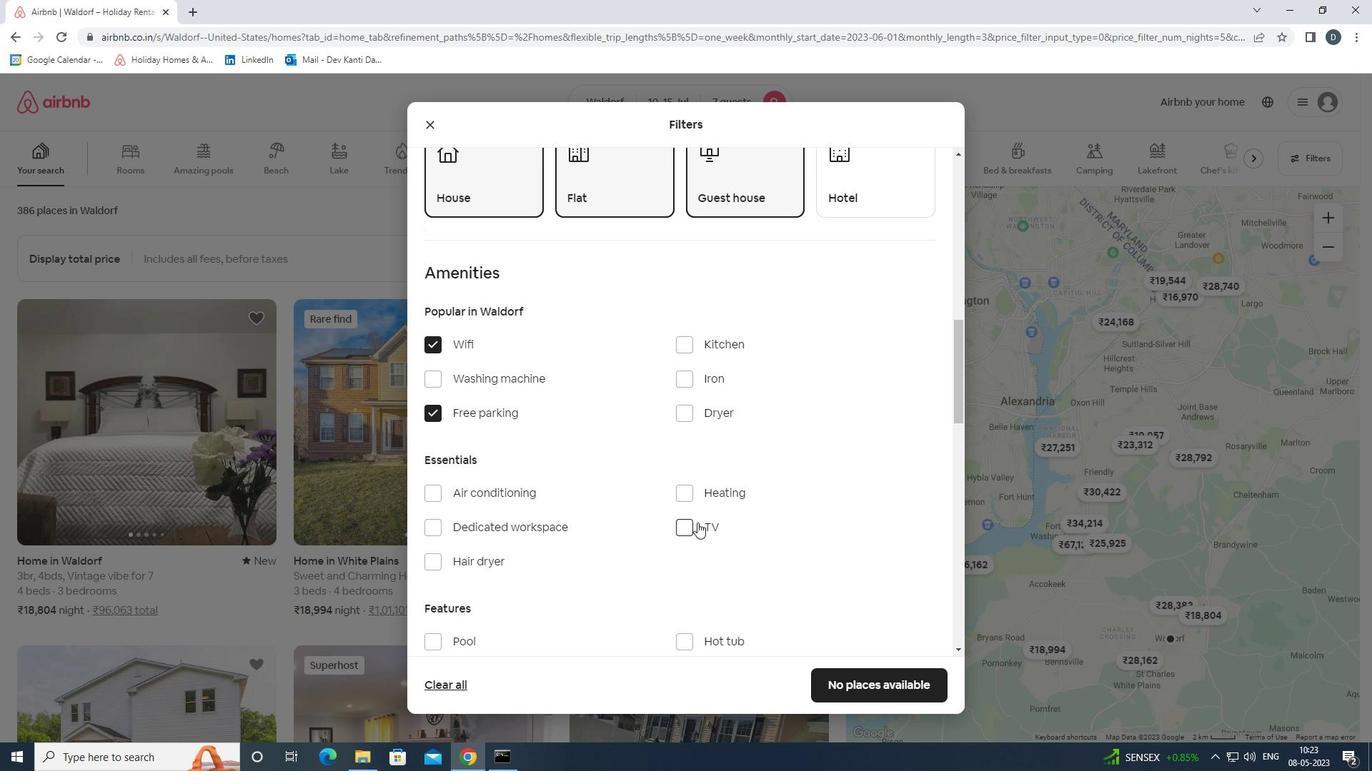 
Action: Mouse moved to (696, 515)
Screenshot: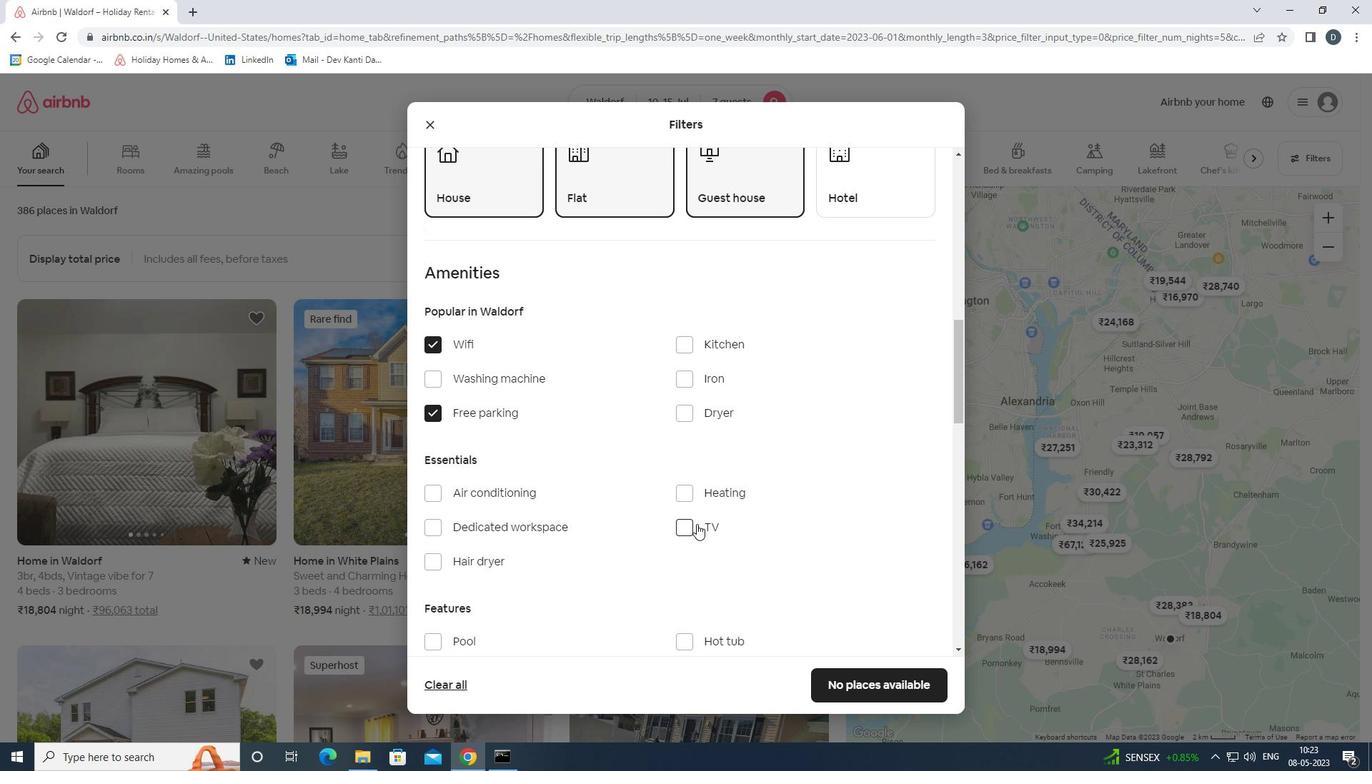 
Action: Mouse scrolled (696, 514) with delta (0, 0)
Screenshot: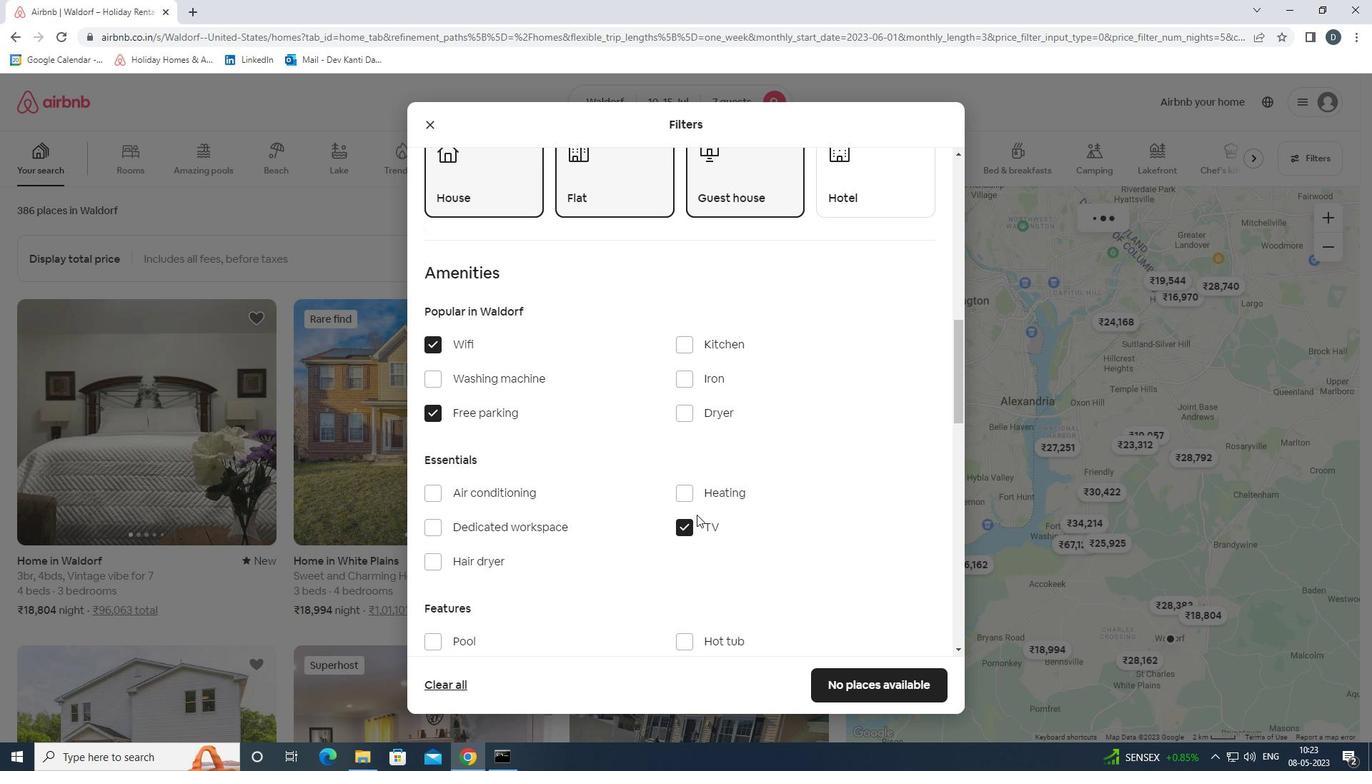
Action: Mouse moved to (715, 355)
Screenshot: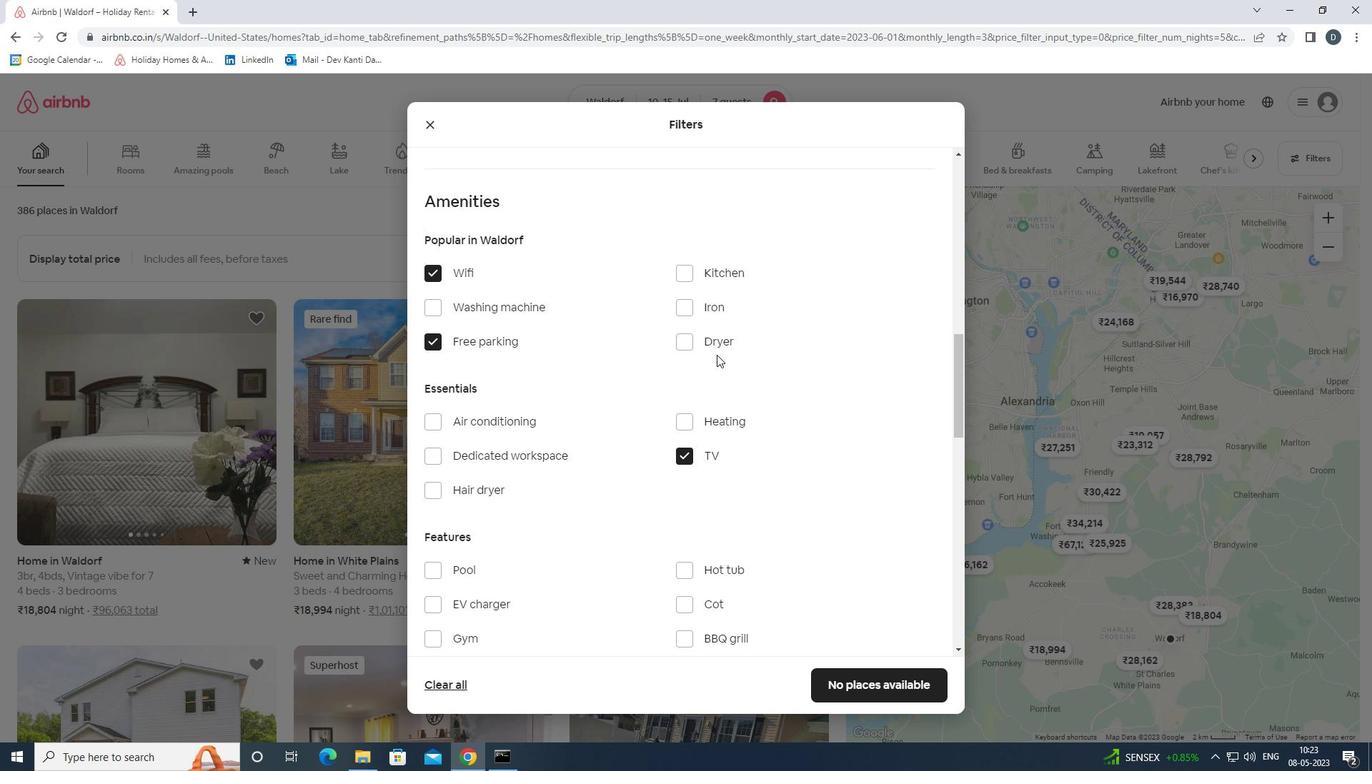 
Action: Mouse scrolled (715, 355) with delta (0, 0)
Screenshot: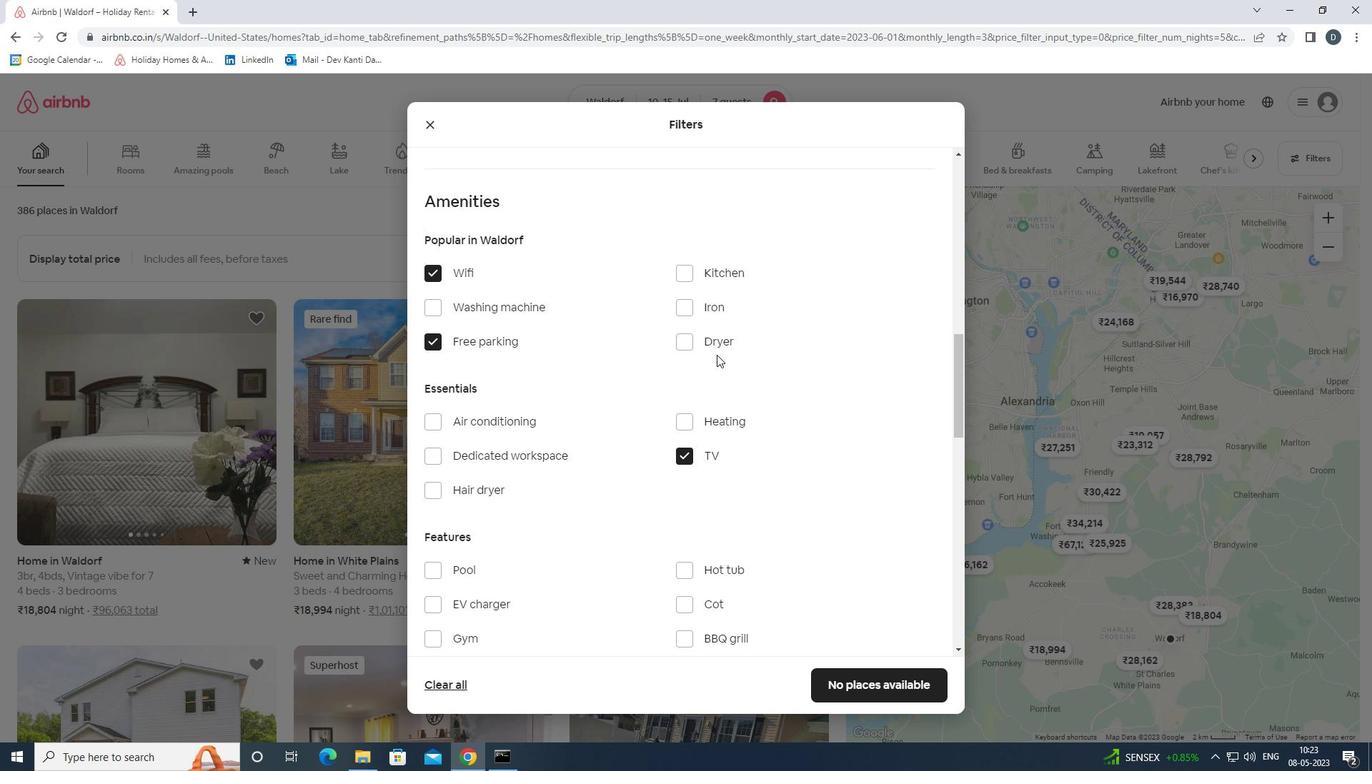 
Action: Mouse moved to (671, 417)
Screenshot: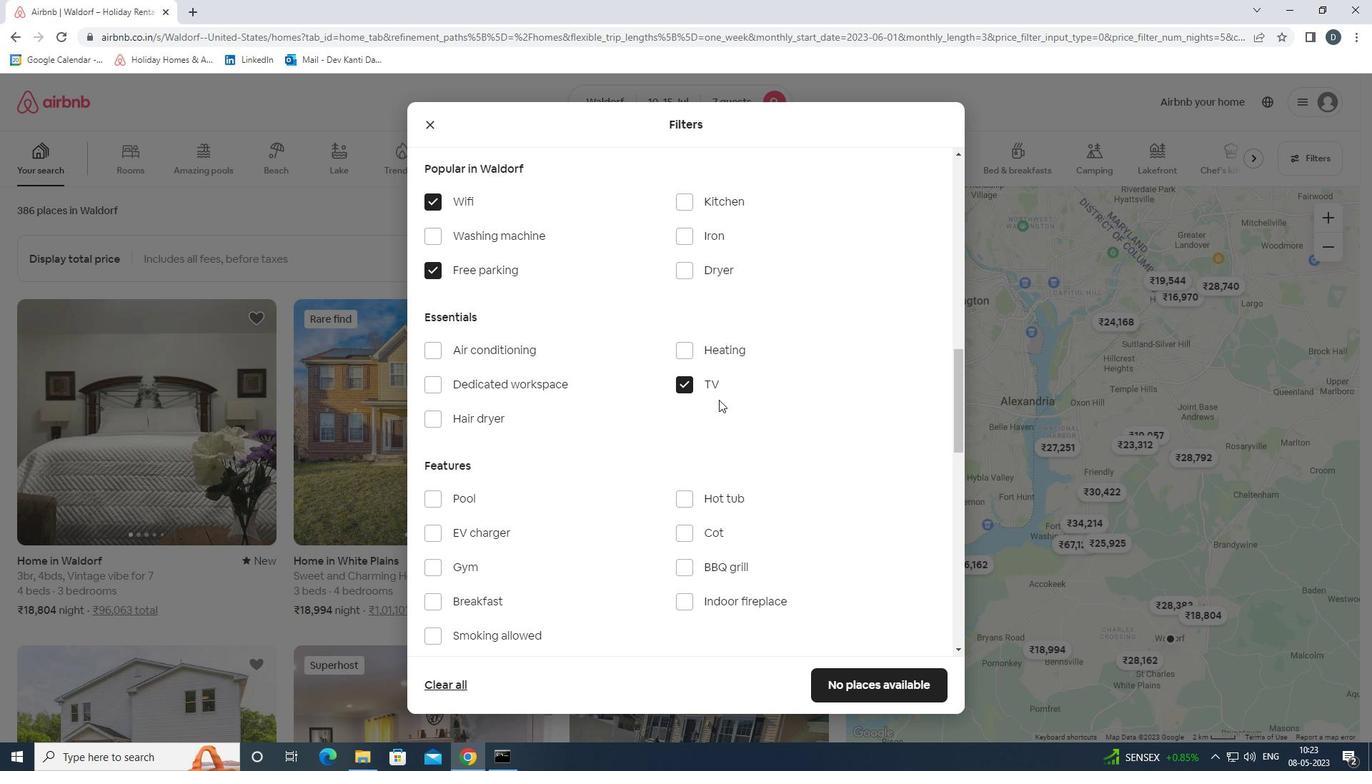 
Action: Mouse scrolled (671, 416) with delta (0, 0)
Screenshot: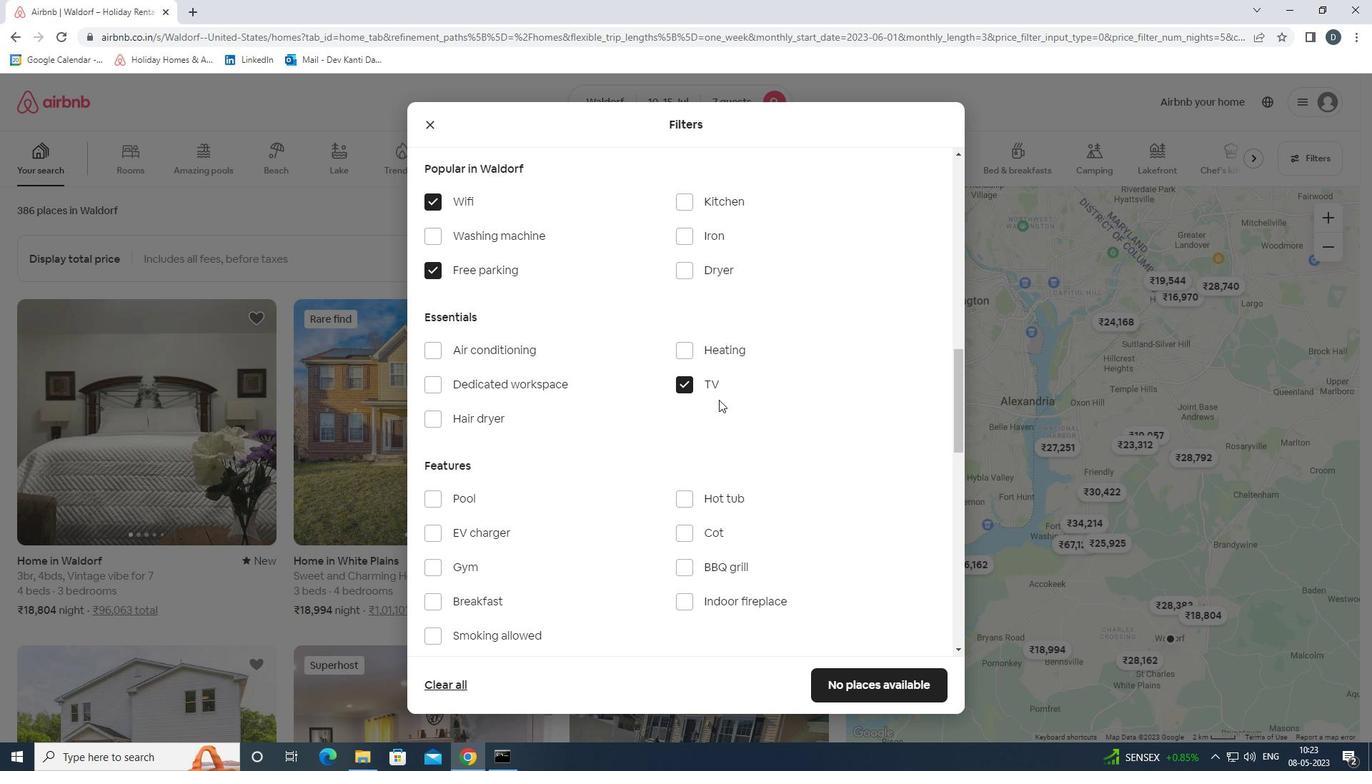 
Action: Mouse moved to (451, 488)
Screenshot: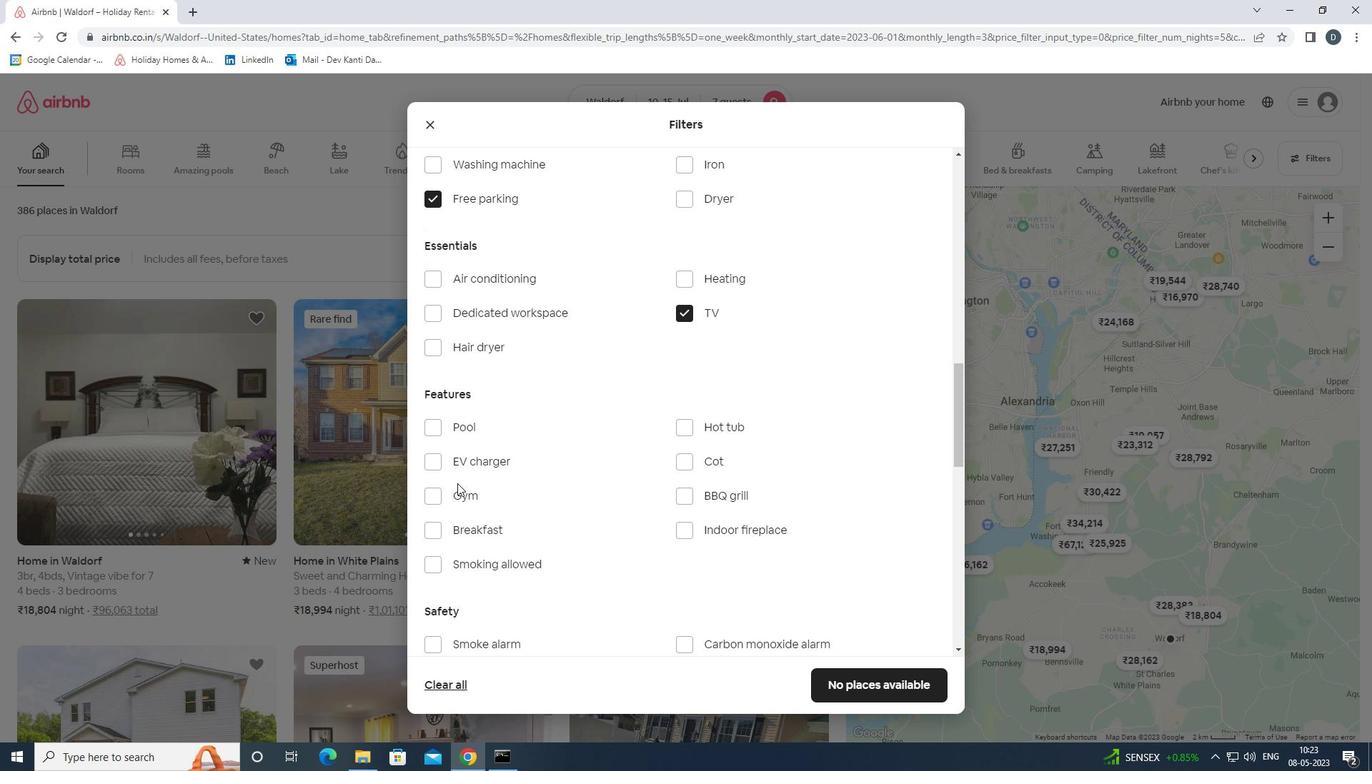 
Action: Mouse pressed left at (451, 488)
Screenshot: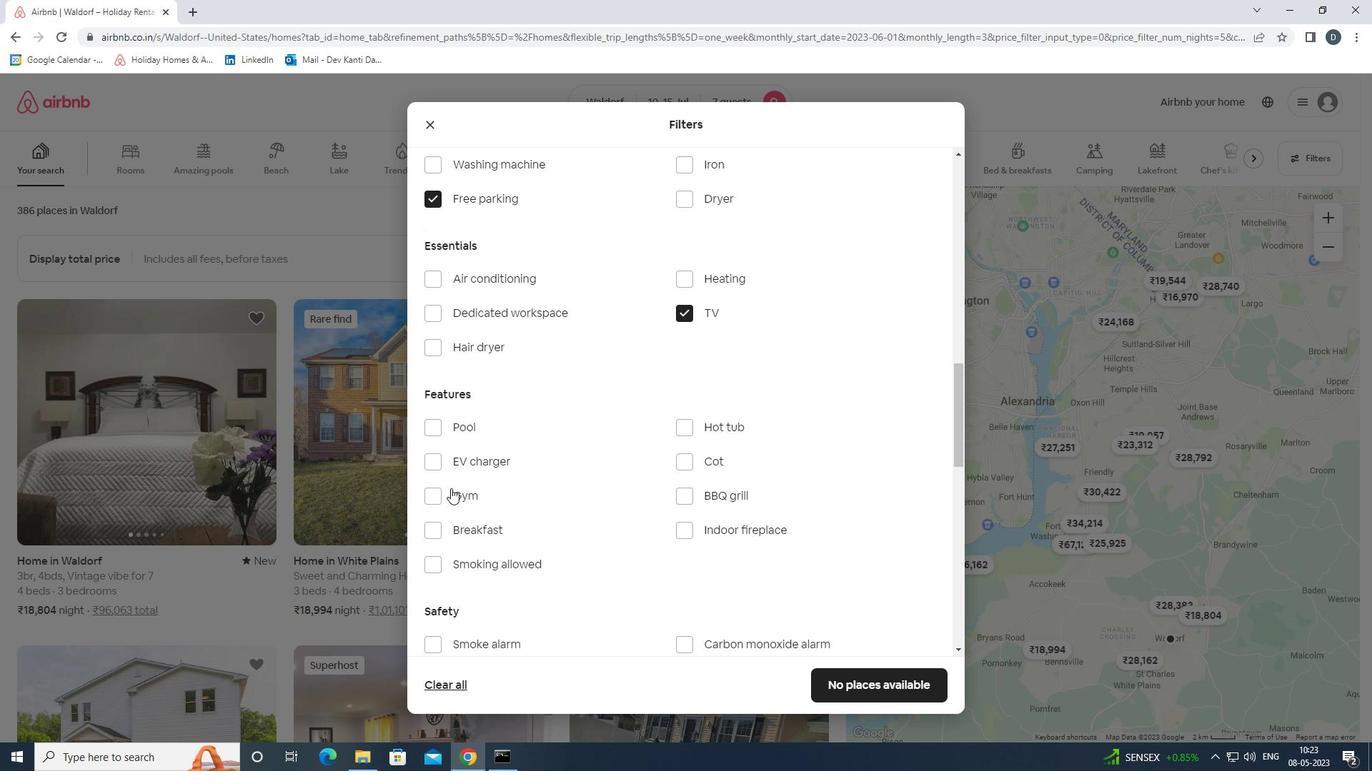 
Action: Mouse moved to (459, 534)
Screenshot: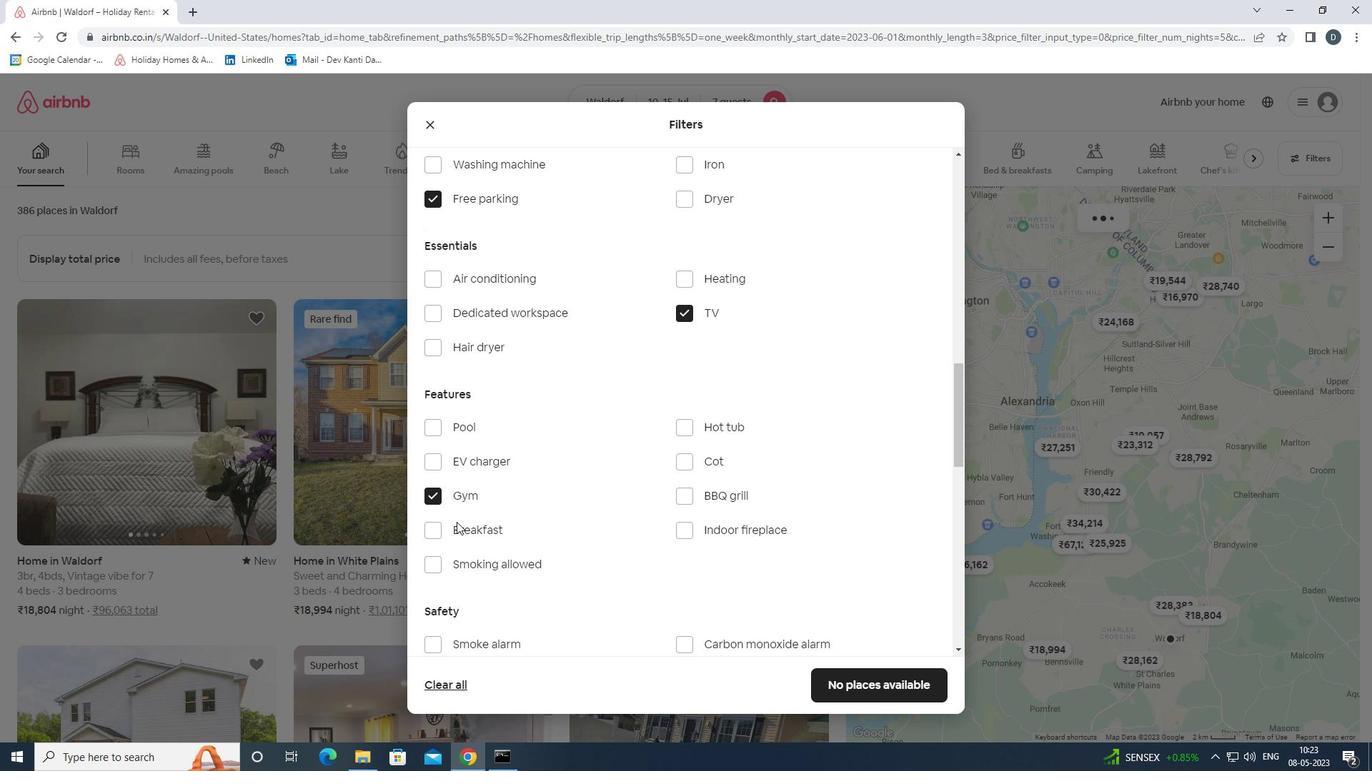 
Action: Mouse pressed left at (459, 534)
Screenshot: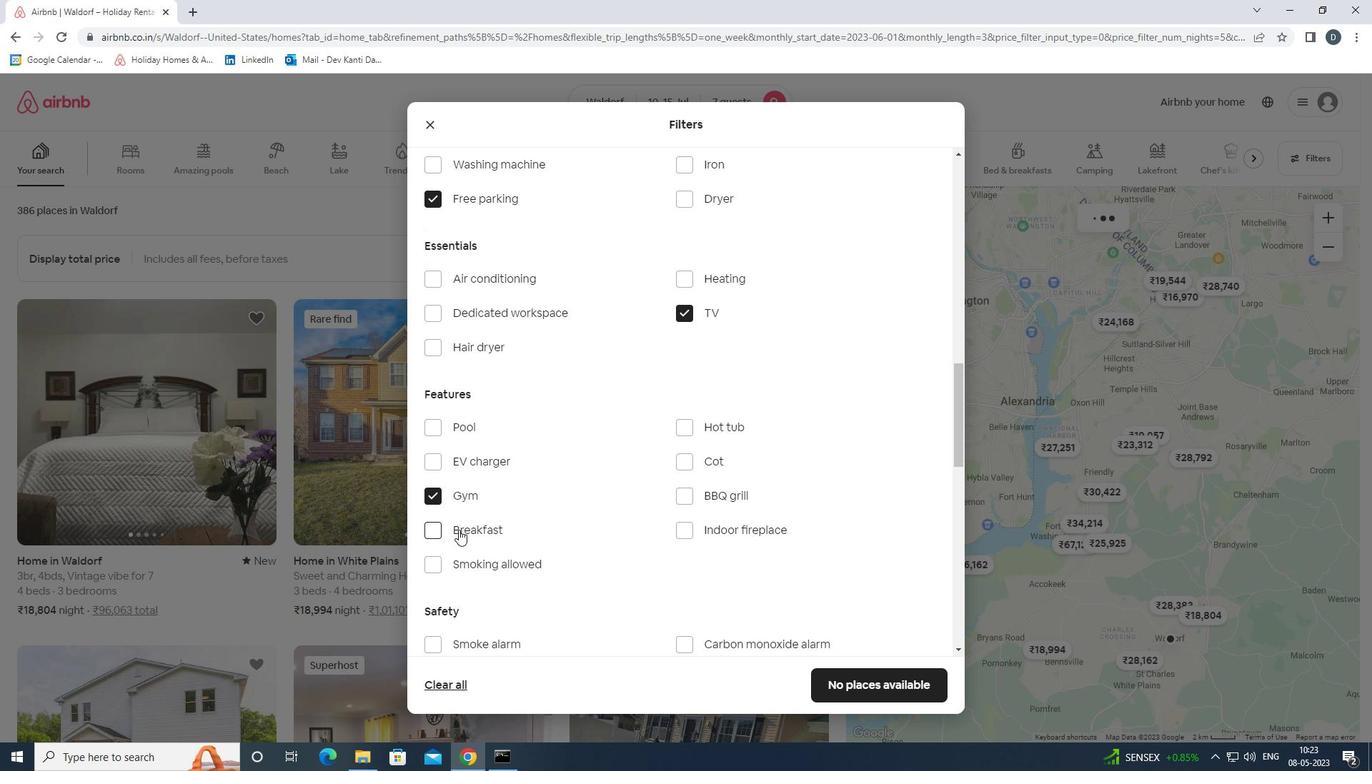 
Action: Mouse moved to (593, 497)
Screenshot: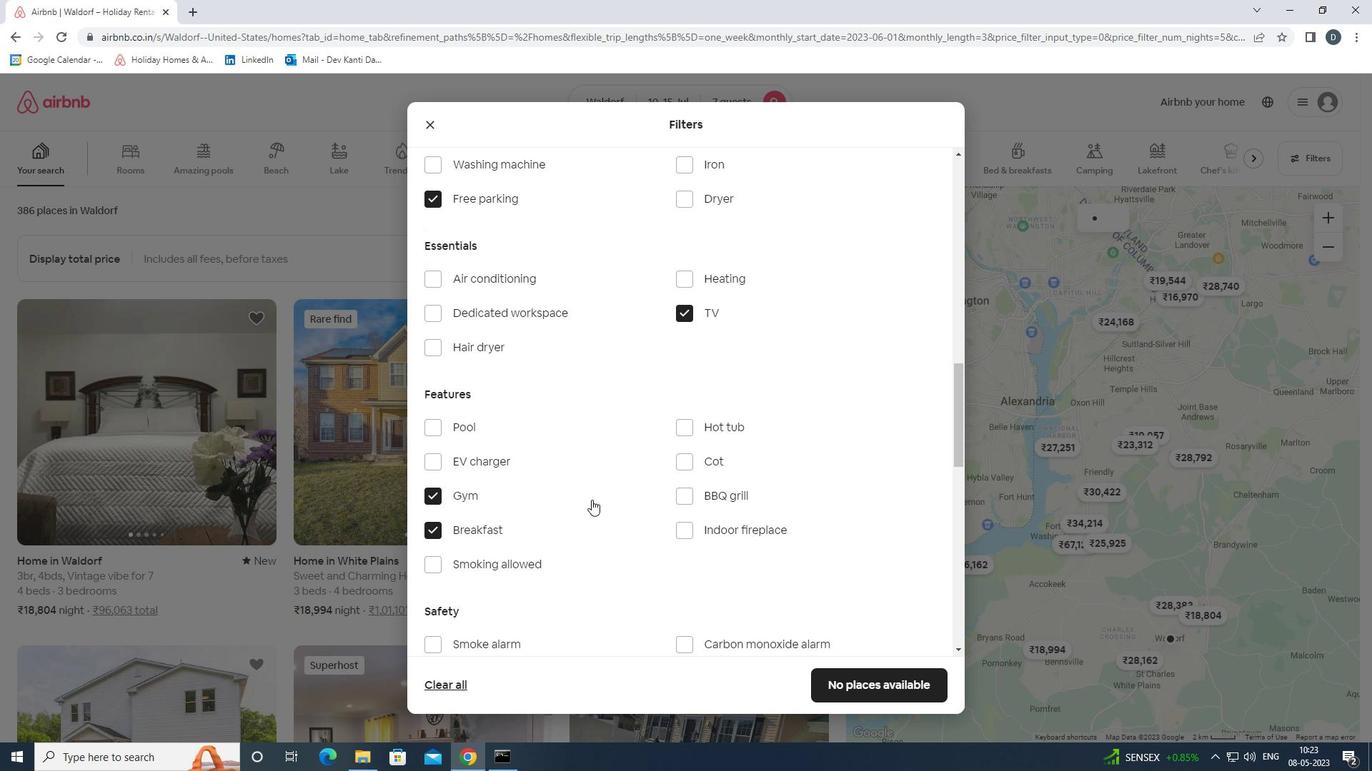 
Action: Mouse scrolled (593, 496) with delta (0, 0)
Screenshot: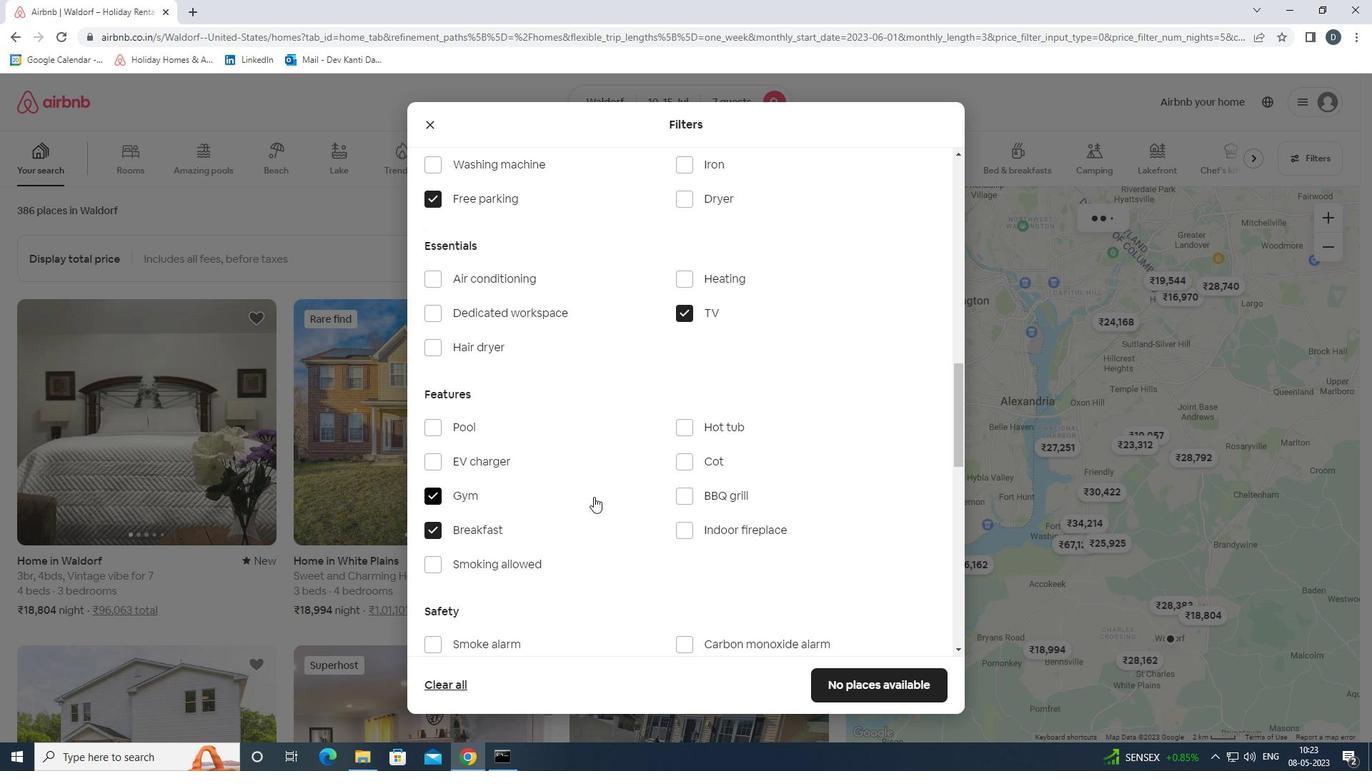 
Action: Mouse moved to (594, 497)
Screenshot: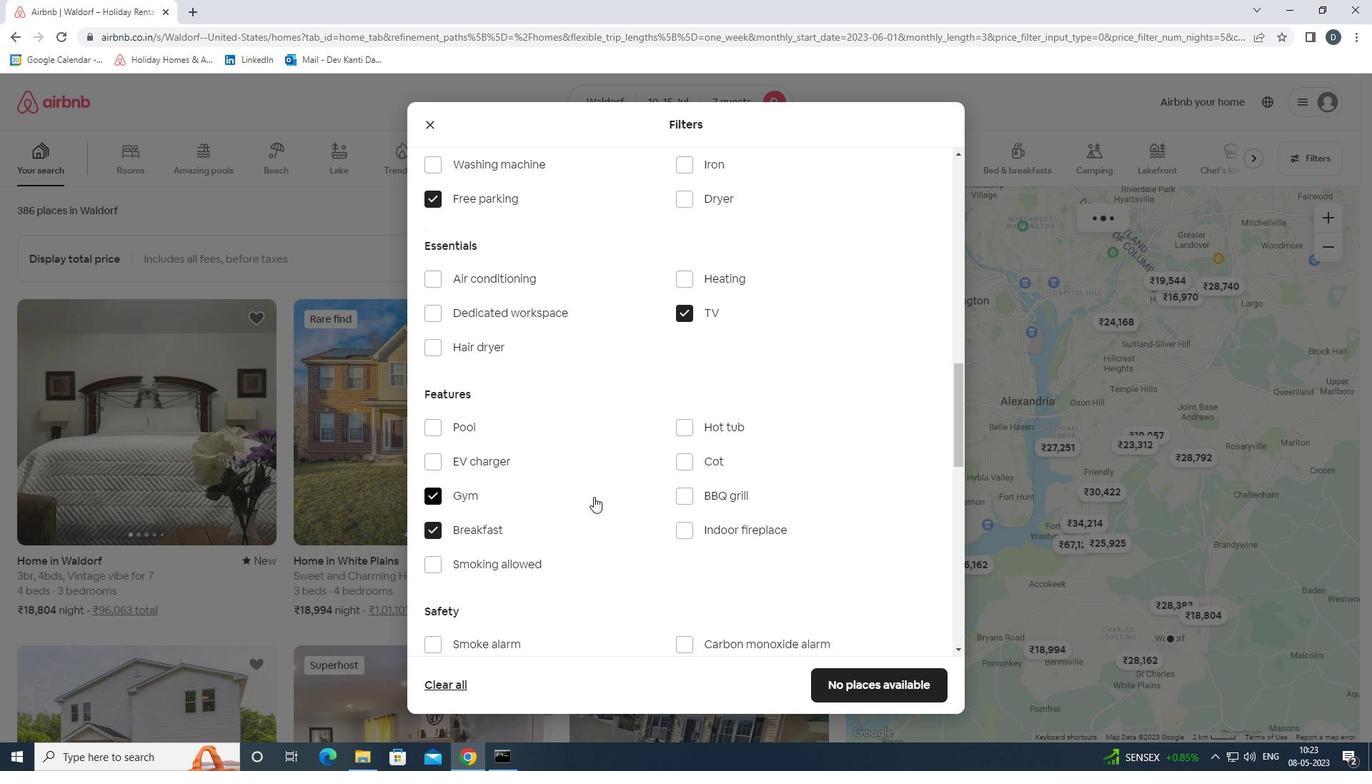 
Action: Mouse scrolled (594, 496) with delta (0, 0)
Screenshot: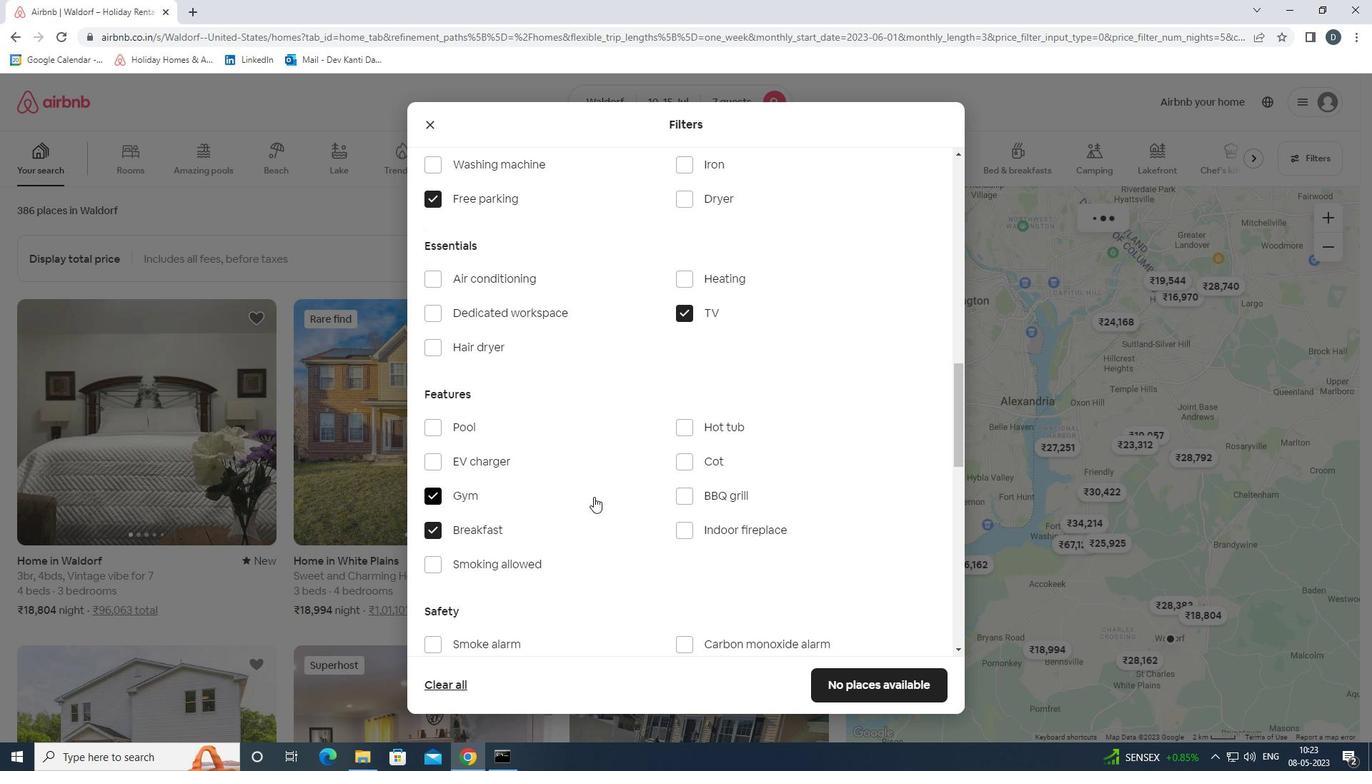 
Action: Mouse moved to (595, 497)
Screenshot: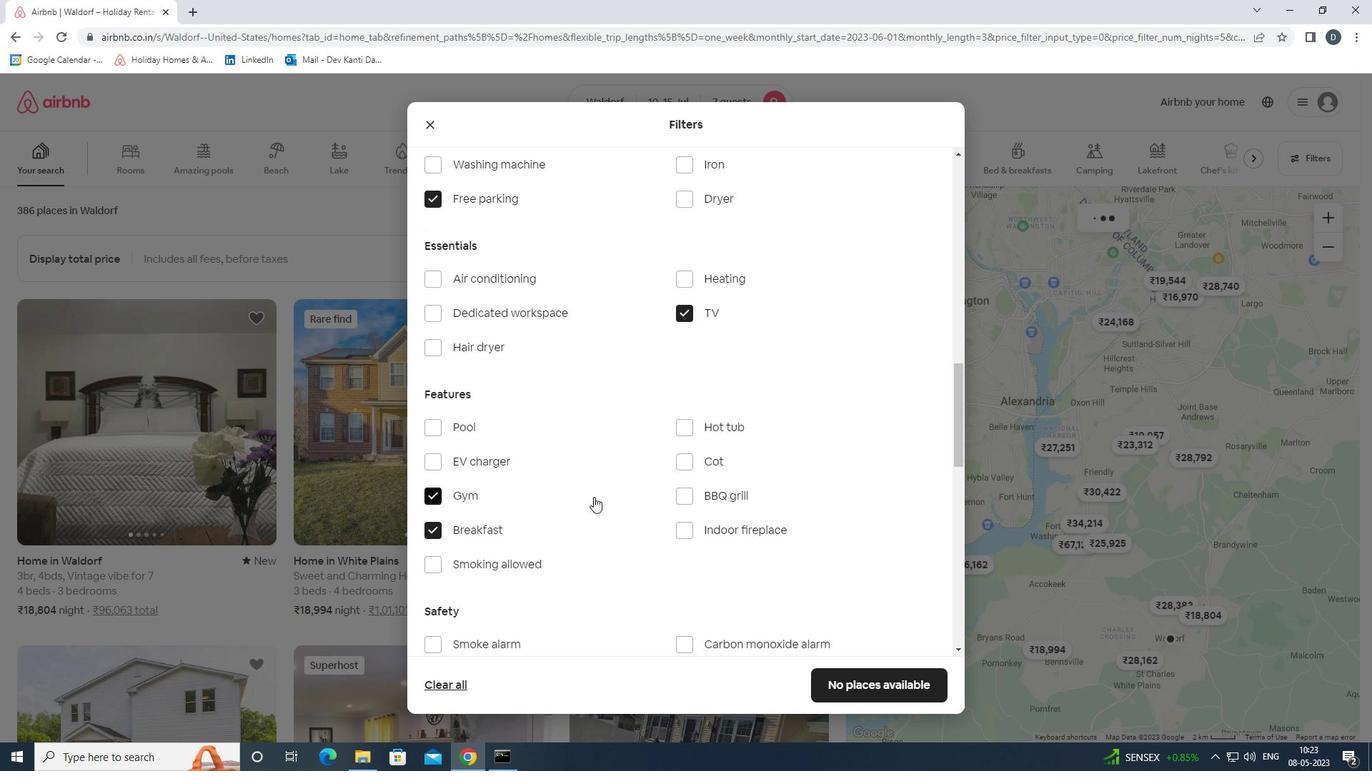 
Action: Mouse scrolled (595, 496) with delta (0, 0)
Screenshot: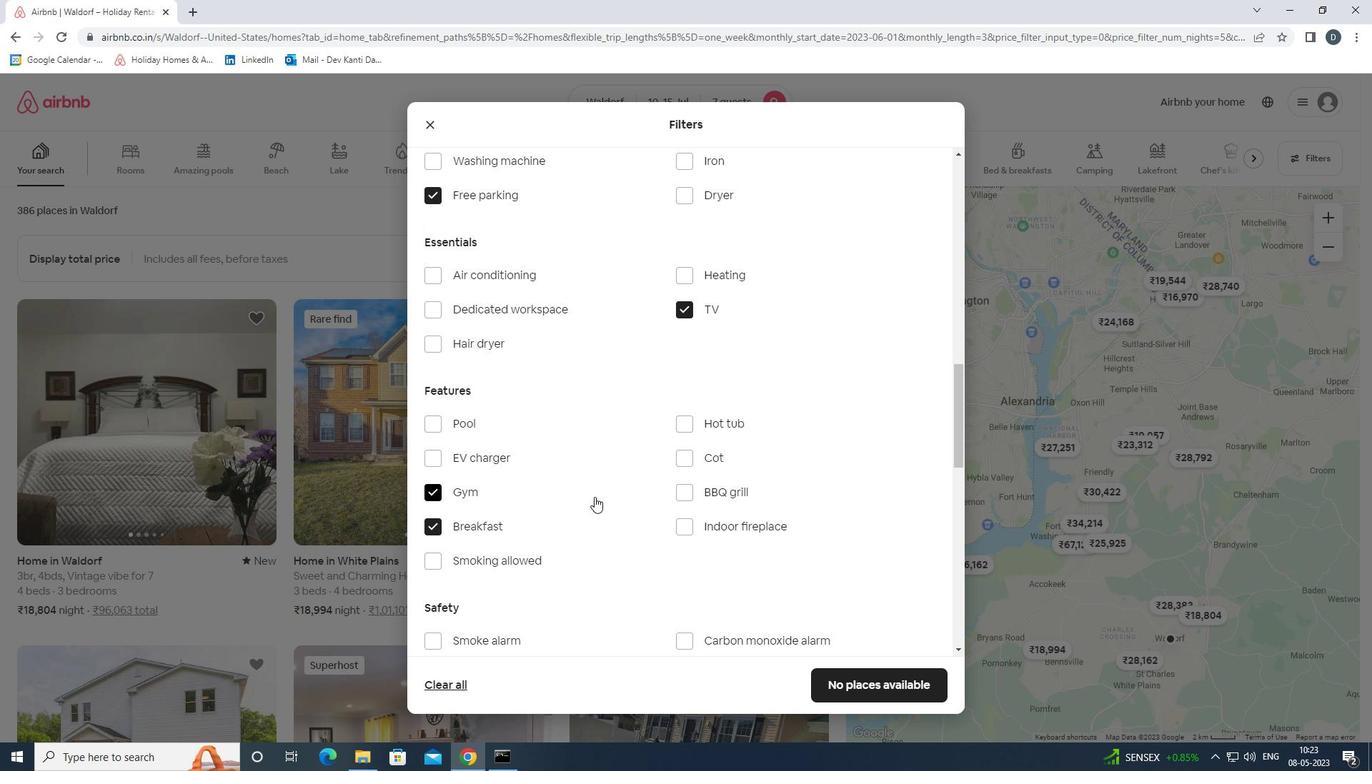 
Action: Mouse moved to (666, 485)
Screenshot: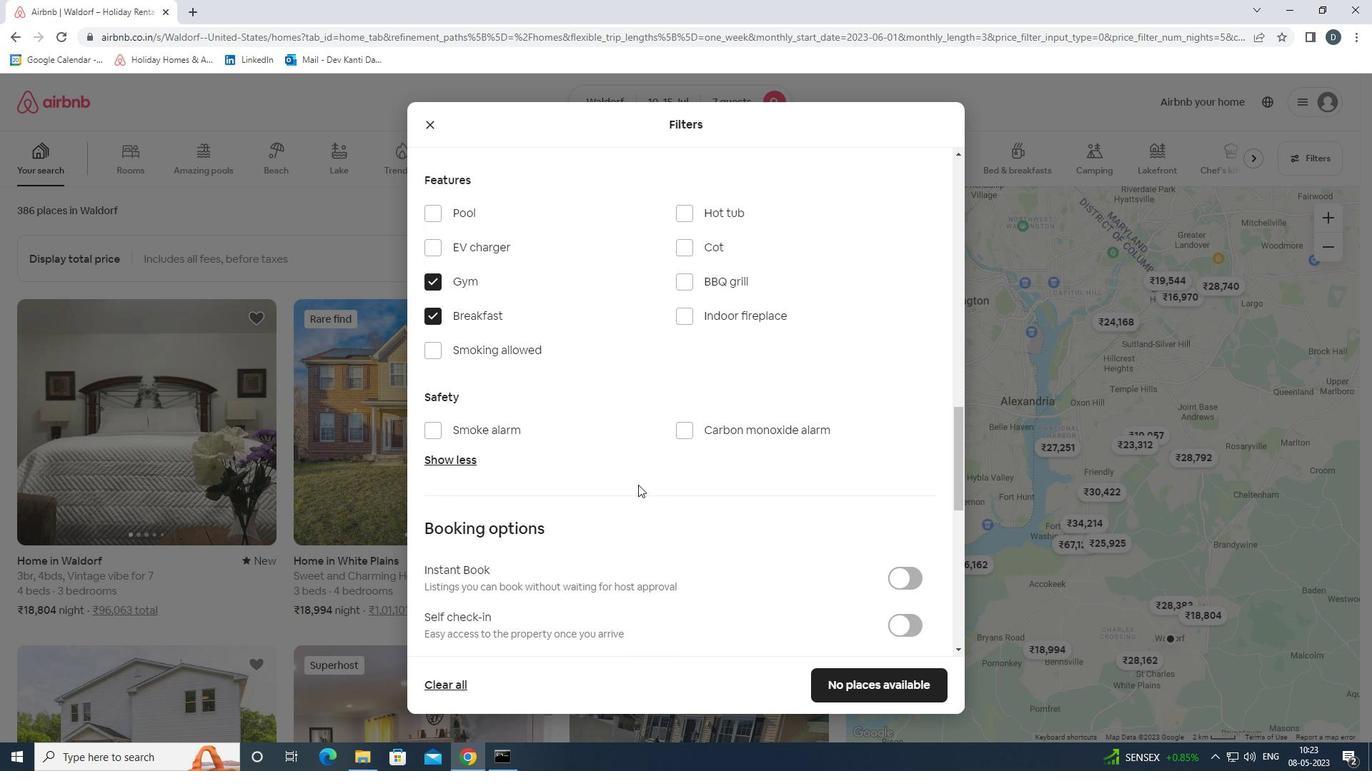 
Action: Mouse scrolled (666, 484) with delta (0, 0)
Screenshot: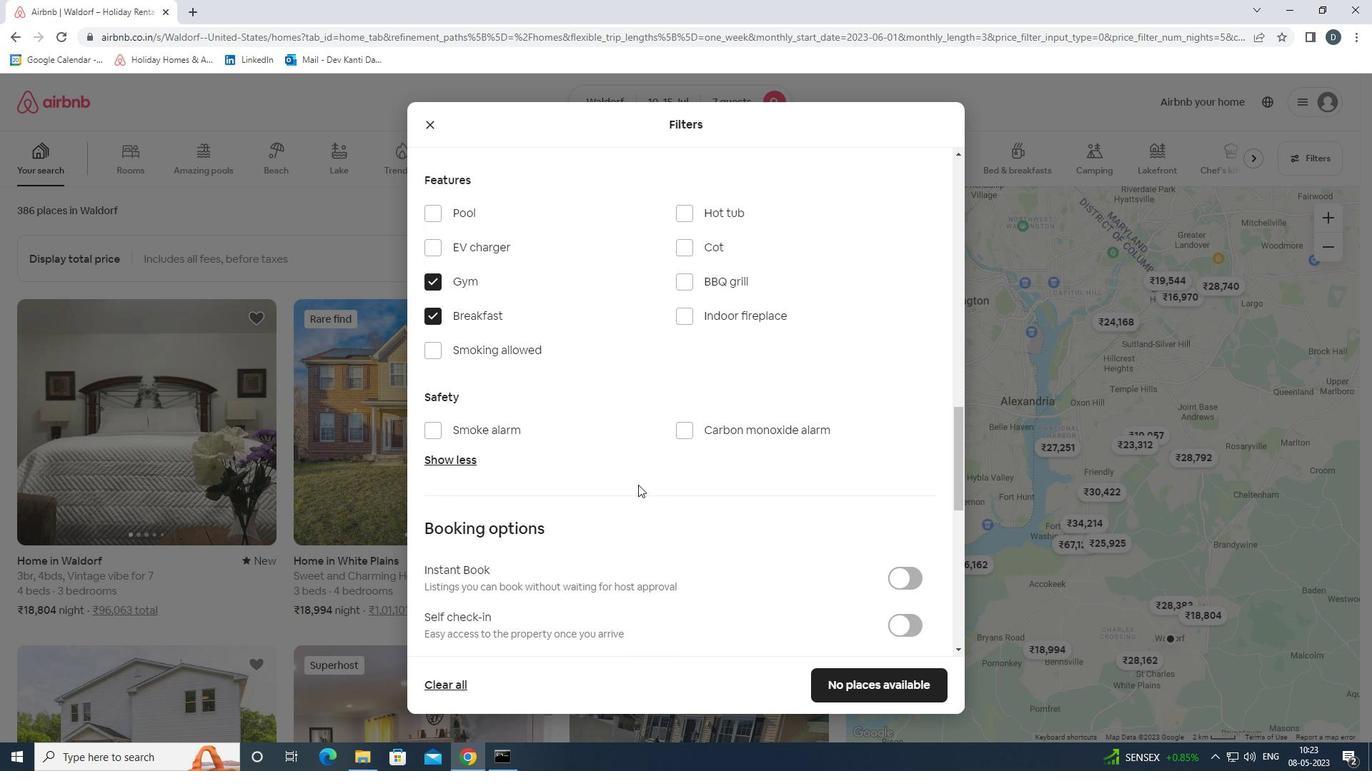 
Action: Mouse moved to (903, 563)
Screenshot: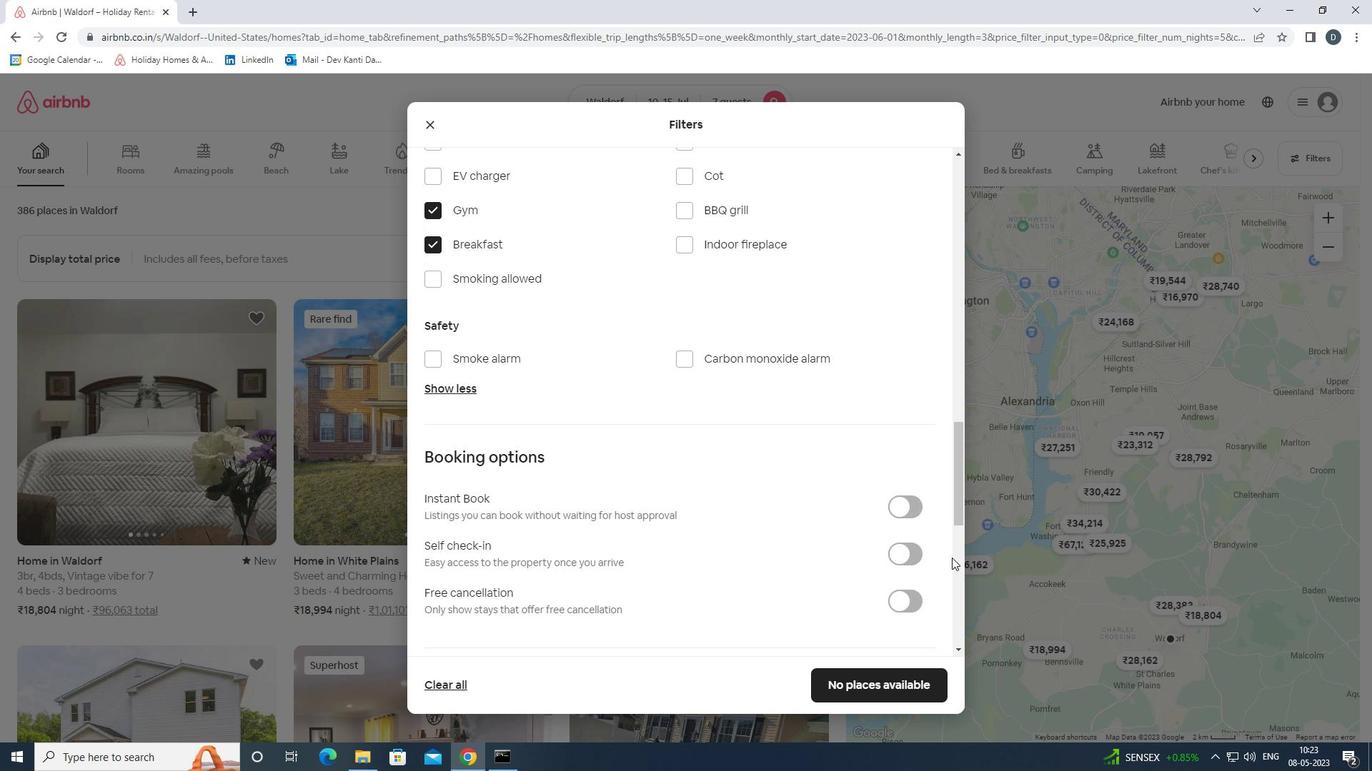 
Action: Mouse pressed left at (903, 563)
Screenshot: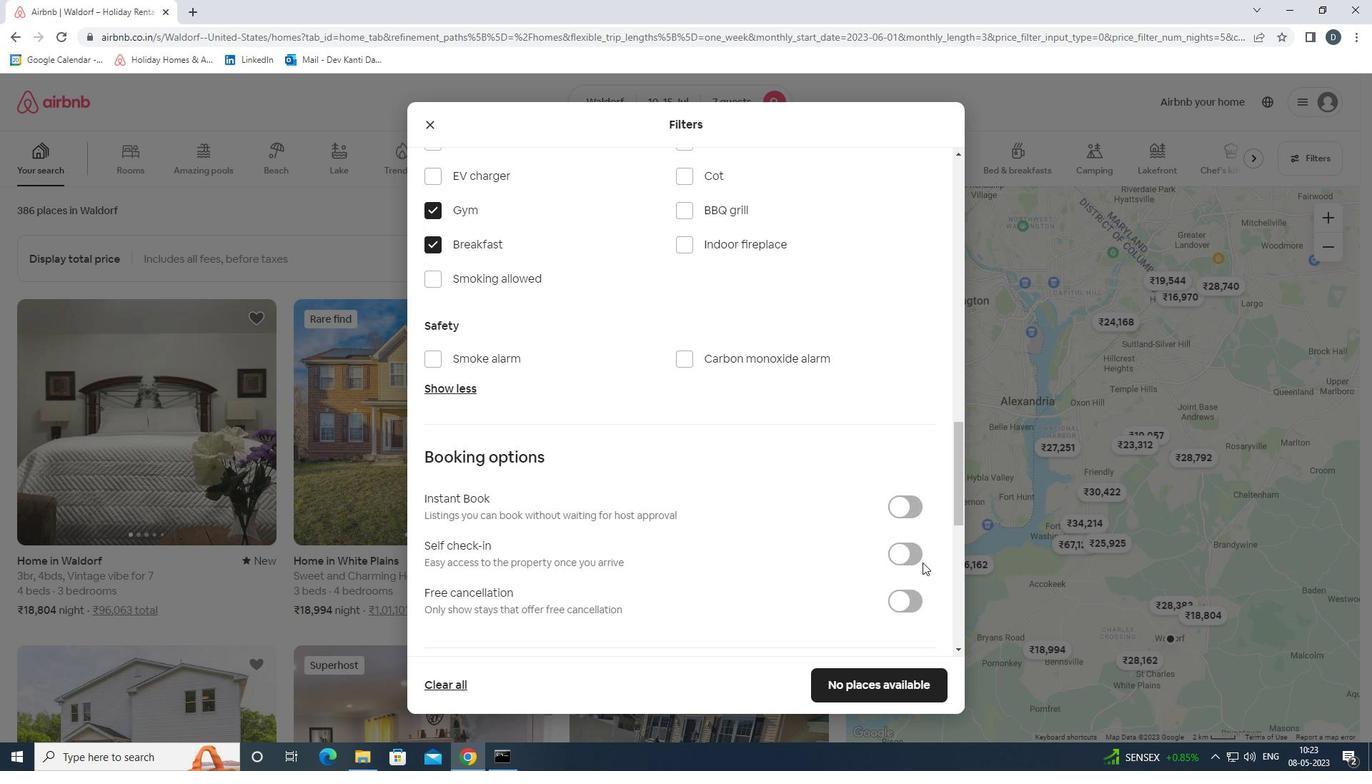 
Action: Mouse moved to (899, 543)
Screenshot: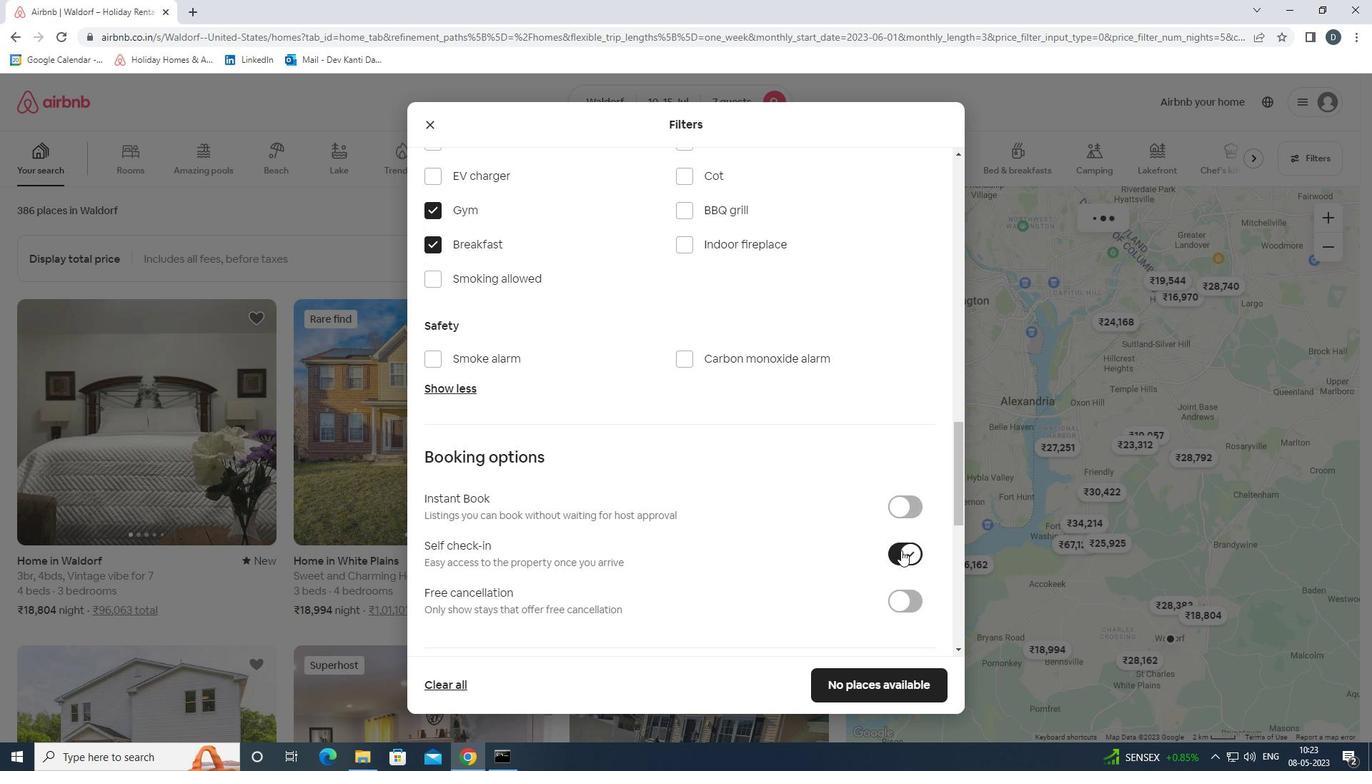 
Action: Mouse scrolled (899, 542) with delta (0, 0)
Screenshot: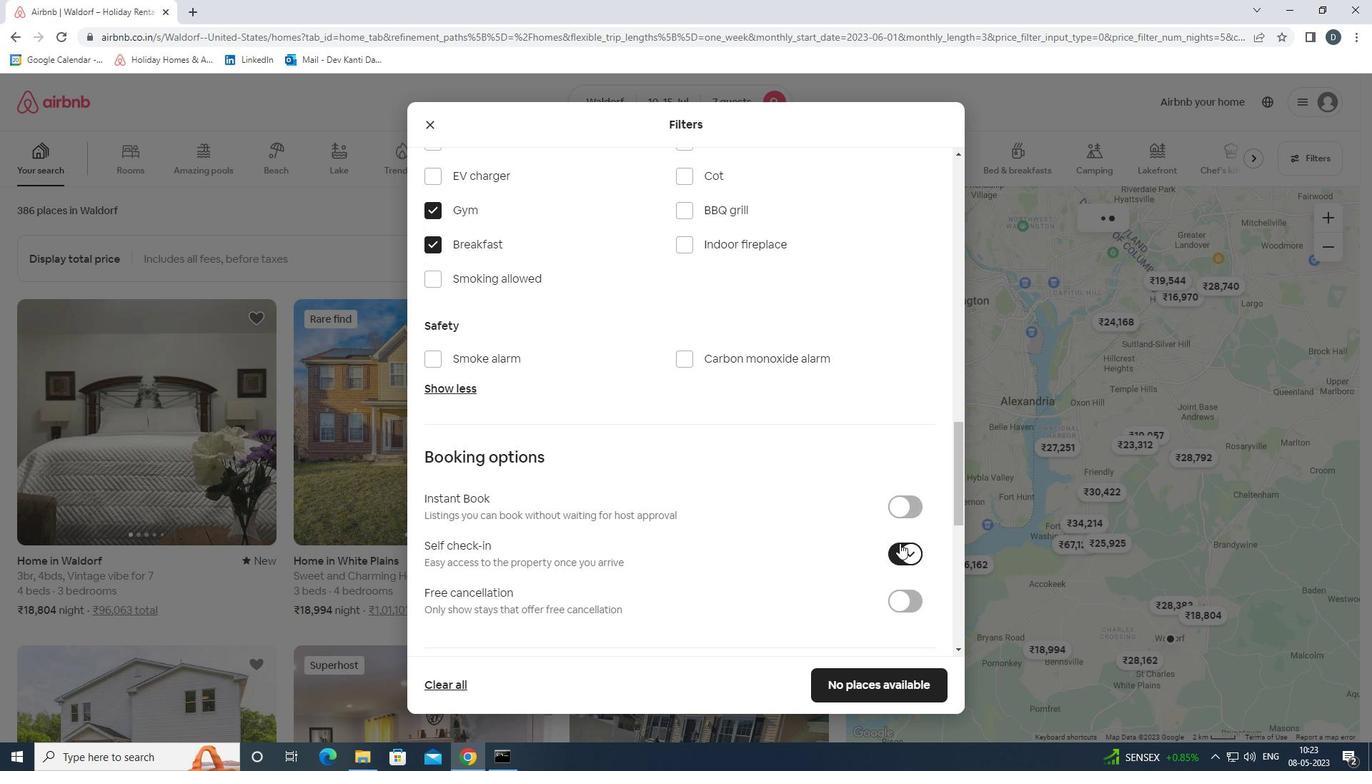 
Action: Mouse scrolled (899, 542) with delta (0, 0)
Screenshot: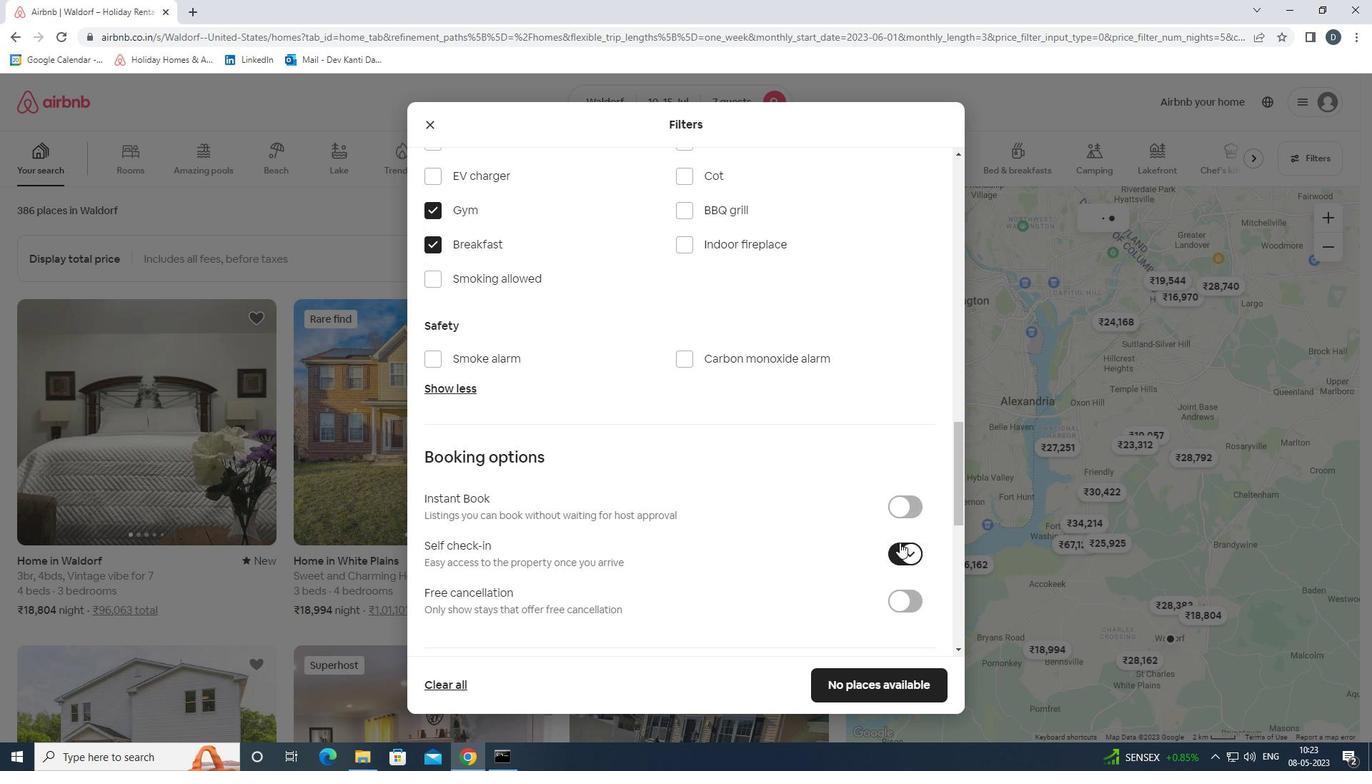 
Action: Mouse scrolled (899, 542) with delta (0, 0)
Screenshot: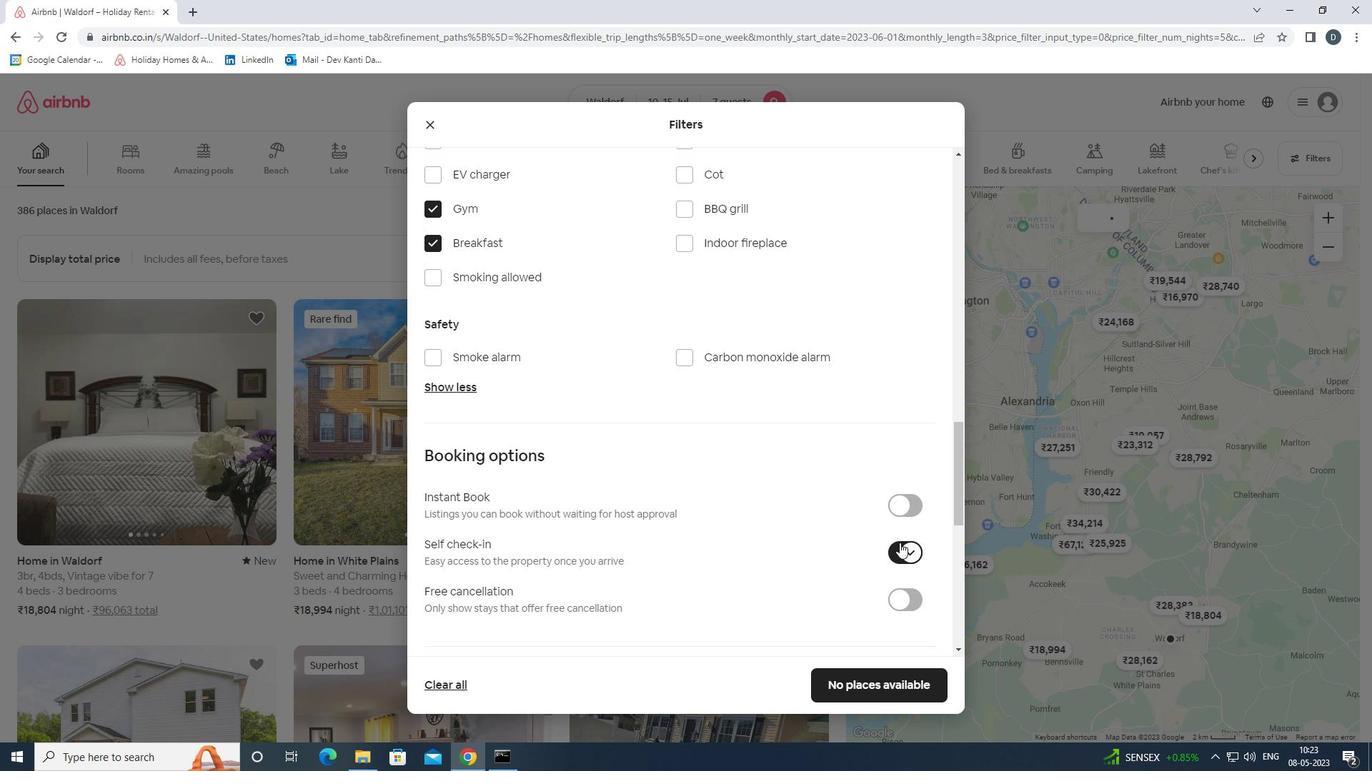 
Action: Mouse scrolled (899, 542) with delta (0, 0)
Screenshot: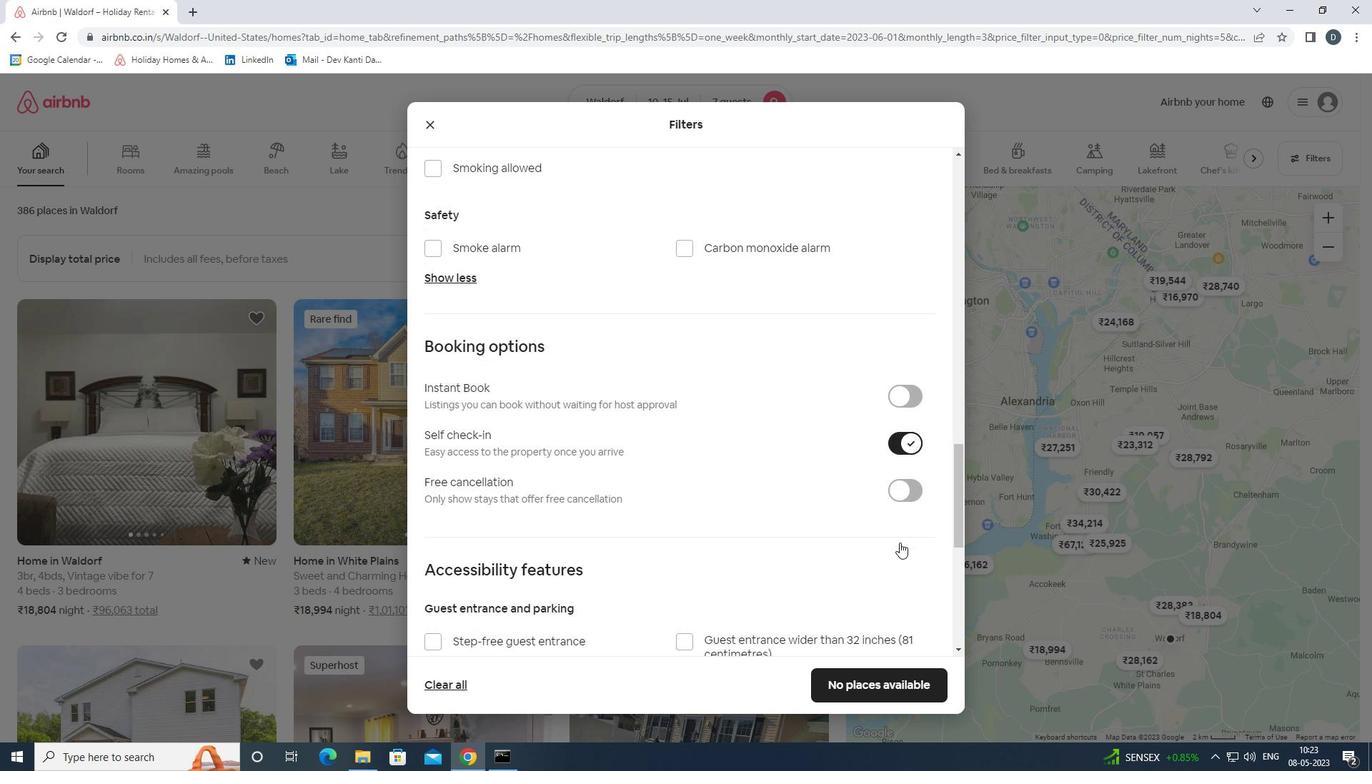 
Action: Mouse scrolled (899, 542) with delta (0, 0)
Screenshot: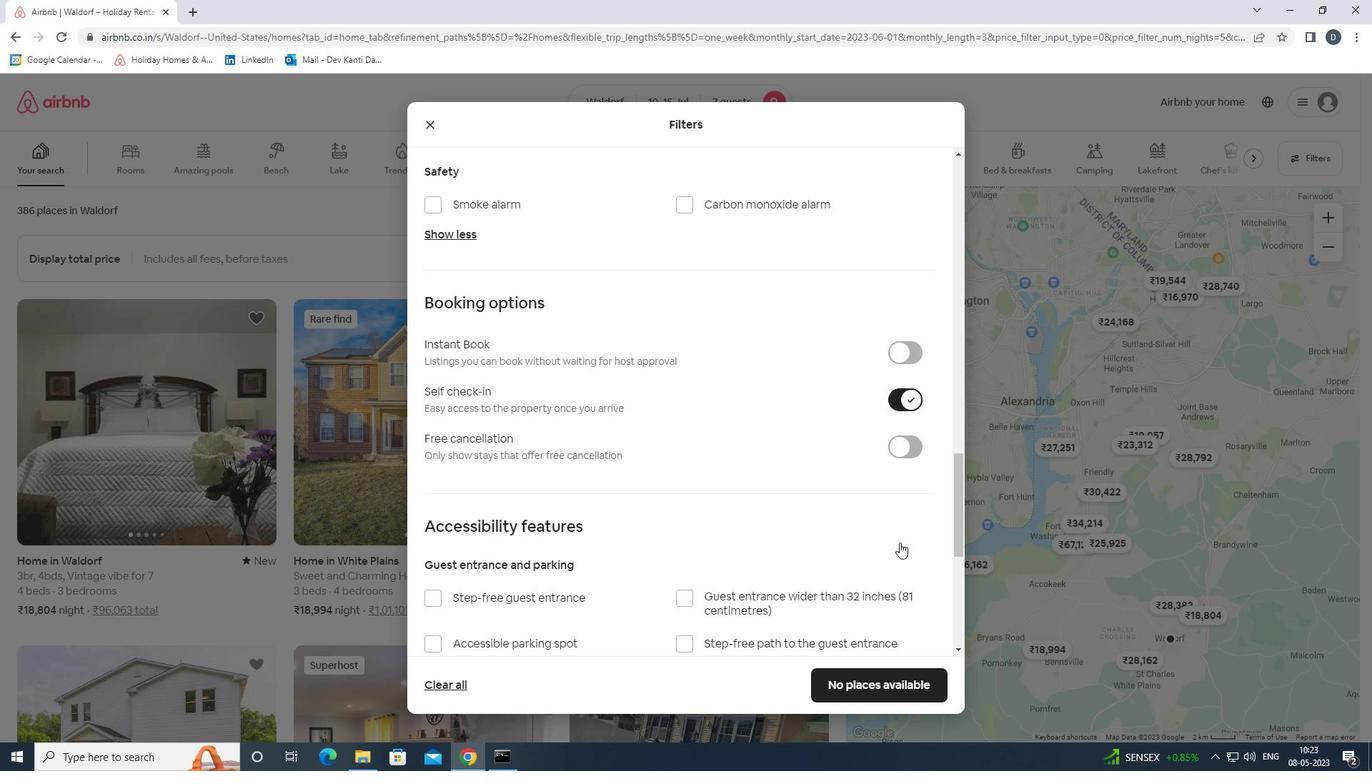 
Action: Mouse moved to (899, 538)
Screenshot: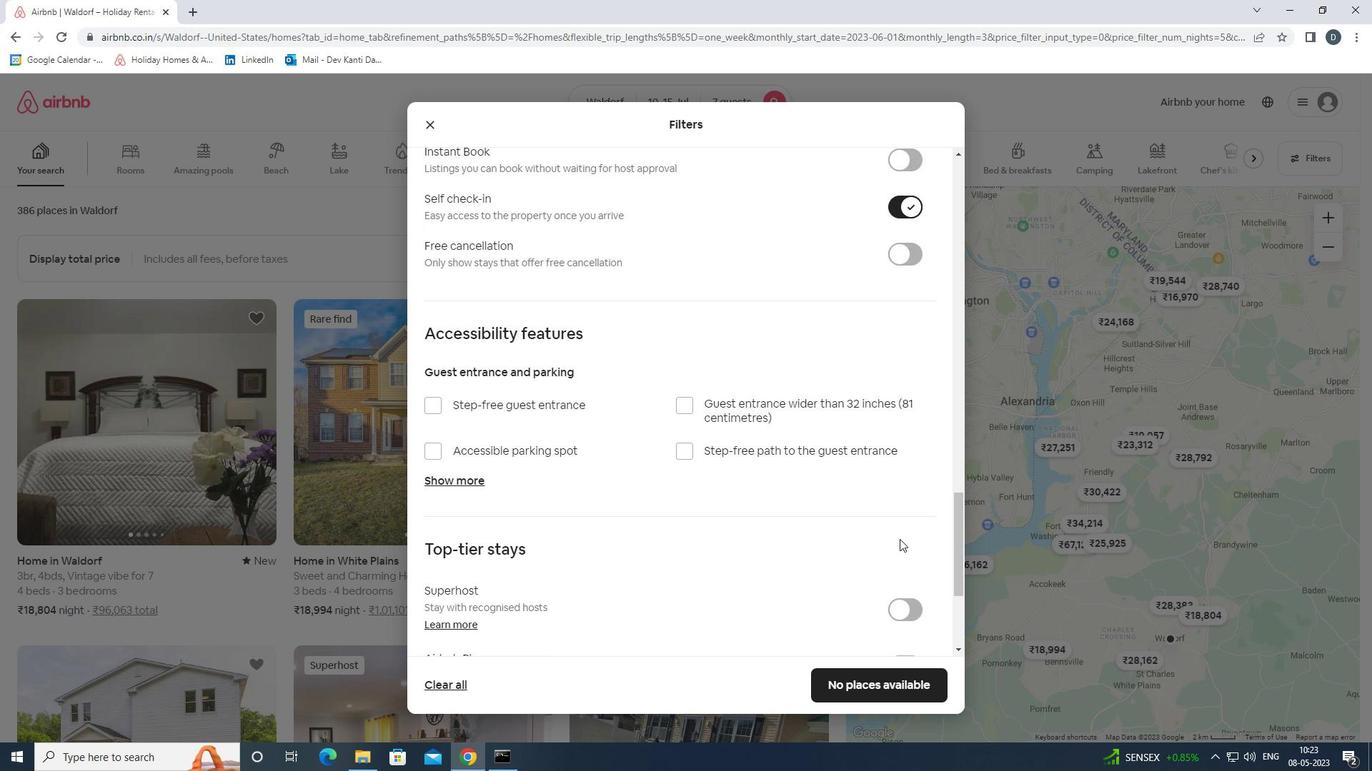 
Action: Mouse scrolled (899, 537) with delta (0, 0)
Screenshot: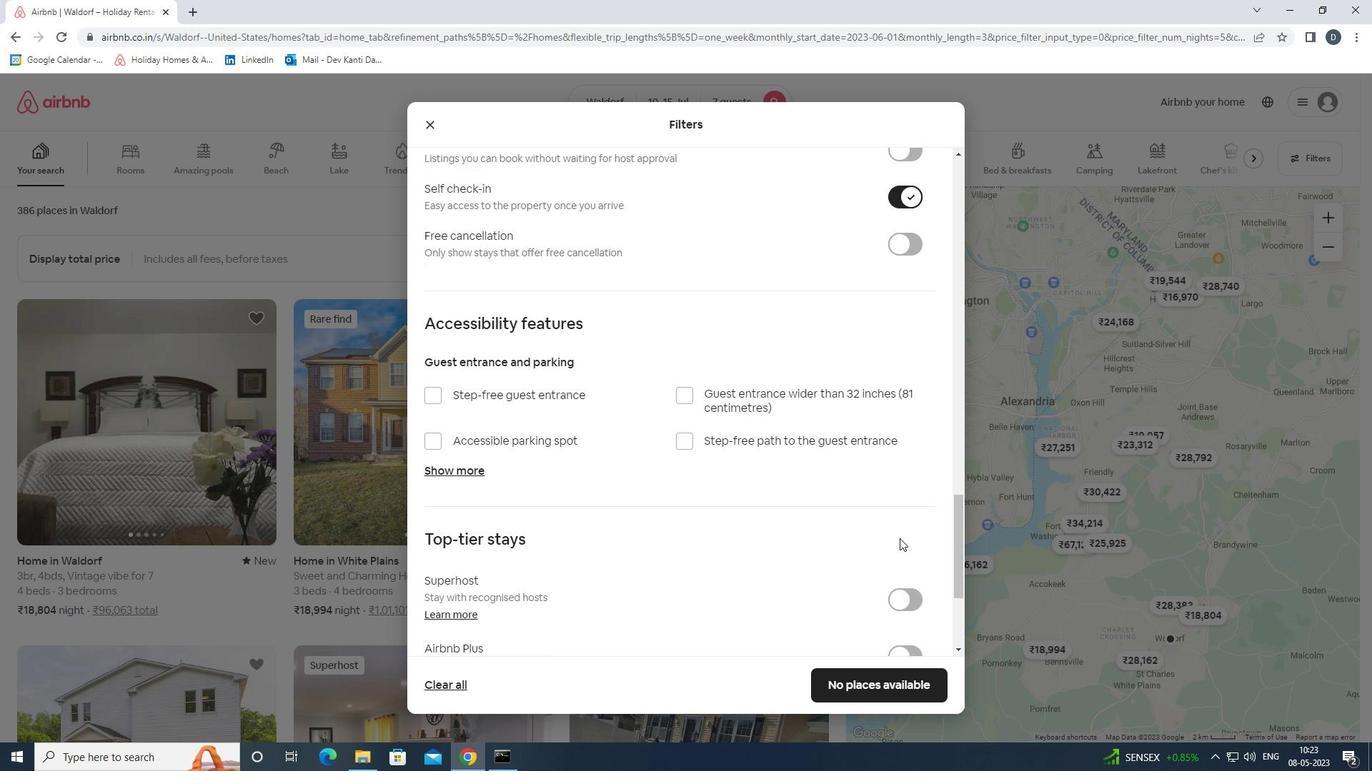 
Action: Mouse scrolled (899, 537) with delta (0, 0)
Screenshot: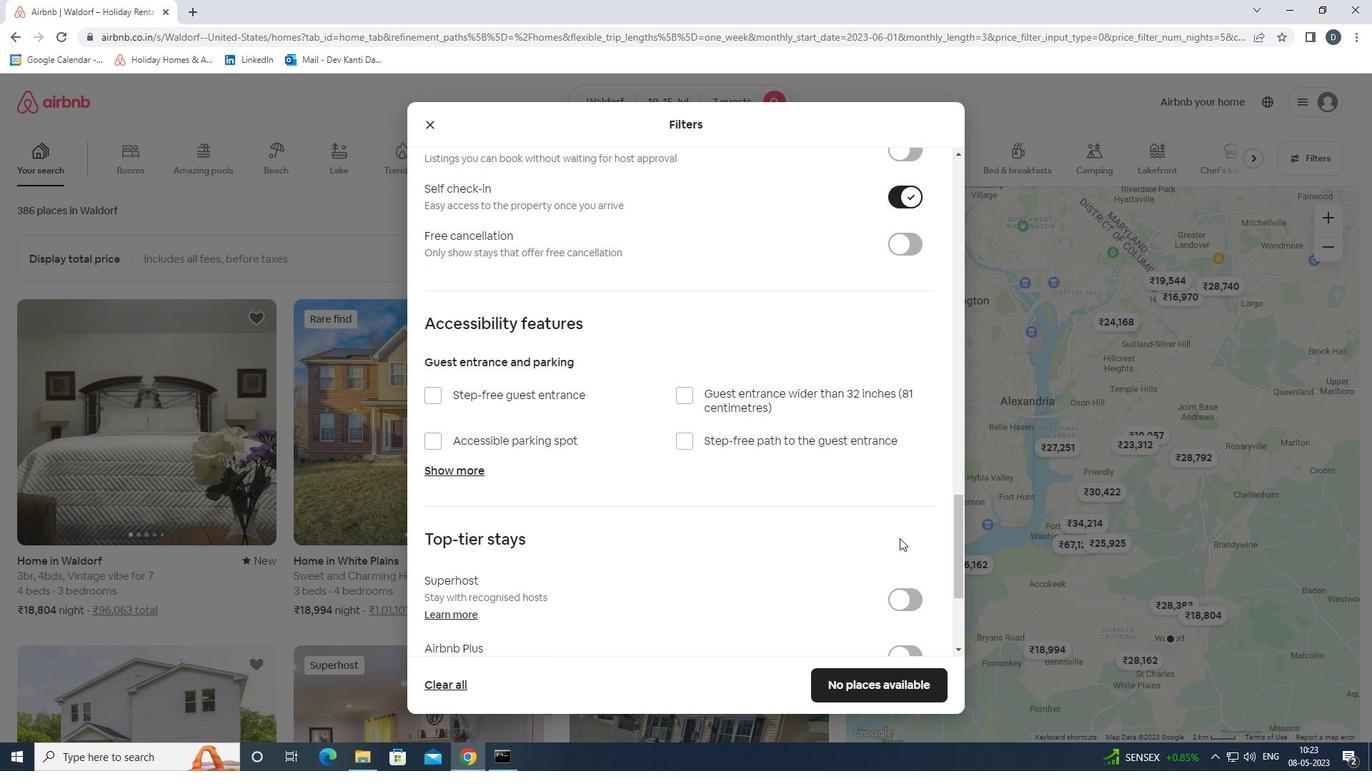 
Action: Mouse scrolled (899, 537) with delta (0, 0)
Screenshot: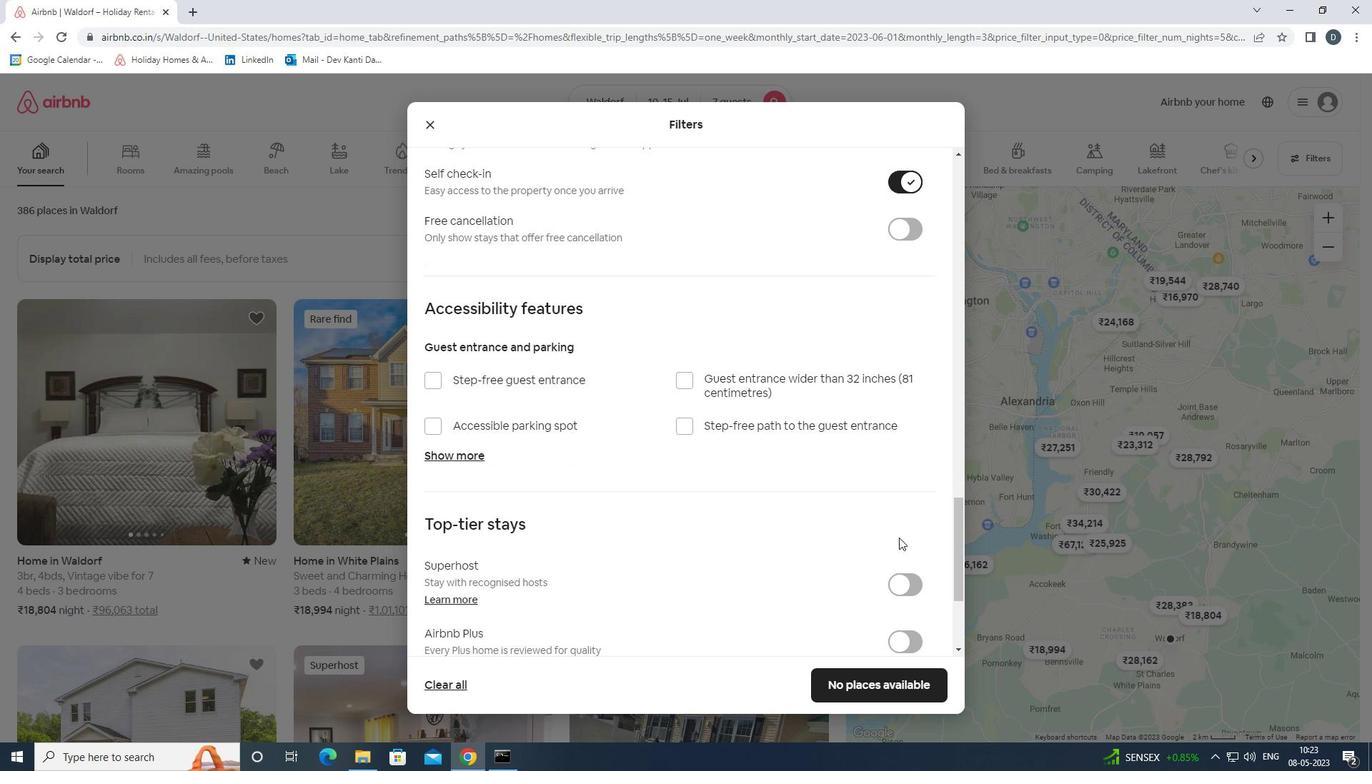 
Action: Mouse scrolled (899, 537) with delta (0, 0)
Screenshot: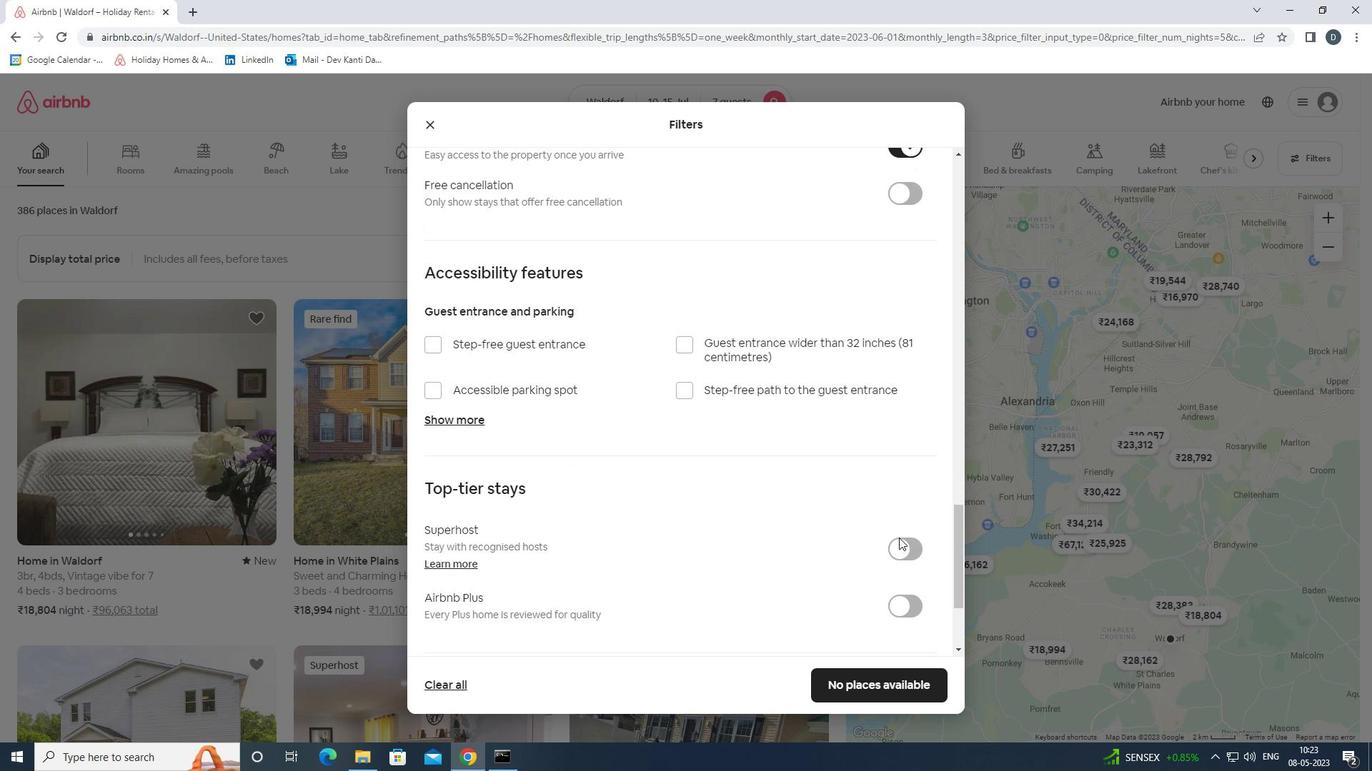 
Action: Mouse moved to (464, 558)
Screenshot: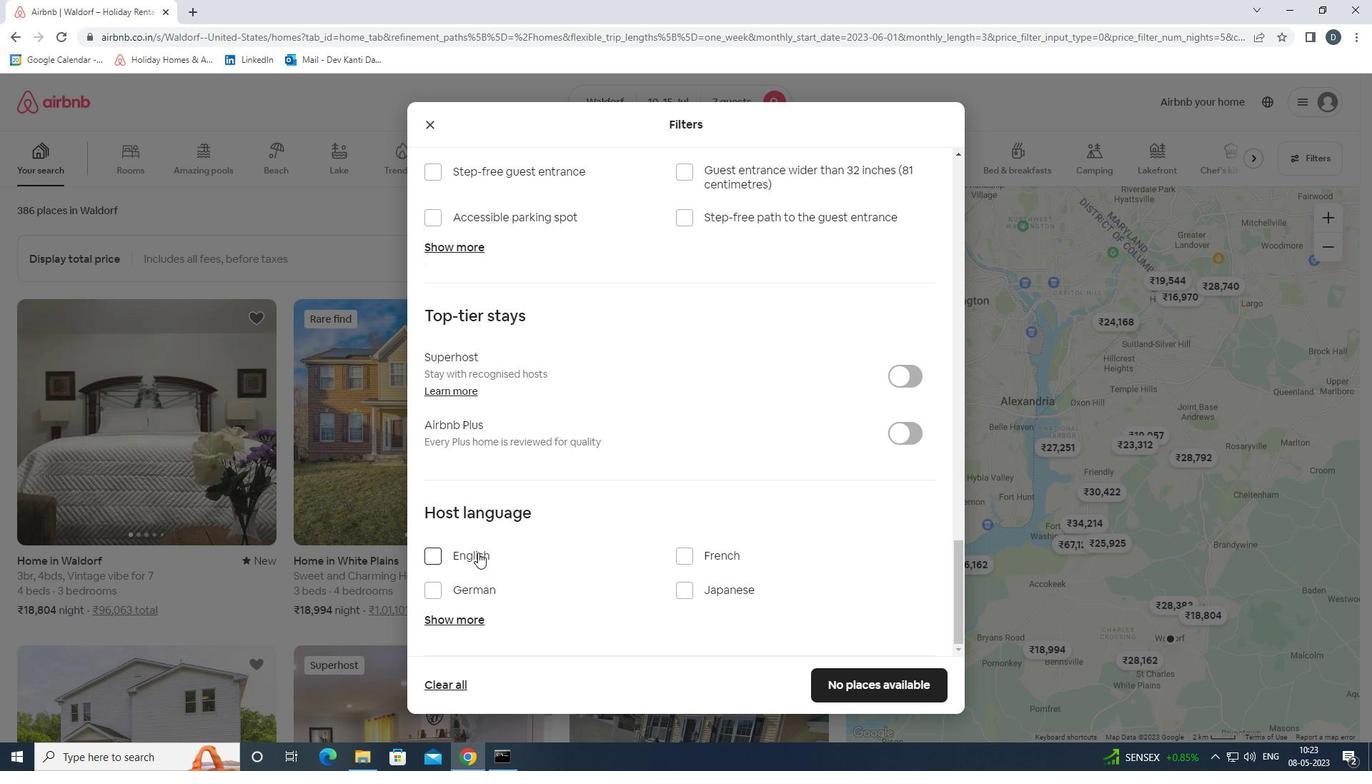 
Action: Mouse pressed left at (464, 558)
Screenshot: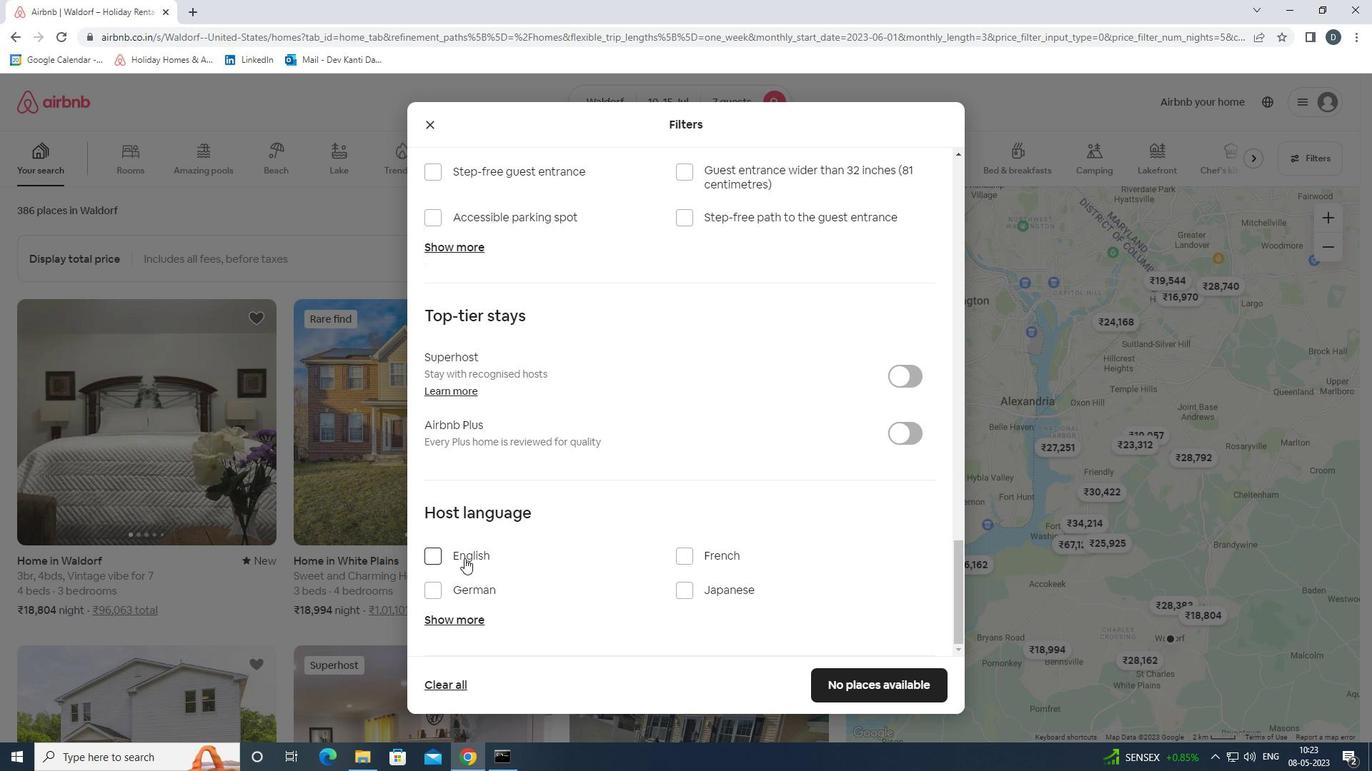 
Action: Mouse moved to (896, 699)
Screenshot: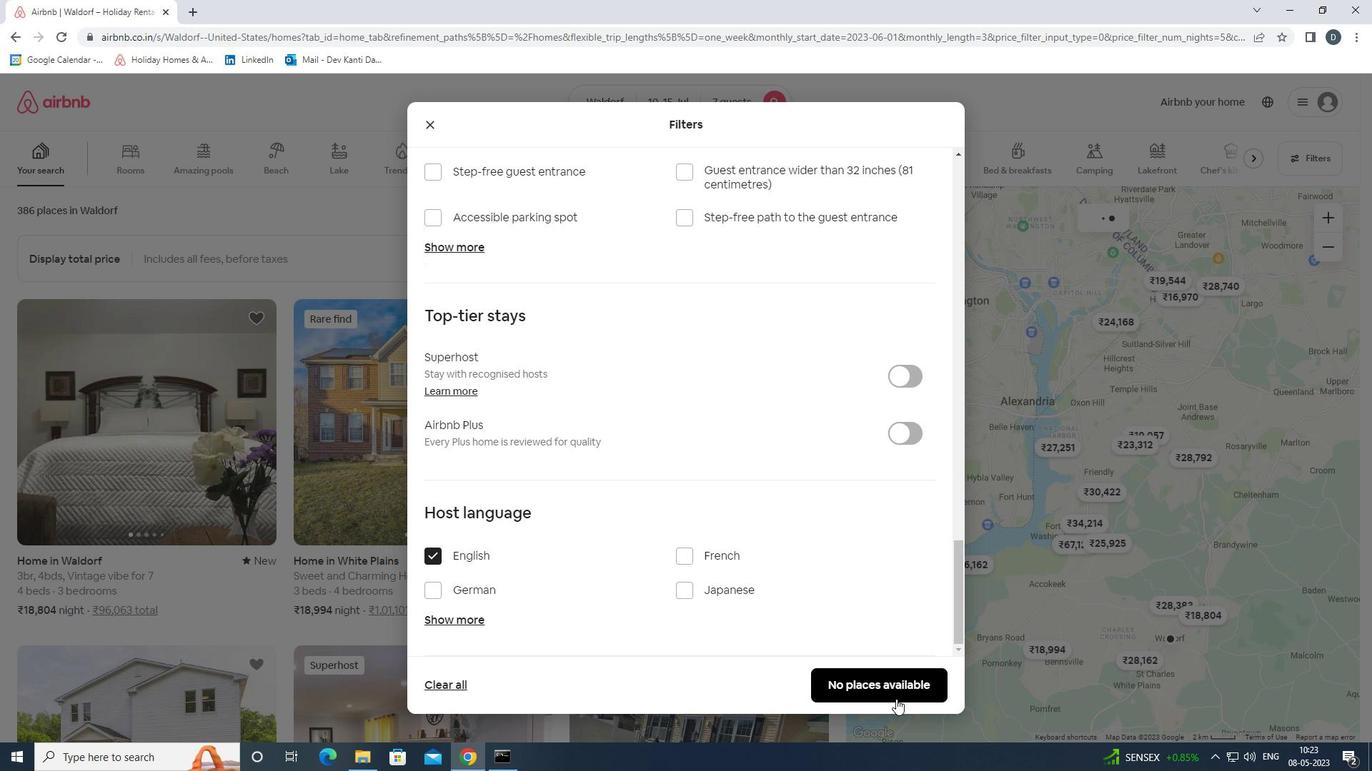 
Action: Mouse pressed left at (896, 699)
Screenshot: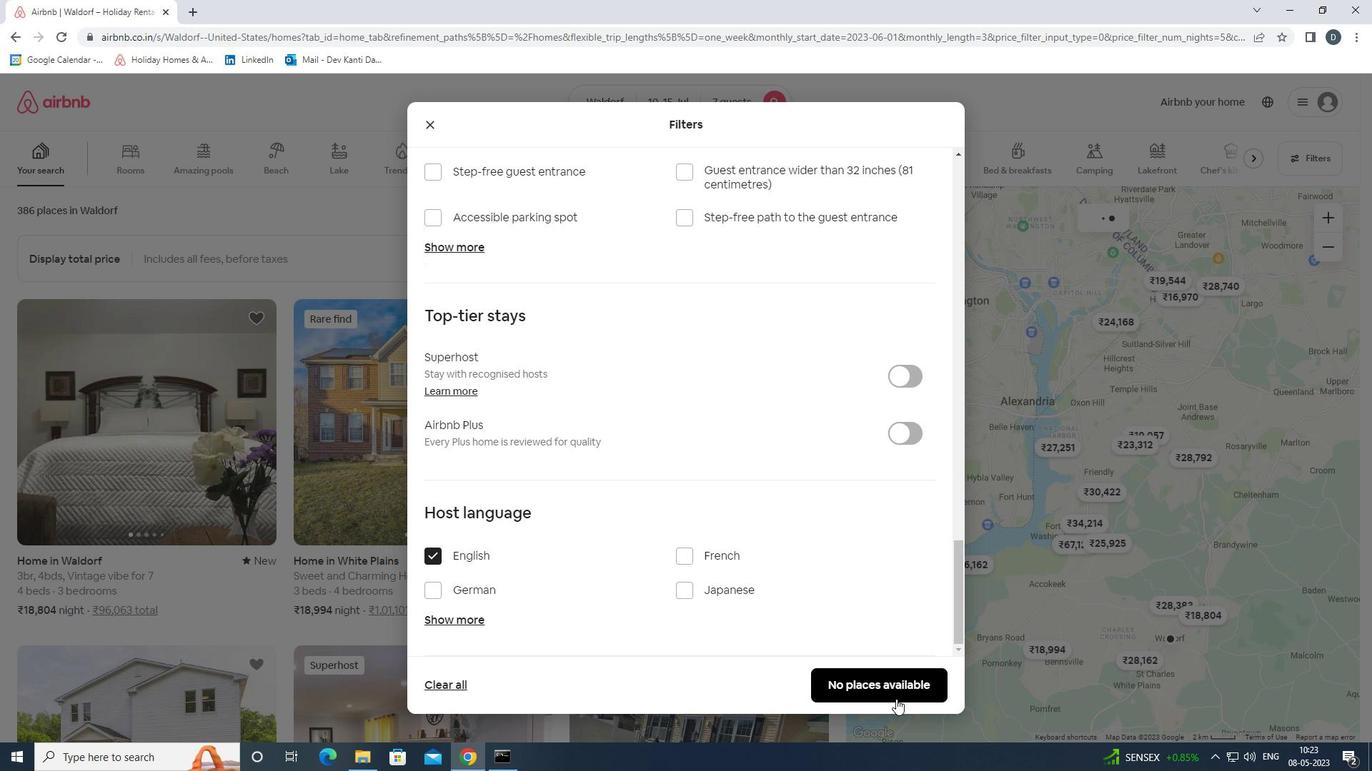 
Action: Mouse moved to (874, 510)
Screenshot: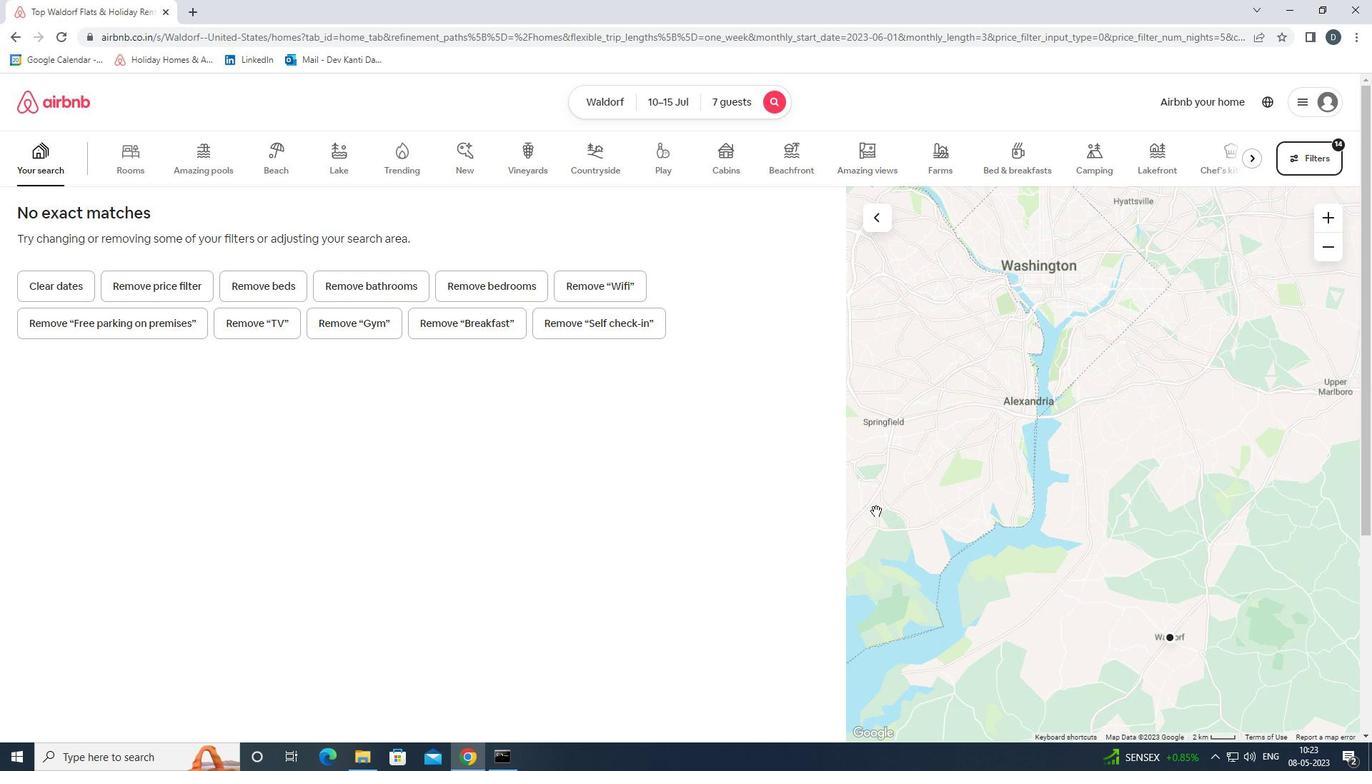 
